 Task: Open Card Customer Support Ticket Management in Board Market Entry and Expansion Planning to Workspace Asset Management and add a team member Softage.2@softage.net, a label Red, a checklist User Experience Research, an attachment from your onedrive, a color Red and finally, add a card description 'Develop and launch new referral program for social media sharing' and a comment 'Let us approach this task with a sense of risk-taking, recognizing that calculated risks can lead to new opportunities and growth.'. Add a start date 'Jan 06, 1900' with a due date 'Jan 13, 1900'
Action: Mouse moved to (84, 464)
Screenshot: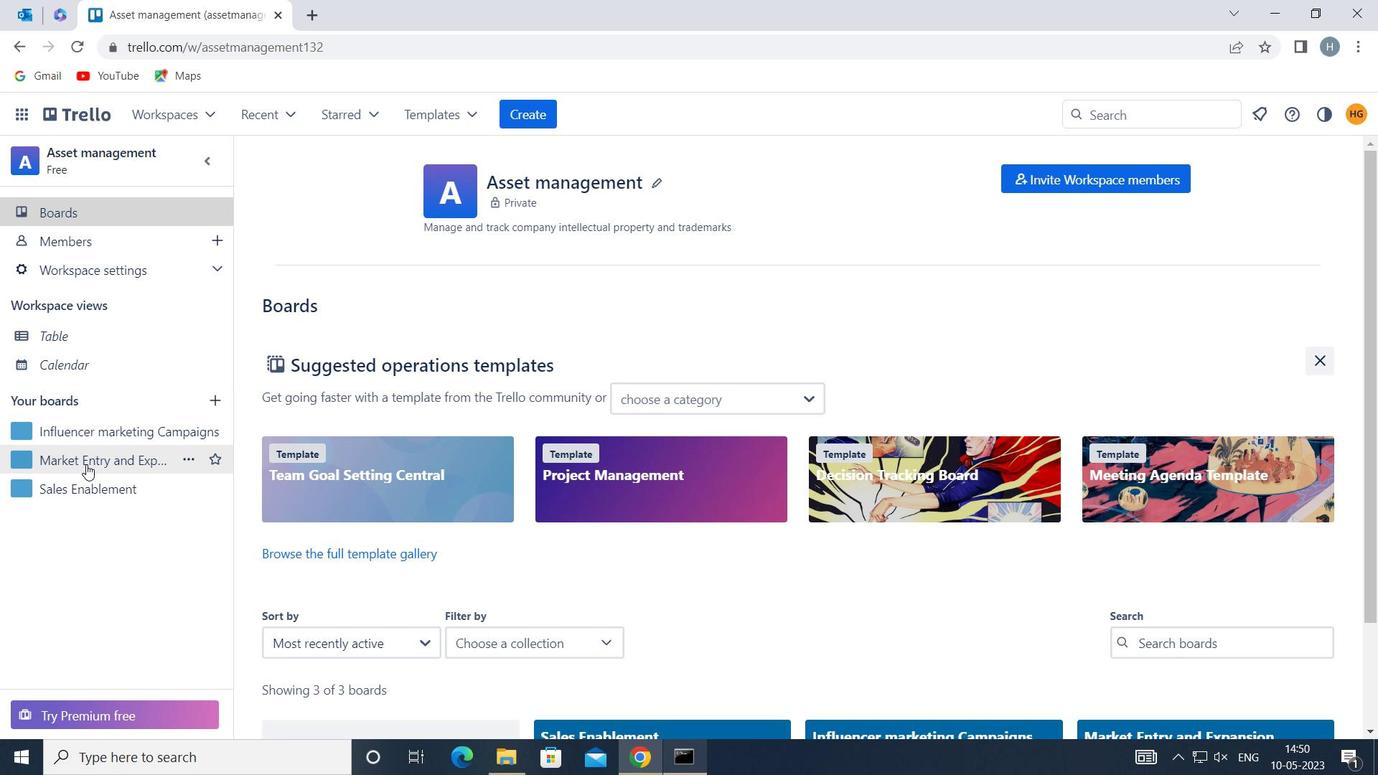 
Action: Mouse pressed left at (84, 464)
Screenshot: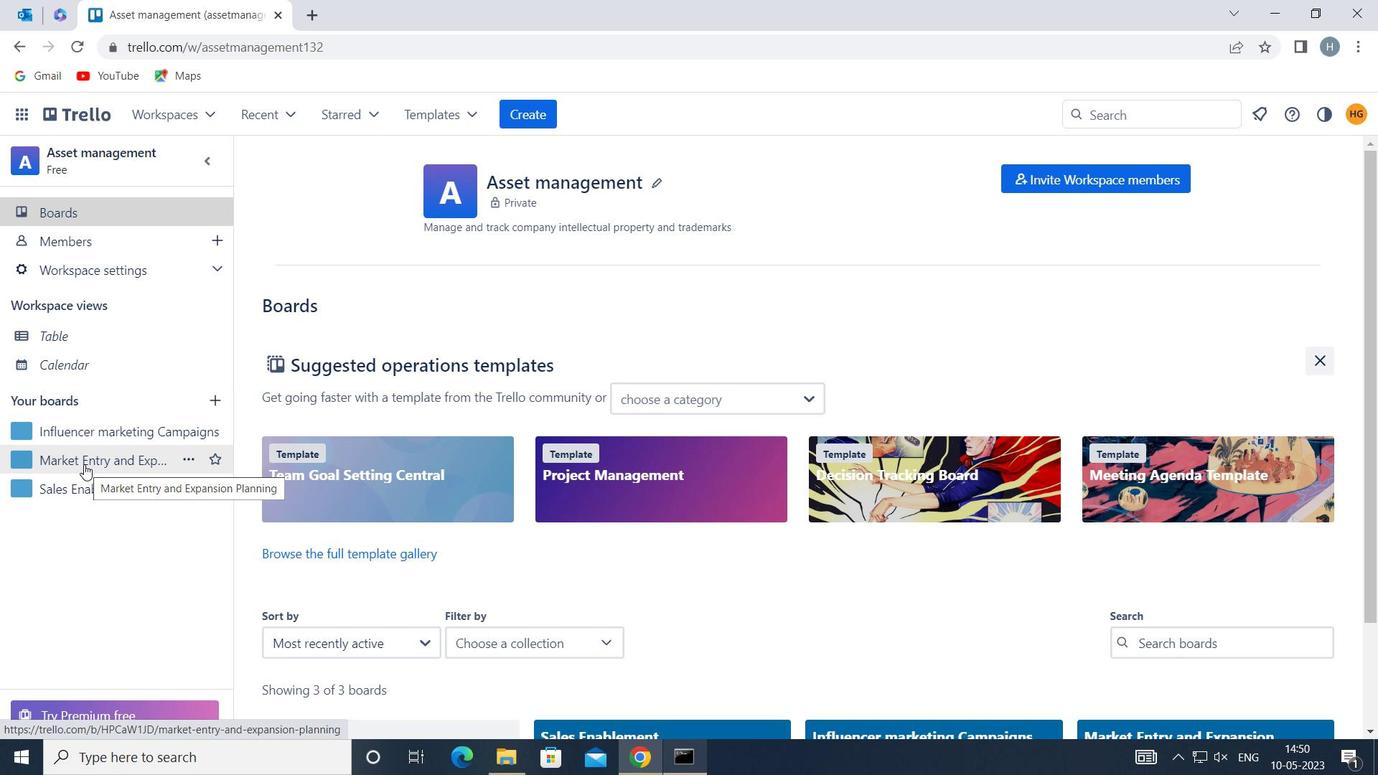 
Action: Mouse moved to (616, 258)
Screenshot: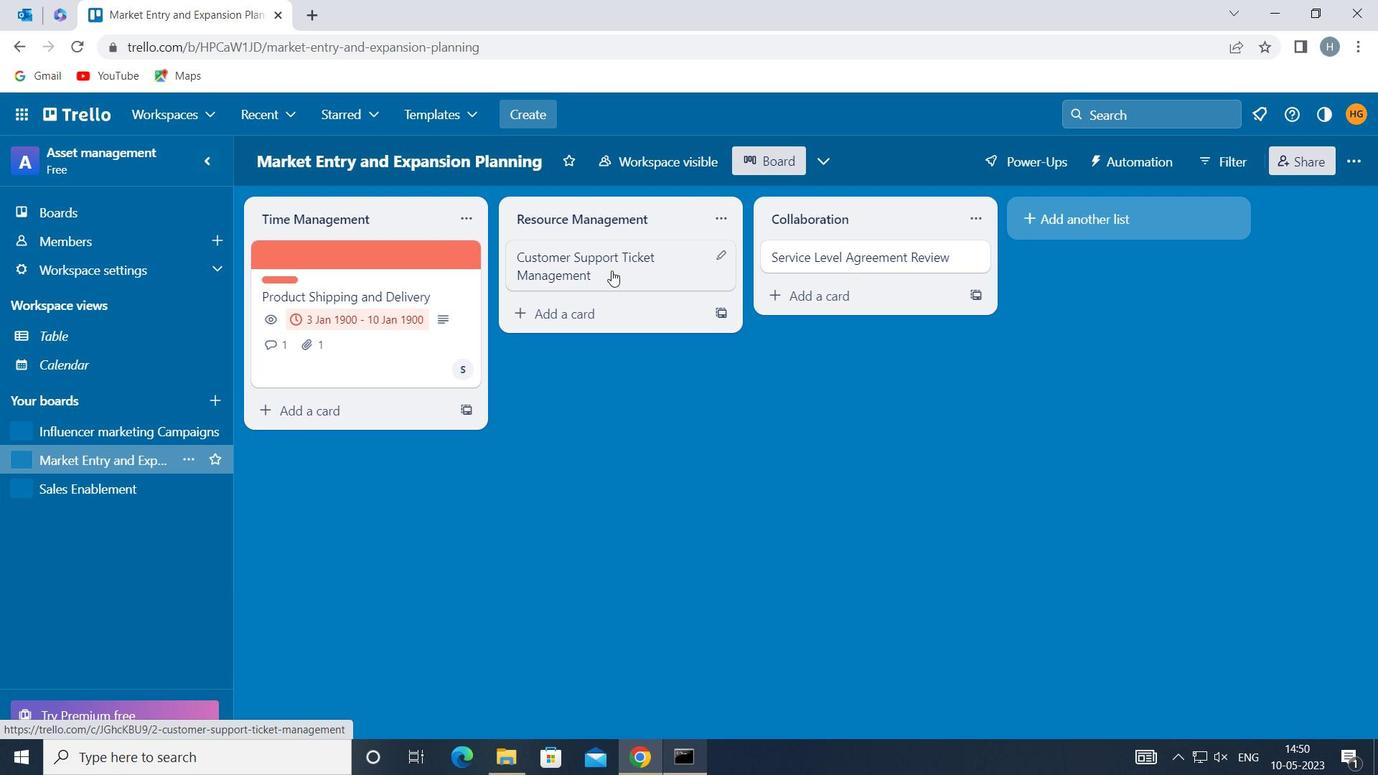 
Action: Mouse pressed left at (616, 258)
Screenshot: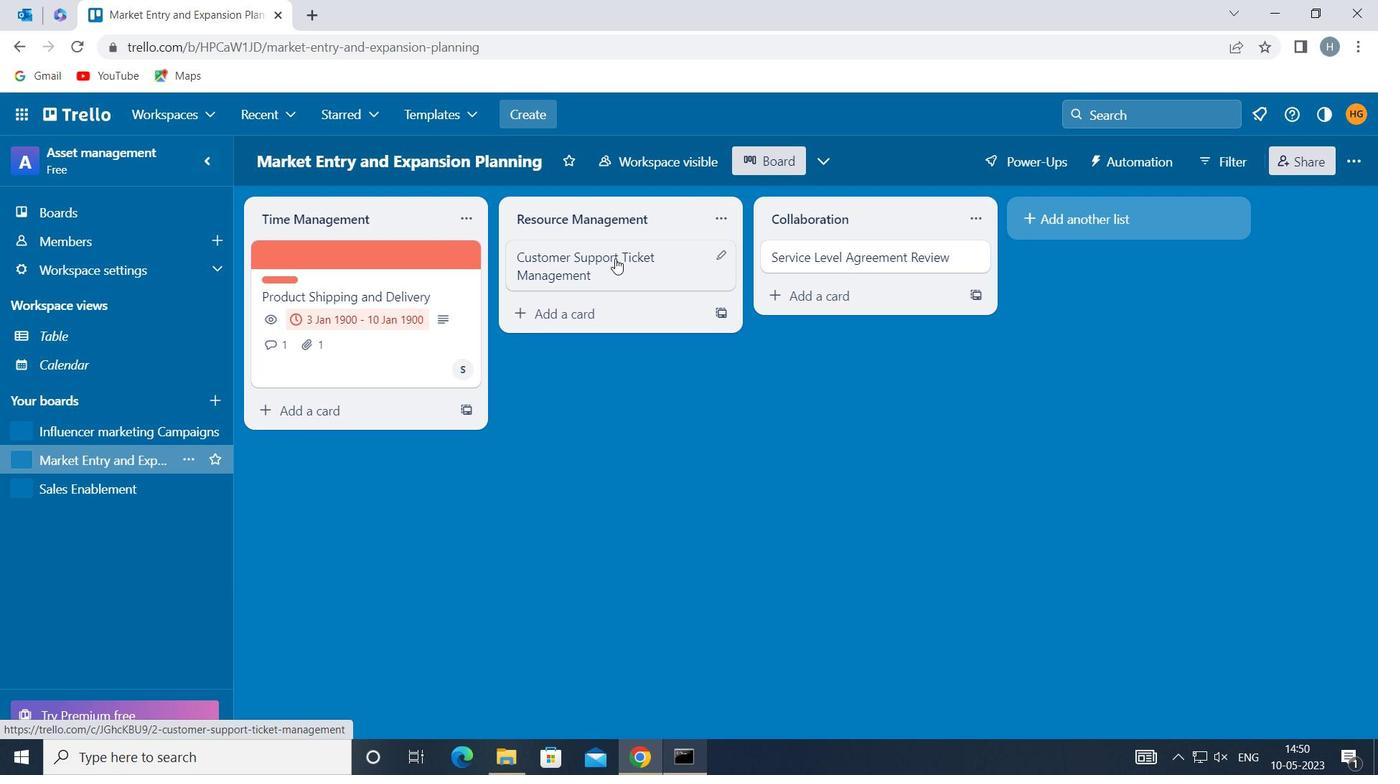 
Action: Mouse moved to (952, 309)
Screenshot: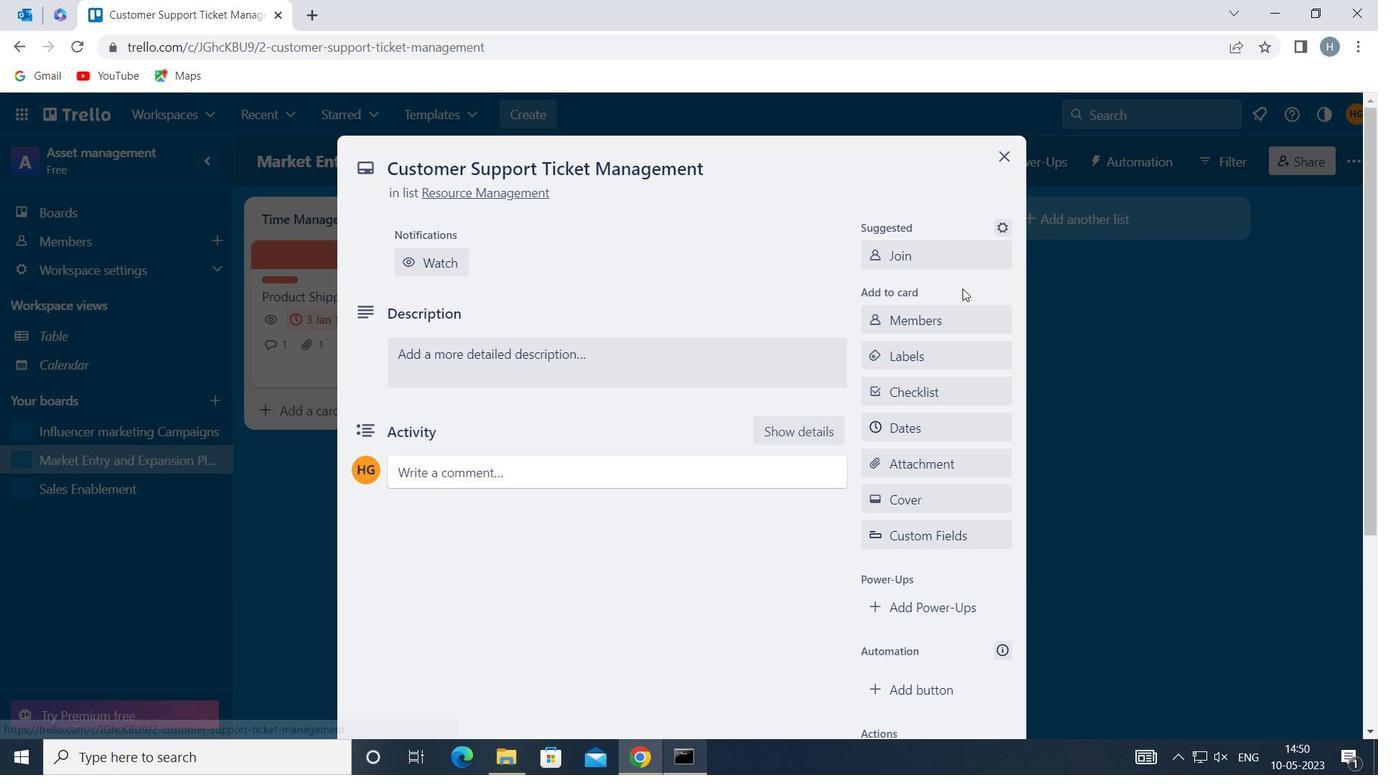 
Action: Mouse pressed left at (952, 309)
Screenshot: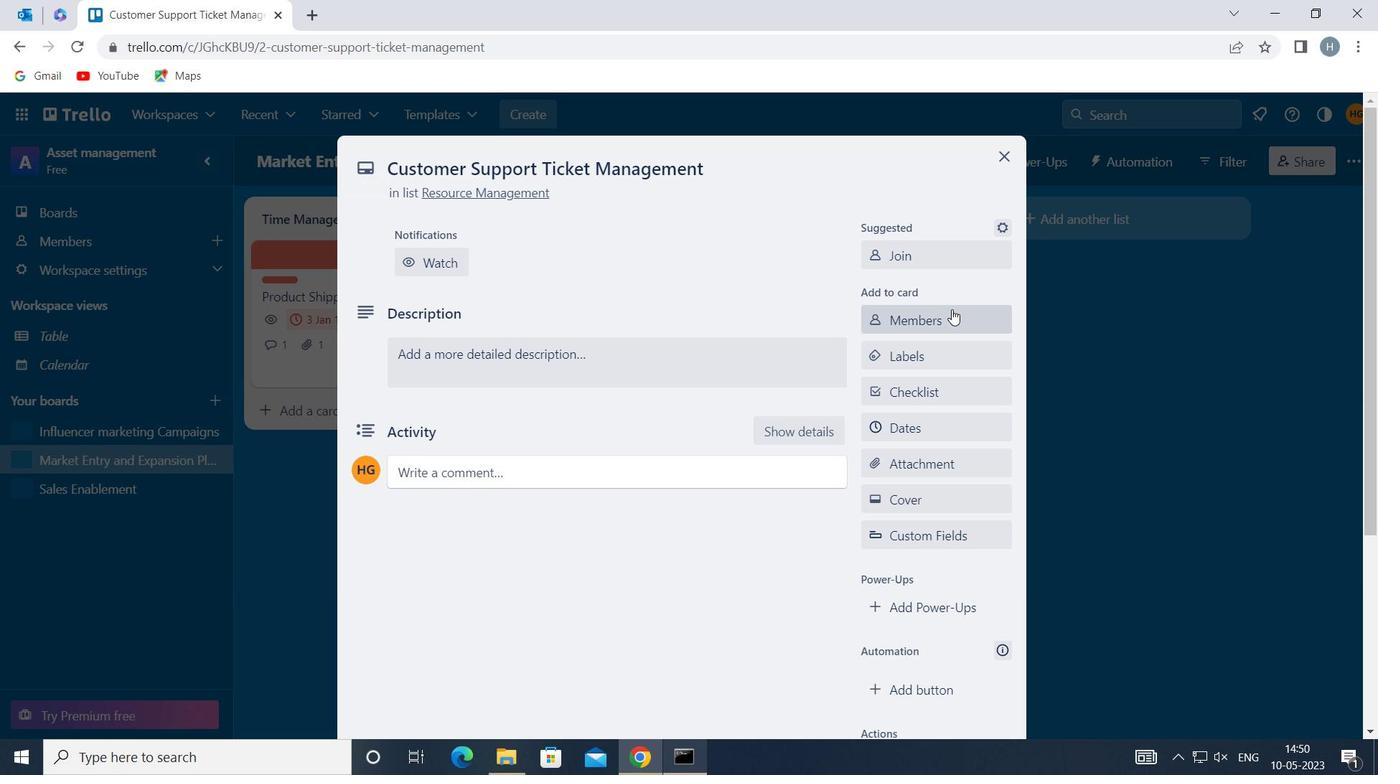 
Action: Key pressed soft
Screenshot: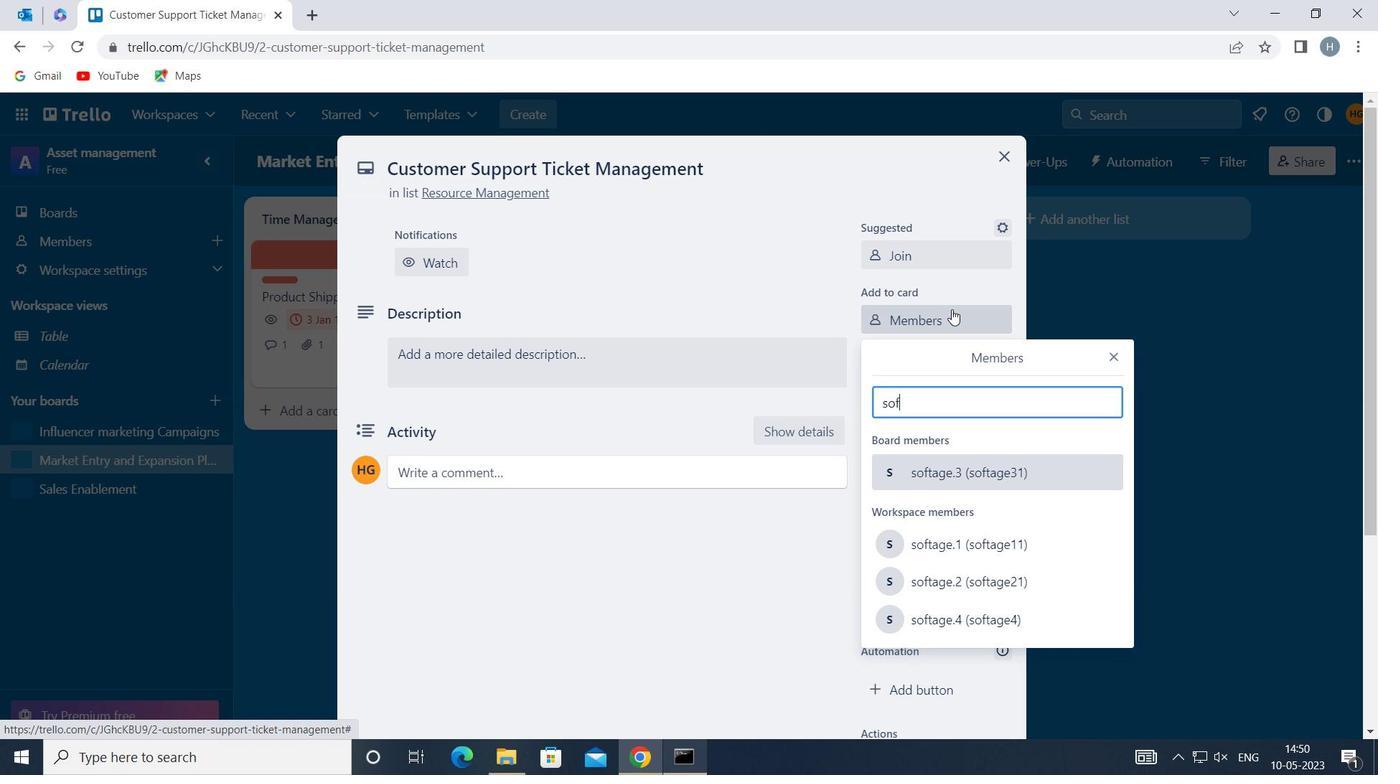 
Action: Mouse moved to (959, 576)
Screenshot: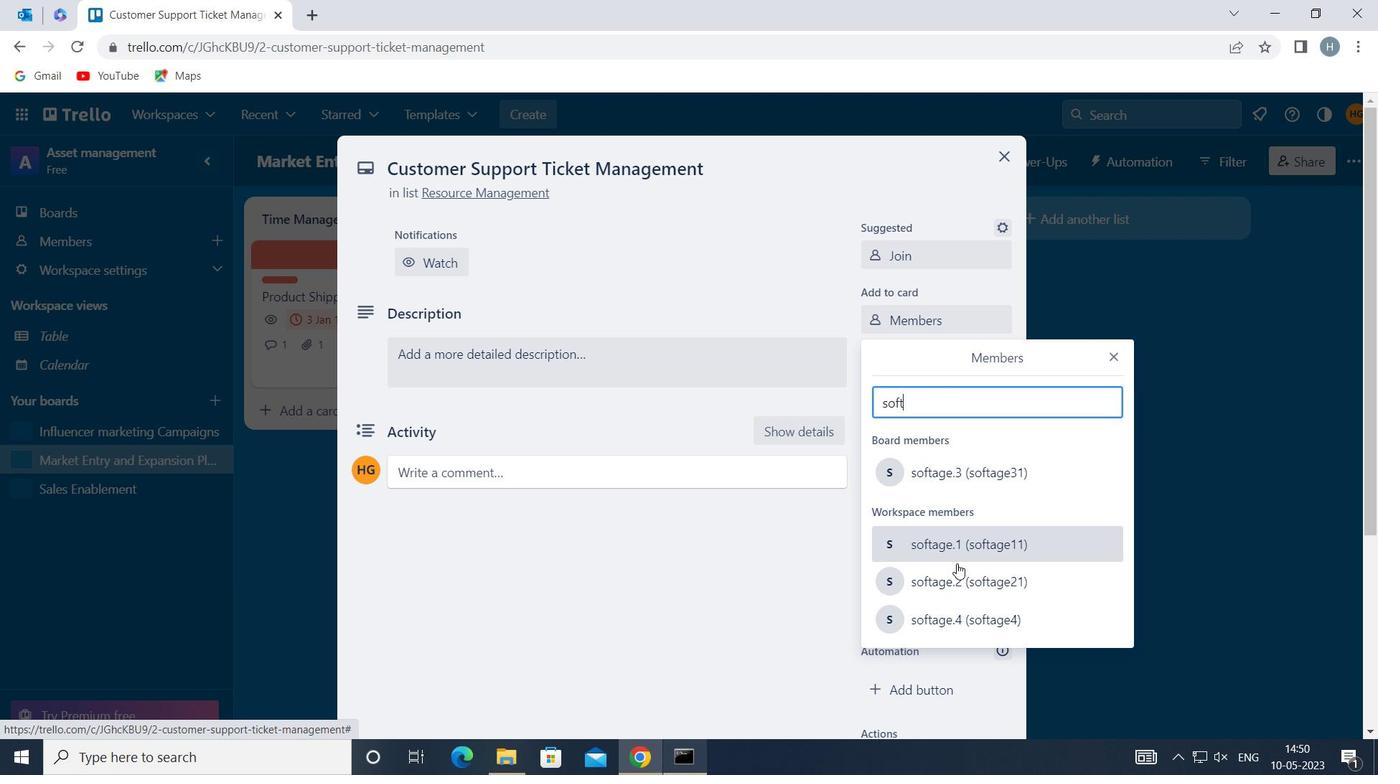 
Action: Mouse pressed left at (959, 576)
Screenshot: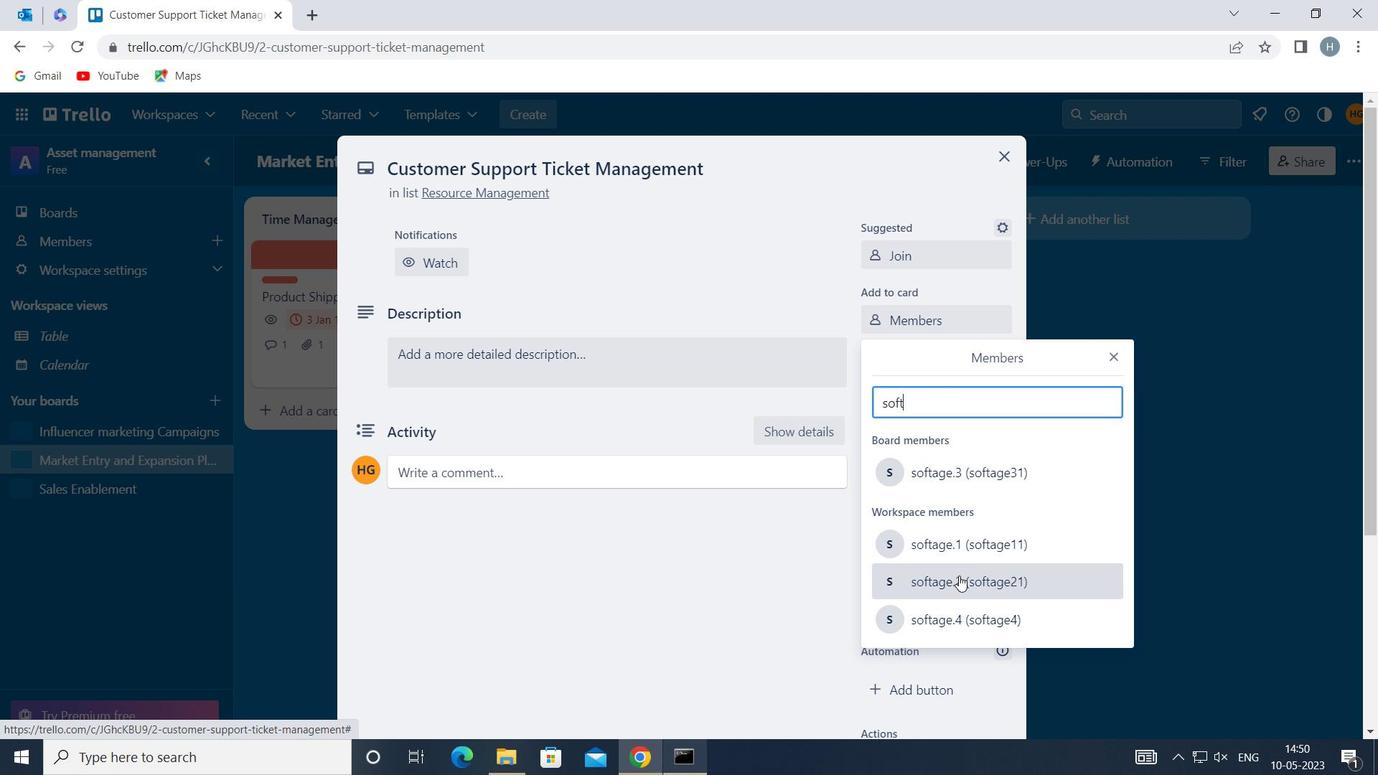 
Action: Mouse moved to (1117, 353)
Screenshot: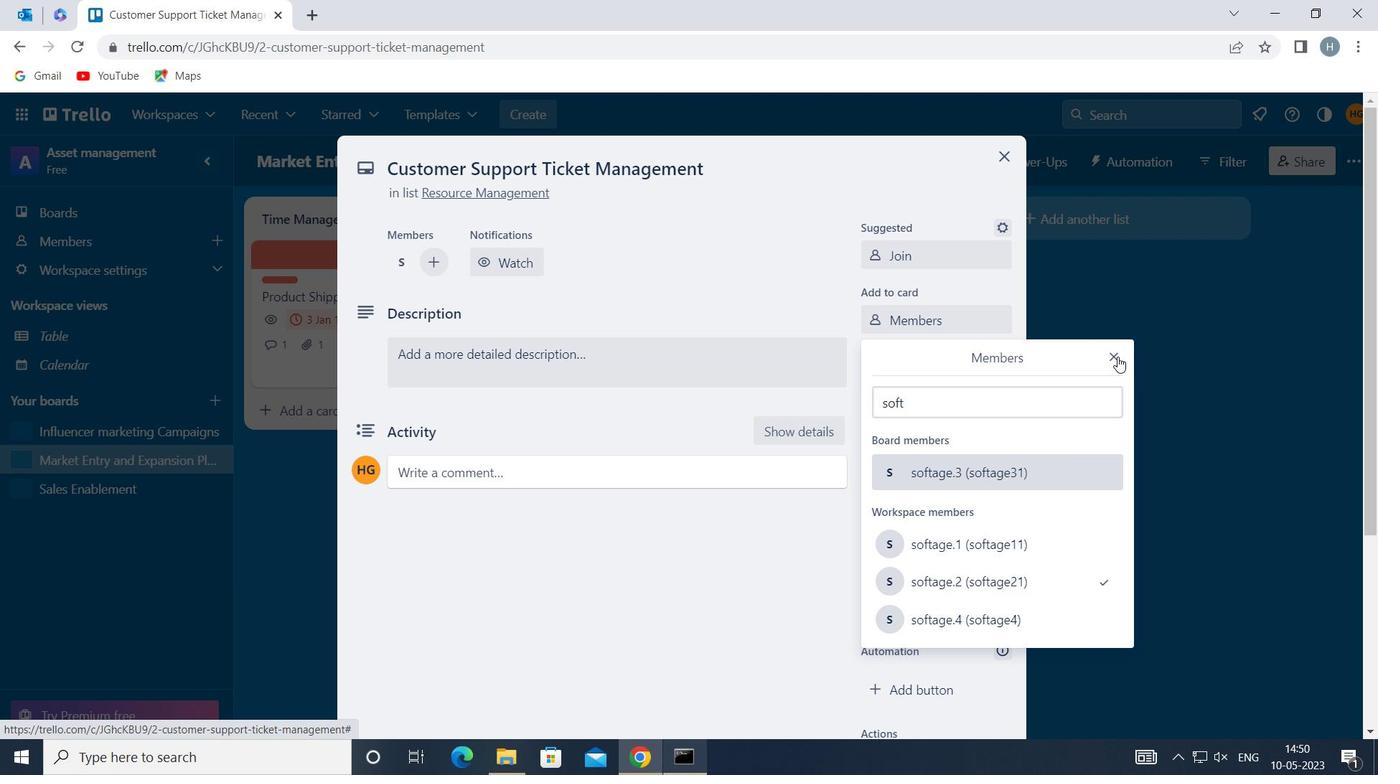 
Action: Mouse pressed left at (1117, 353)
Screenshot: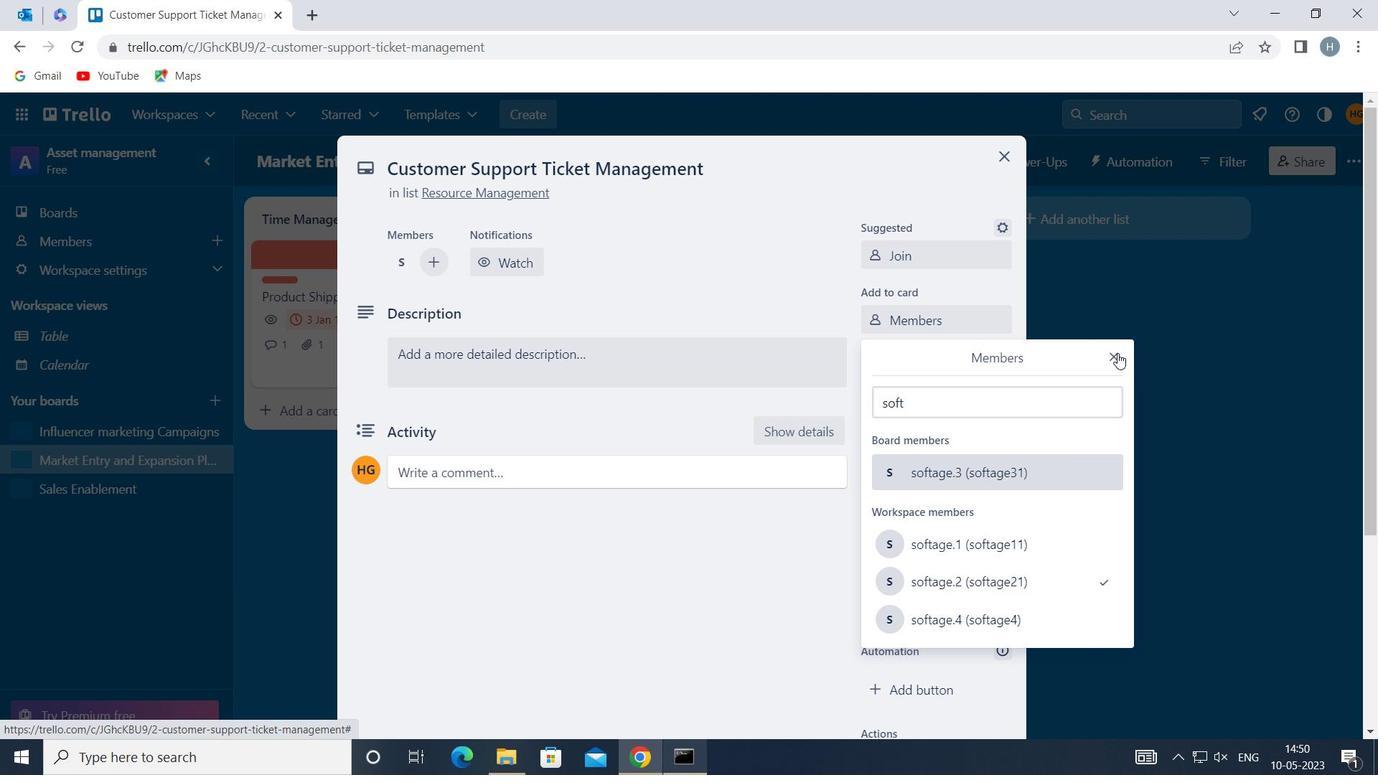 
Action: Mouse moved to (960, 348)
Screenshot: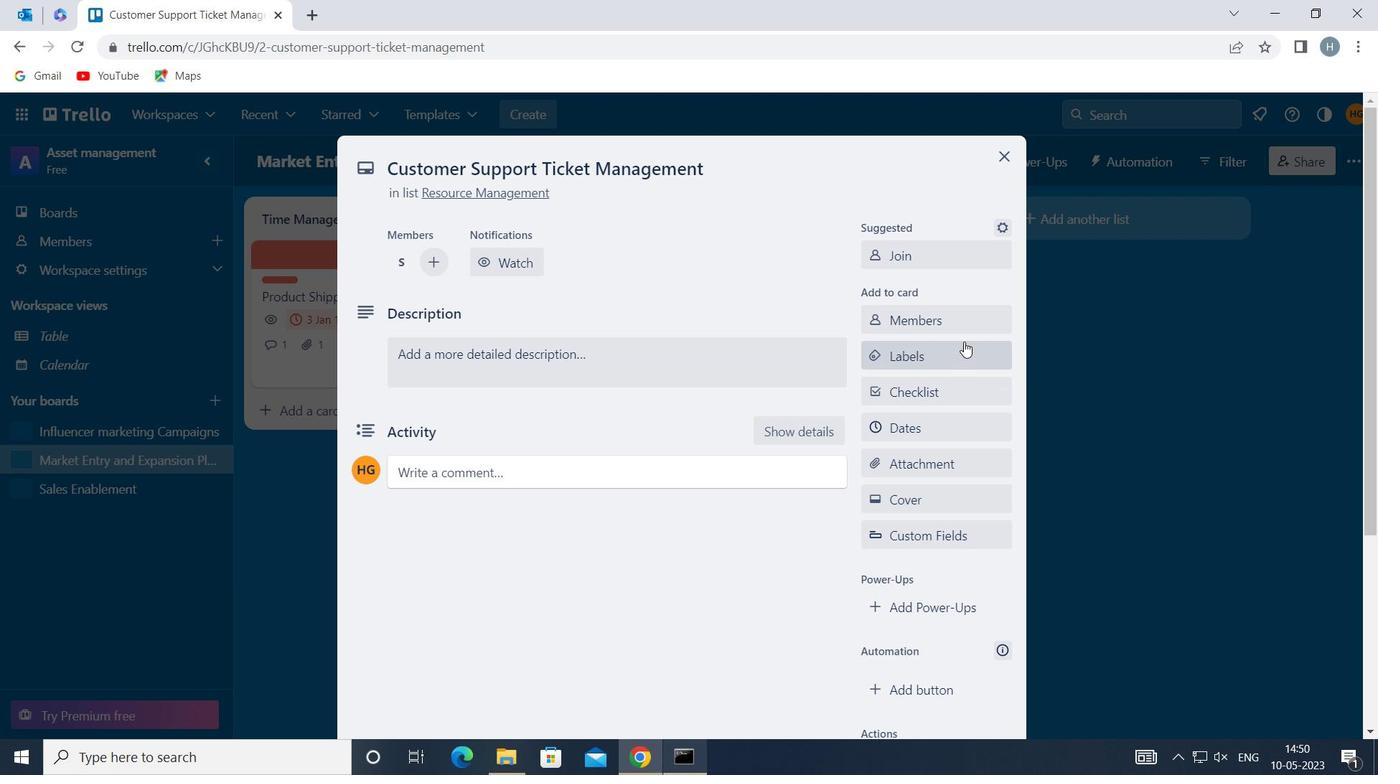 
Action: Mouse pressed left at (960, 348)
Screenshot: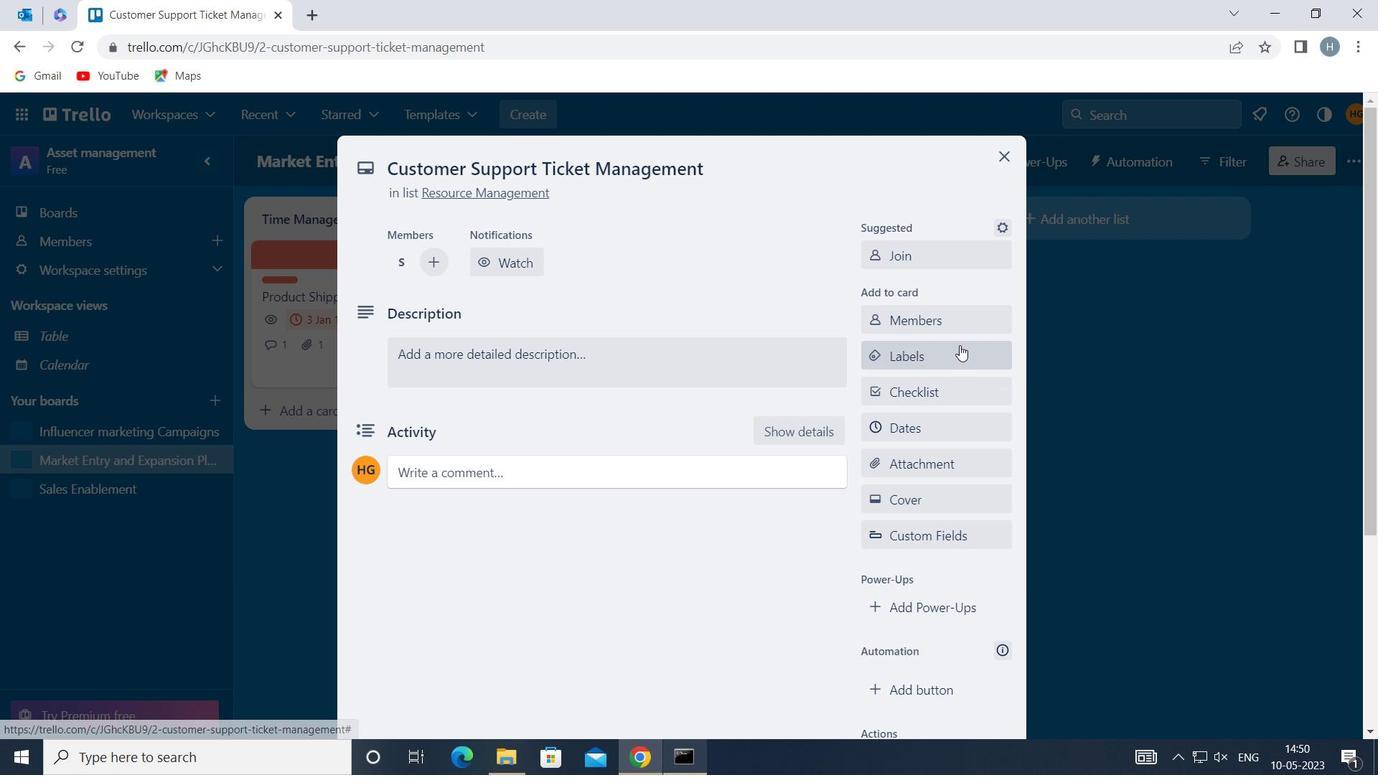 
Action: Mouse moved to (974, 356)
Screenshot: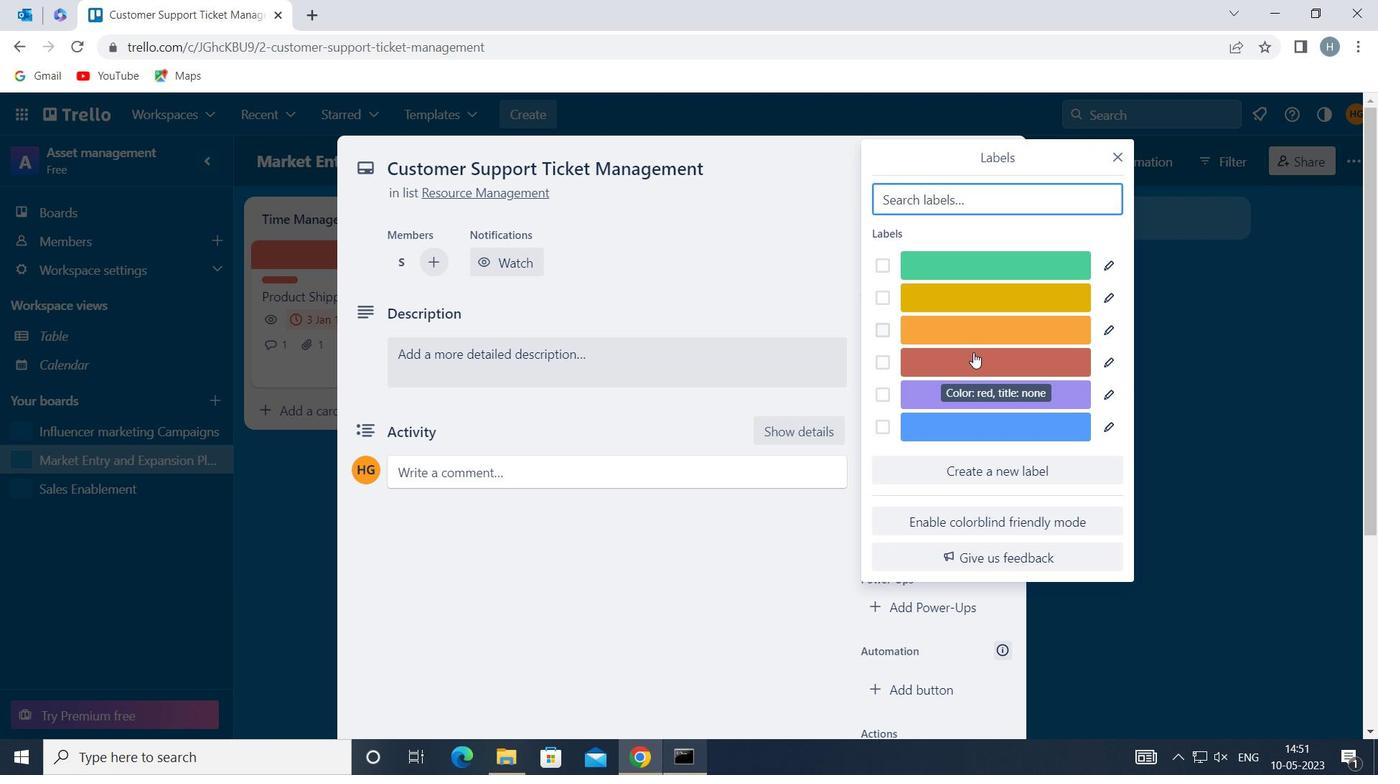 
Action: Mouse pressed left at (974, 356)
Screenshot: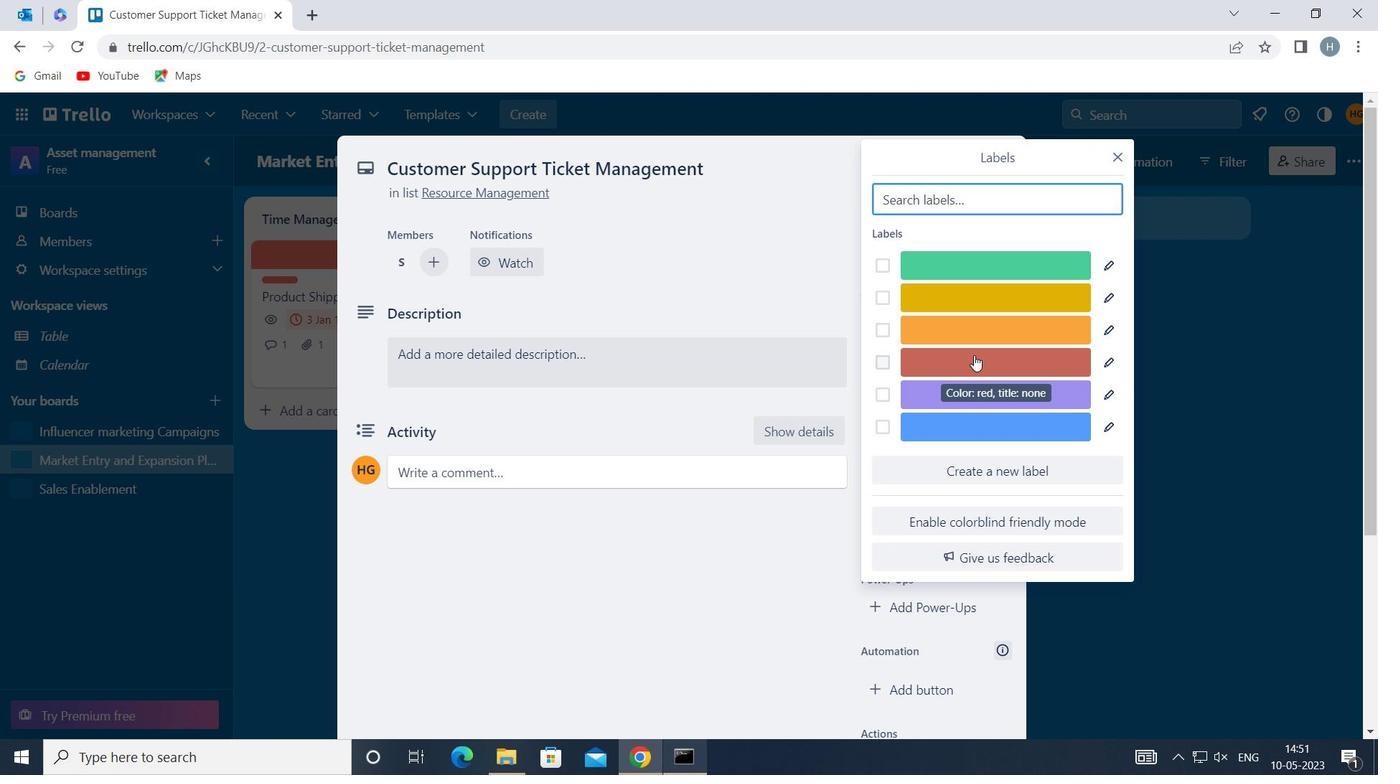 
Action: Mouse moved to (1117, 154)
Screenshot: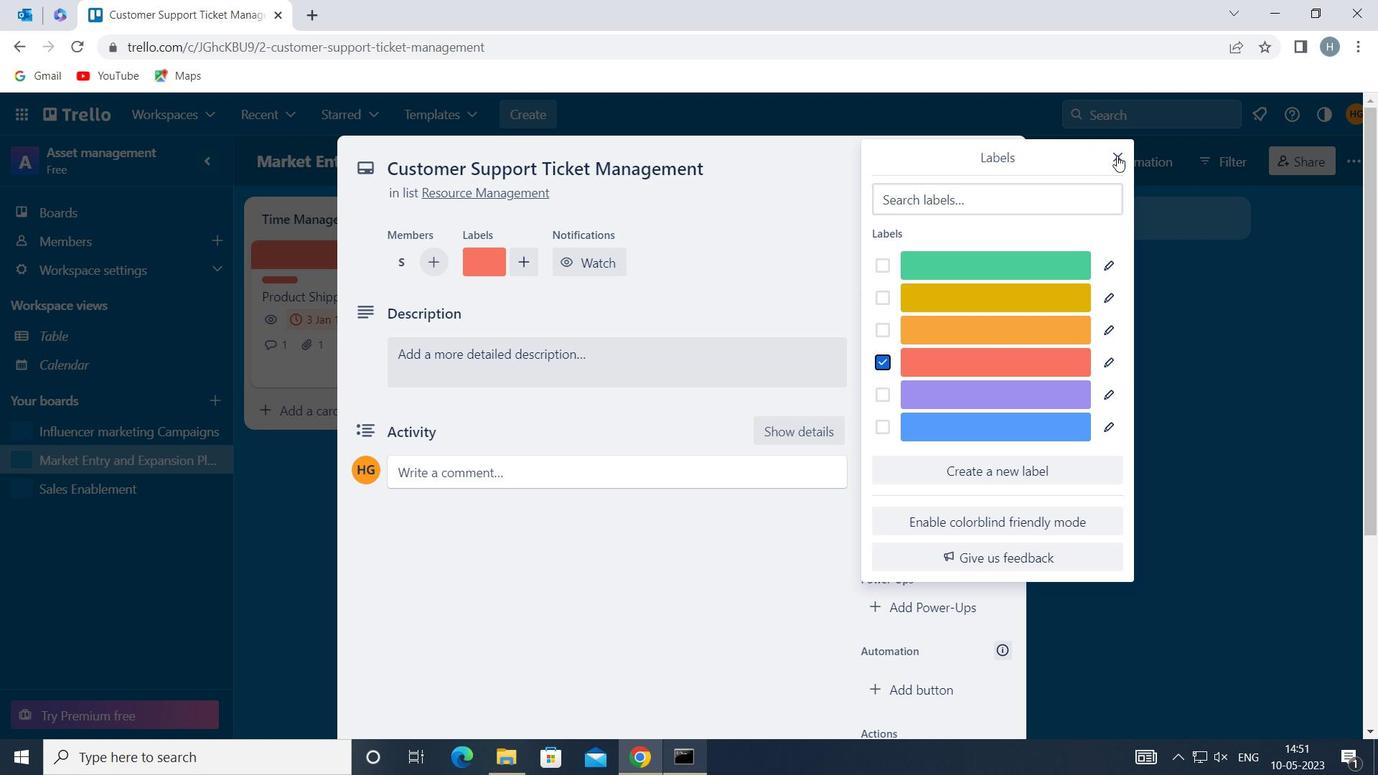 
Action: Mouse pressed left at (1117, 154)
Screenshot: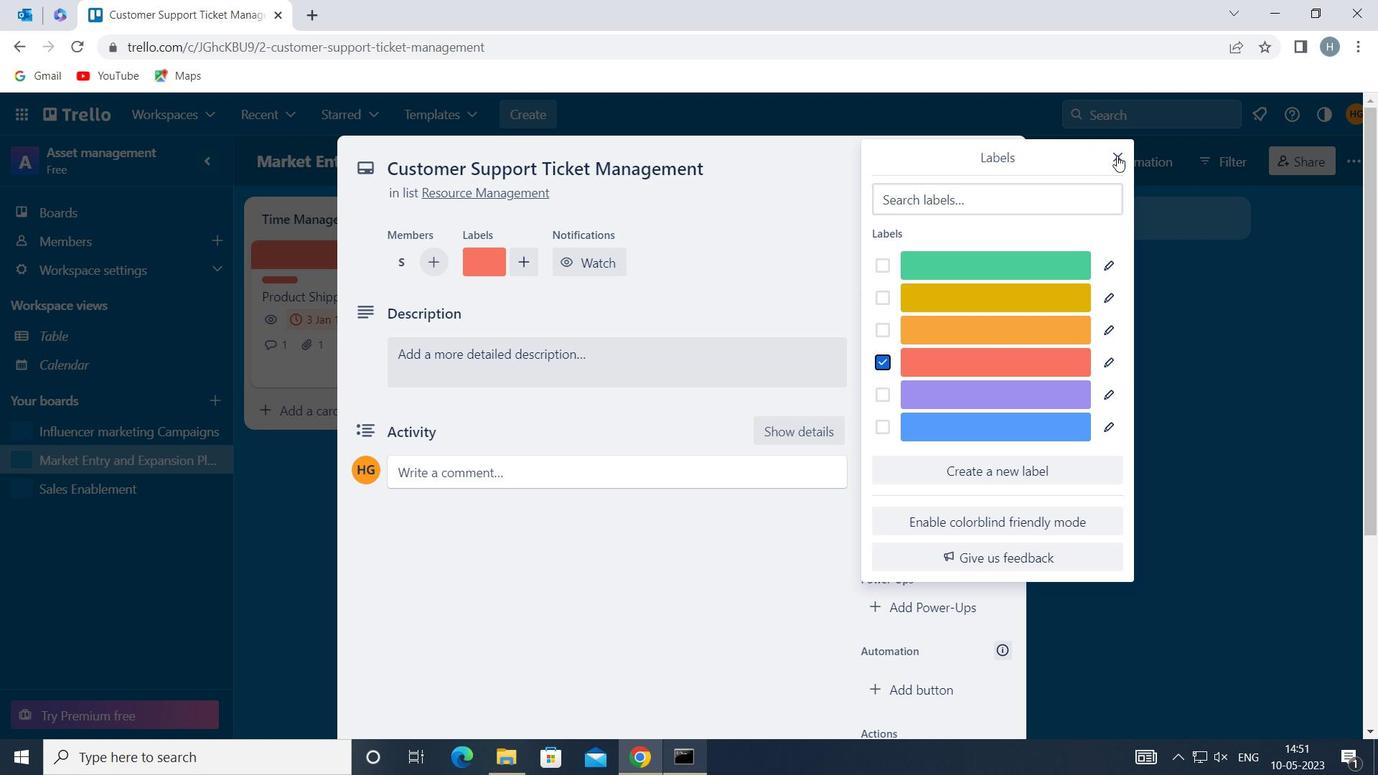 
Action: Mouse moved to (962, 390)
Screenshot: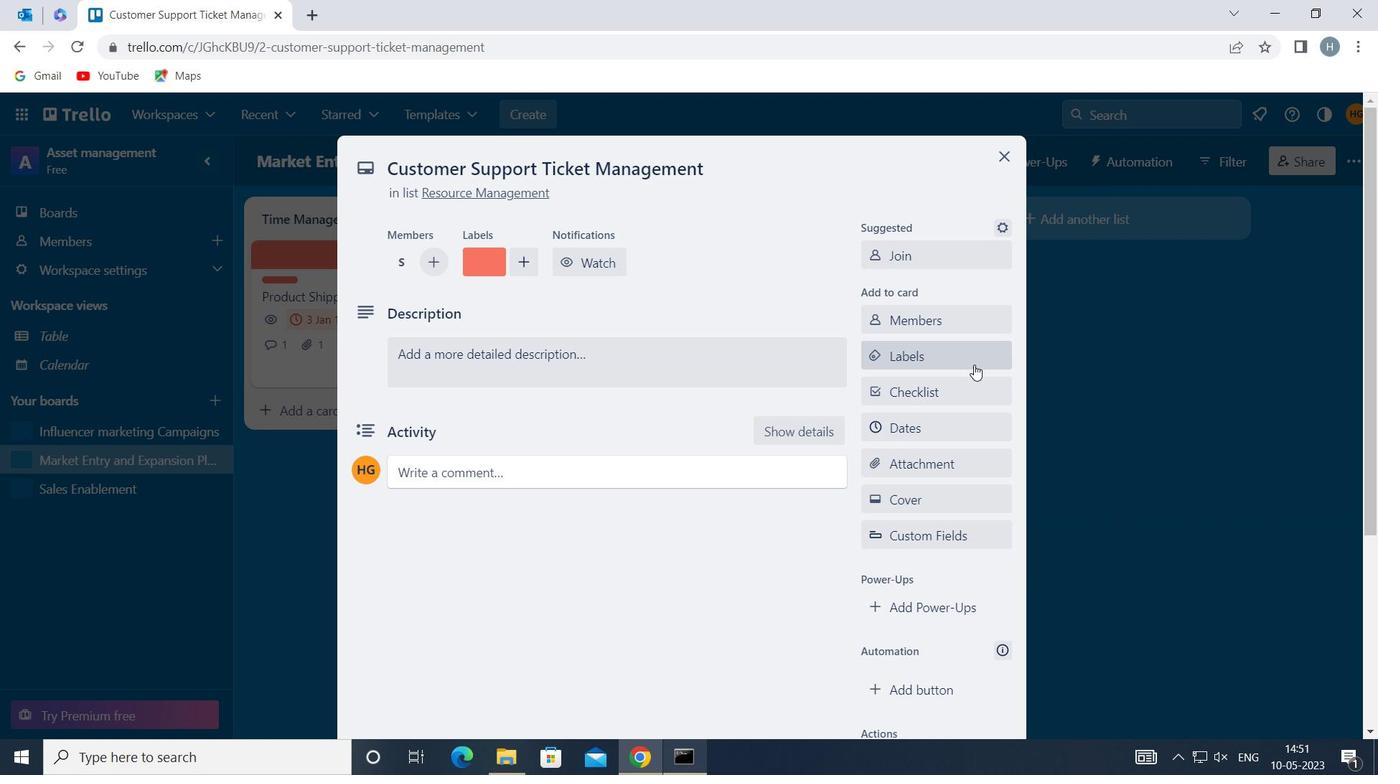 
Action: Mouse pressed left at (962, 390)
Screenshot: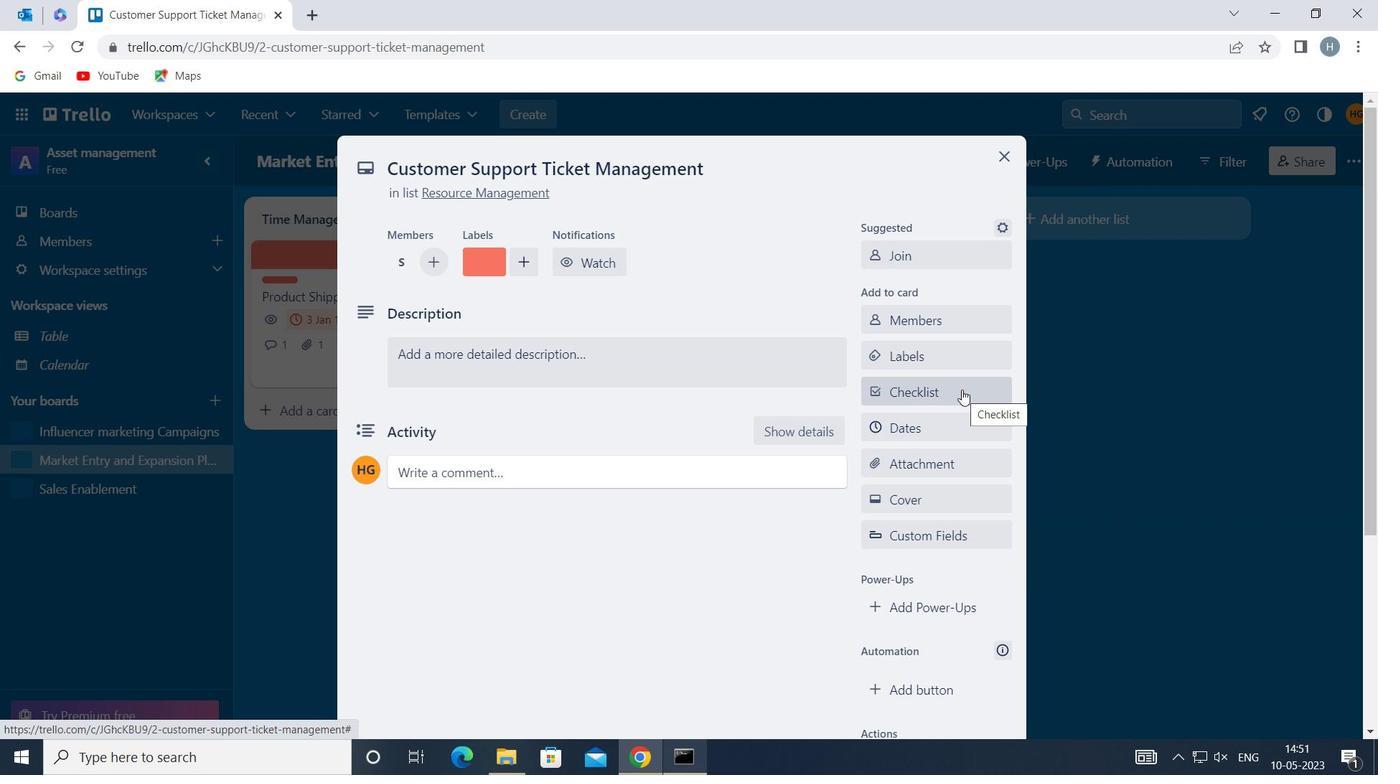 
Action: Key pressed <Key.shift>USER<Key.space><Key.shift>EXPERIENCE<Key.space><Key.shift>RESEARCH
Screenshot: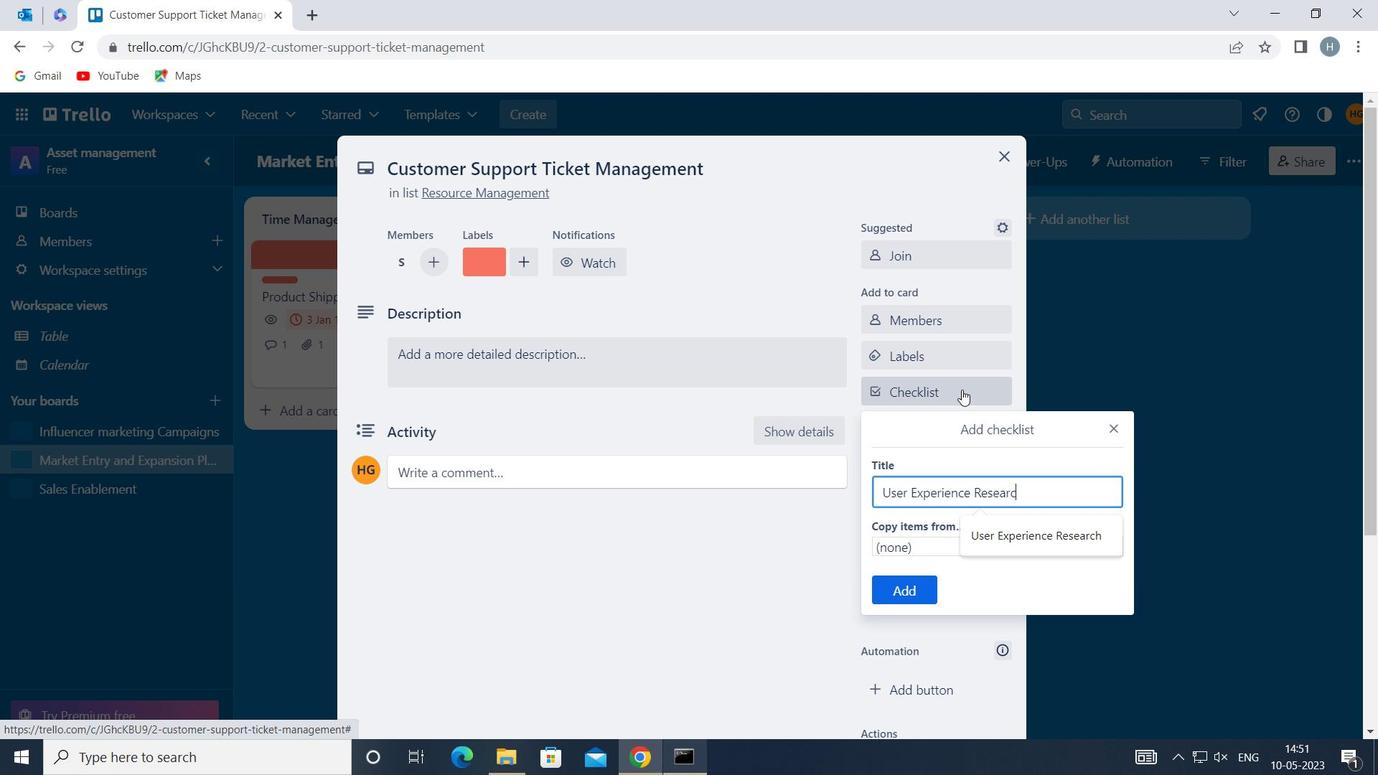 
Action: Mouse moved to (924, 583)
Screenshot: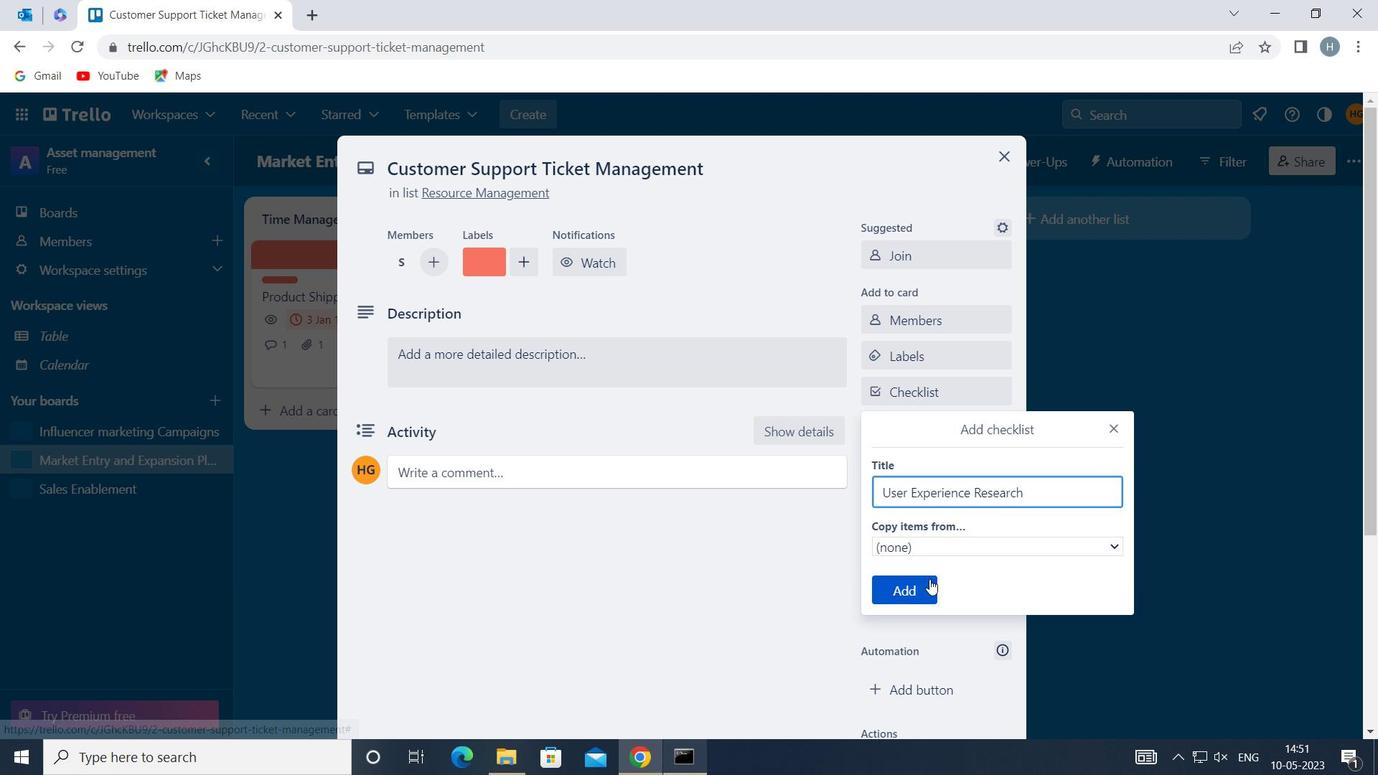 
Action: Mouse pressed left at (924, 583)
Screenshot: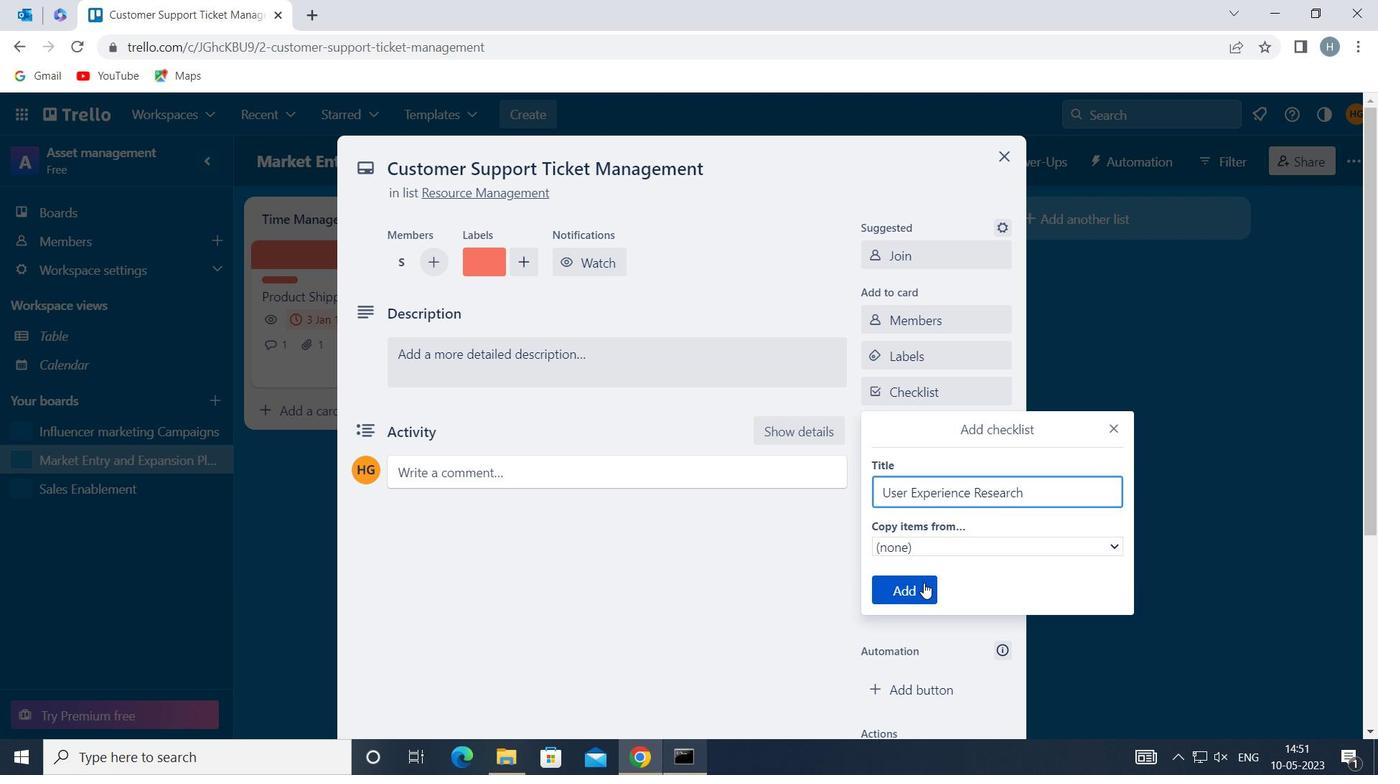 
Action: Mouse moved to (936, 459)
Screenshot: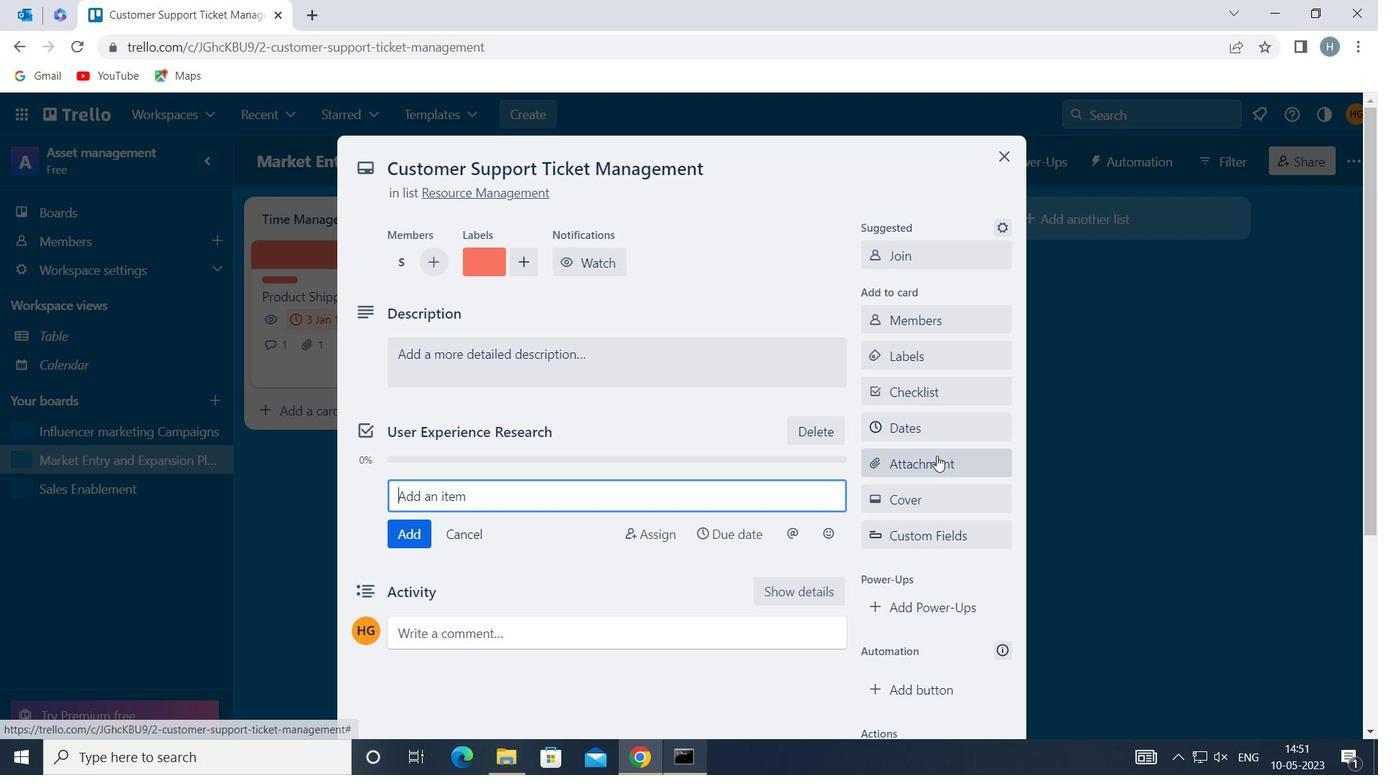 
Action: Mouse pressed left at (936, 459)
Screenshot: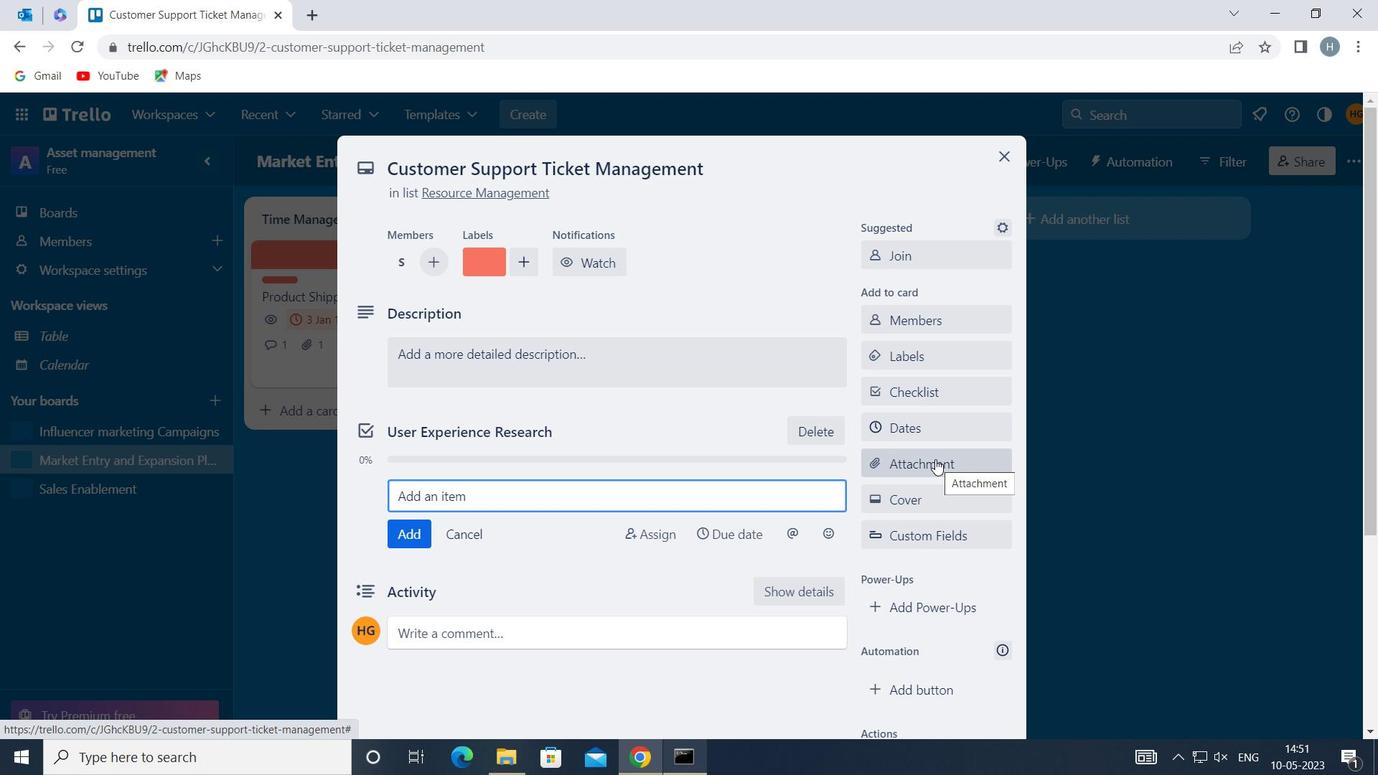 
Action: Mouse moved to (898, 337)
Screenshot: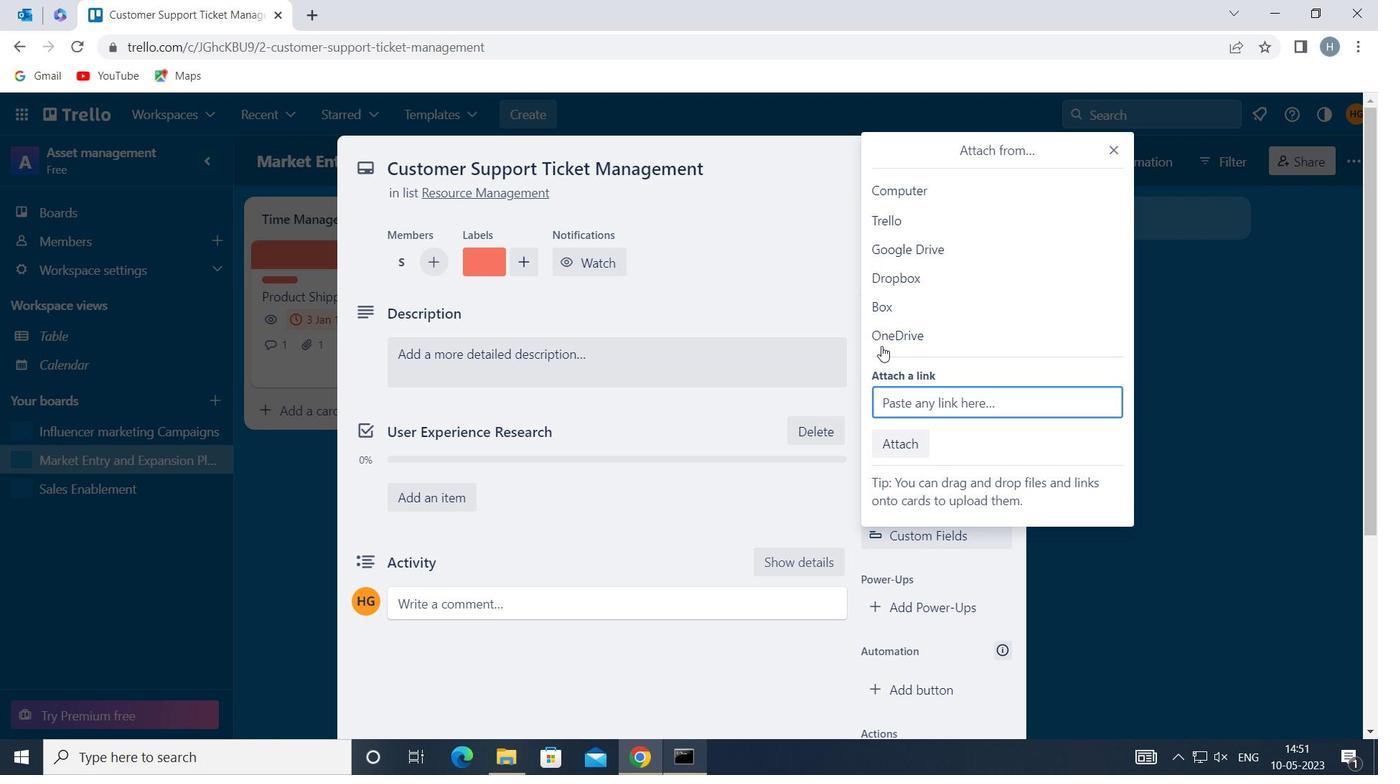 
Action: Mouse pressed left at (898, 337)
Screenshot: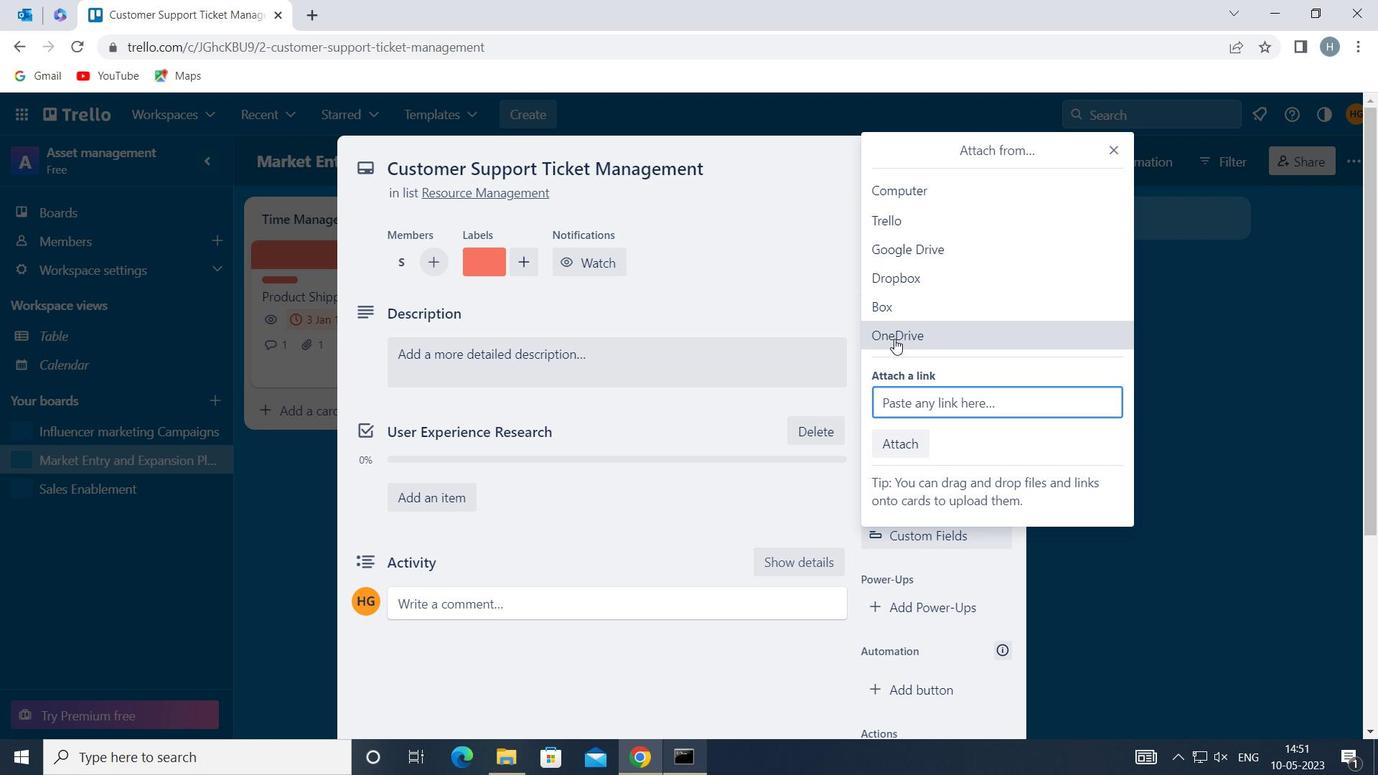 
Action: Mouse moved to (769, 263)
Screenshot: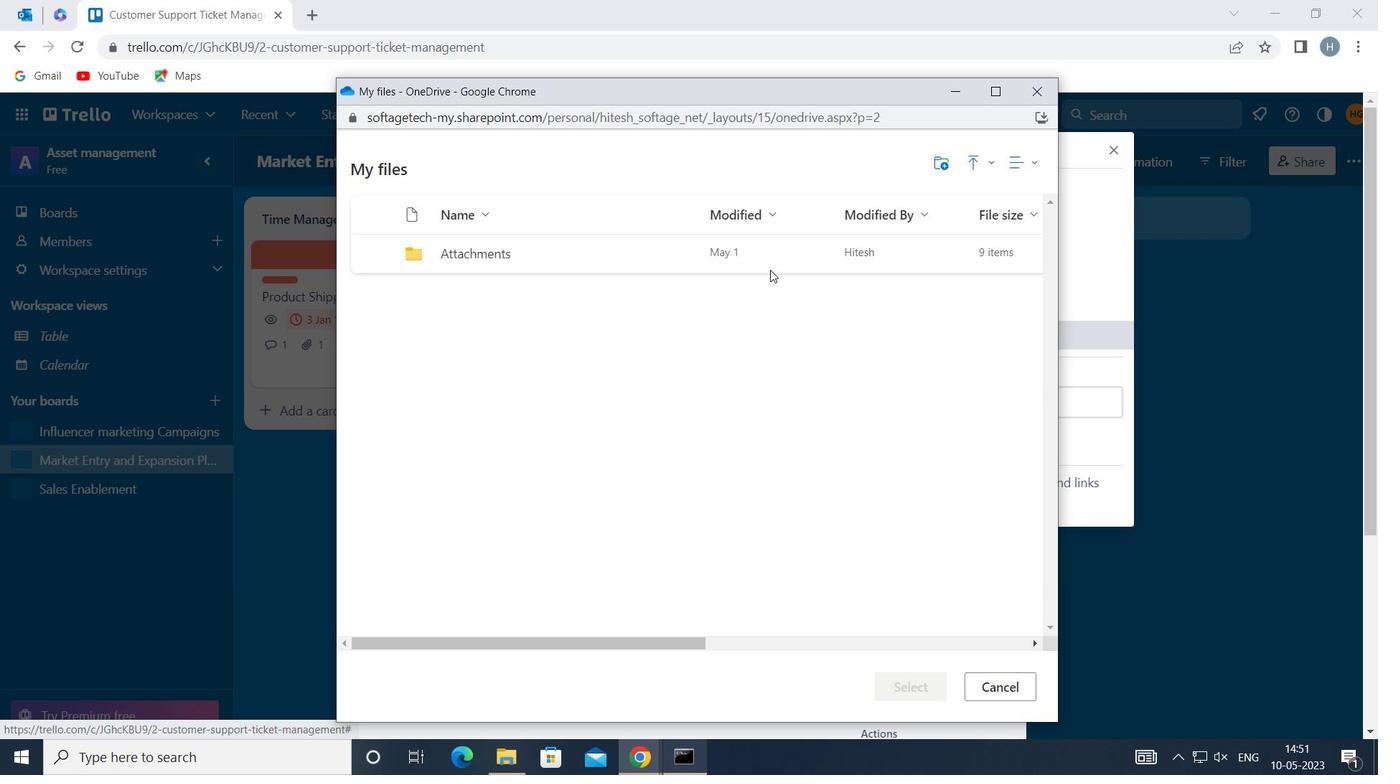 
Action: Mouse pressed left at (769, 263)
Screenshot: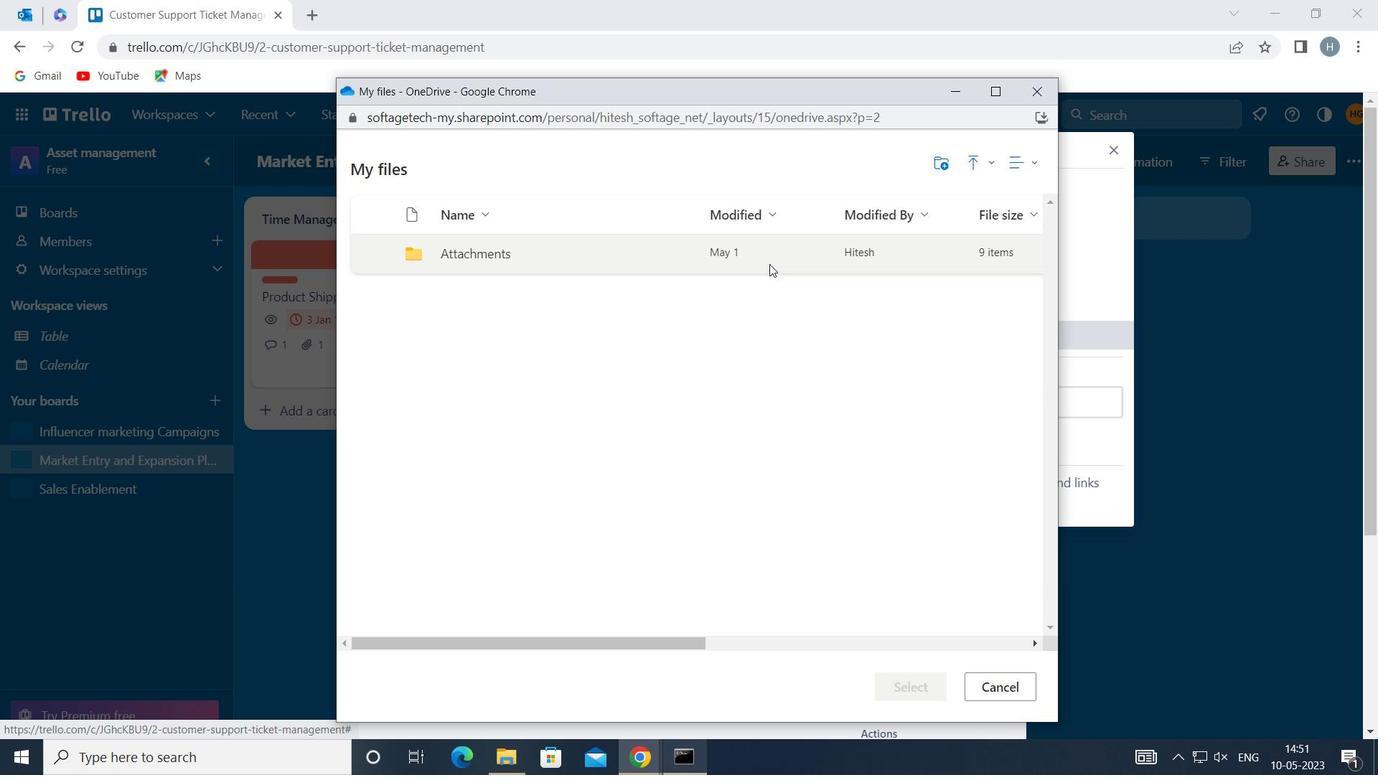 
Action: Mouse pressed left at (769, 263)
Screenshot: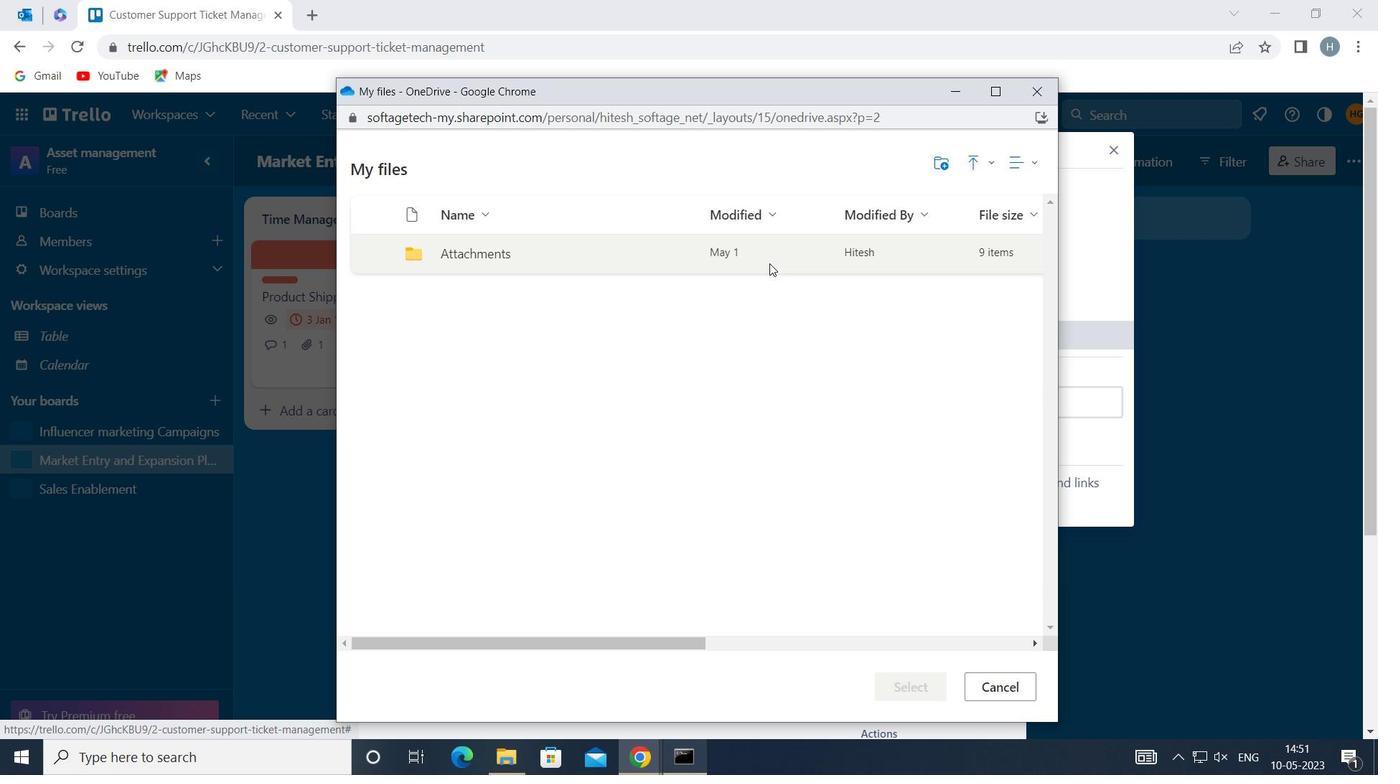 
Action: Mouse moved to (769, 302)
Screenshot: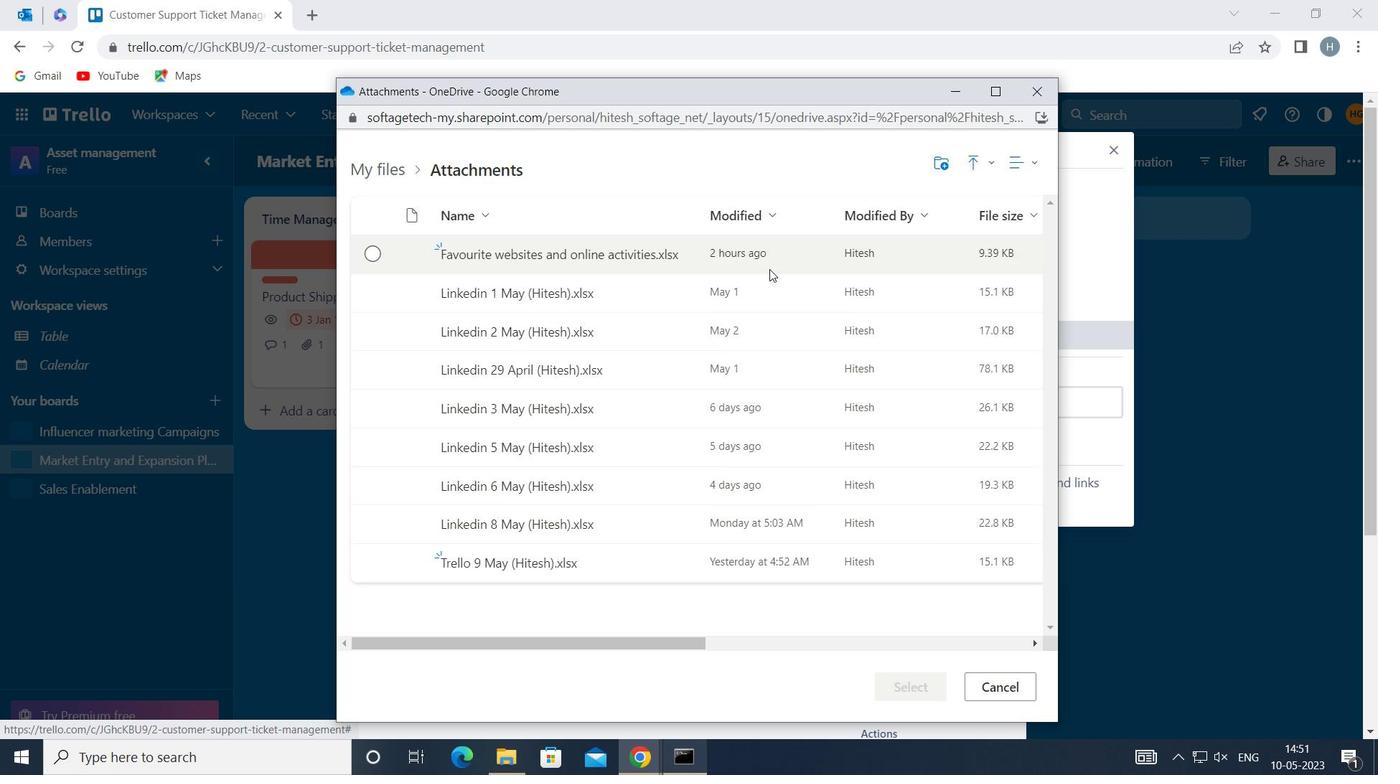 
Action: Mouse pressed left at (769, 302)
Screenshot: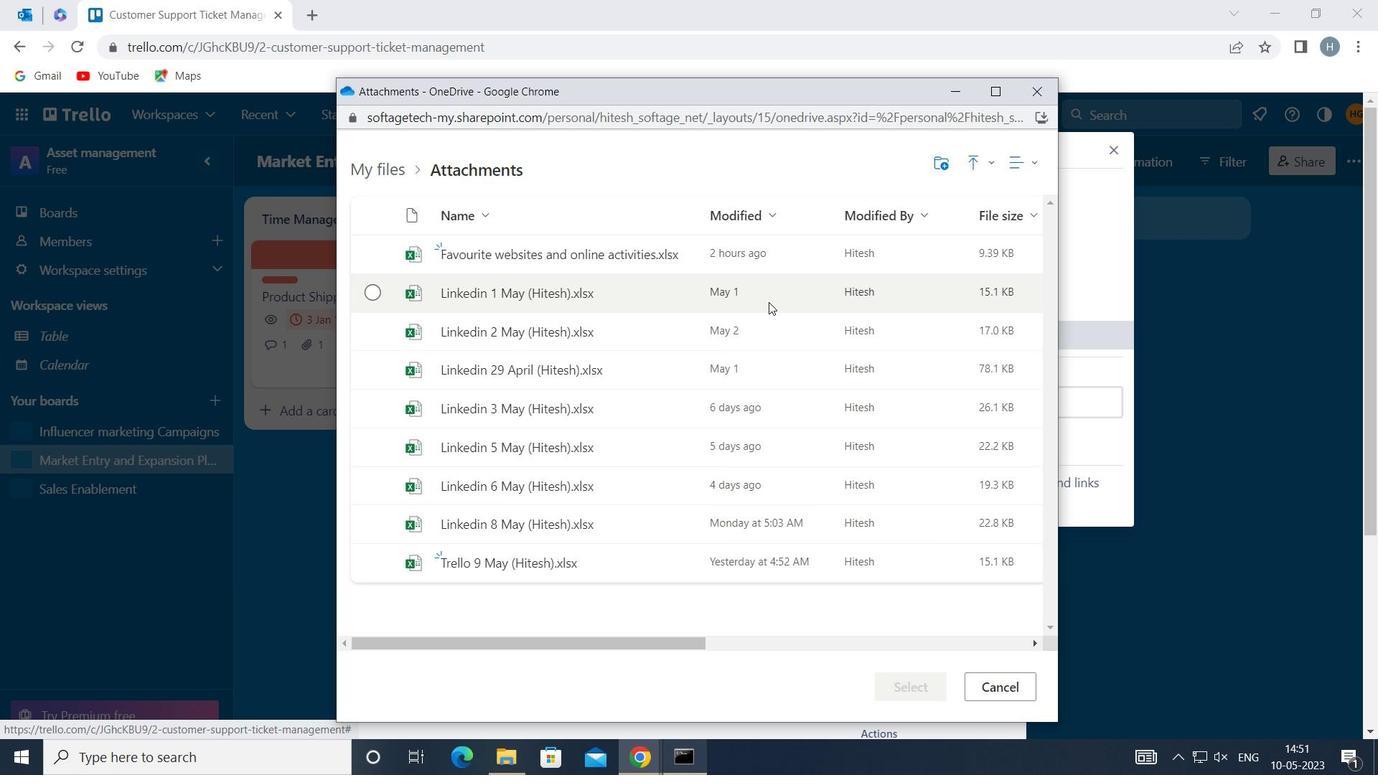 
Action: Mouse moved to (912, 681)
Screenshot: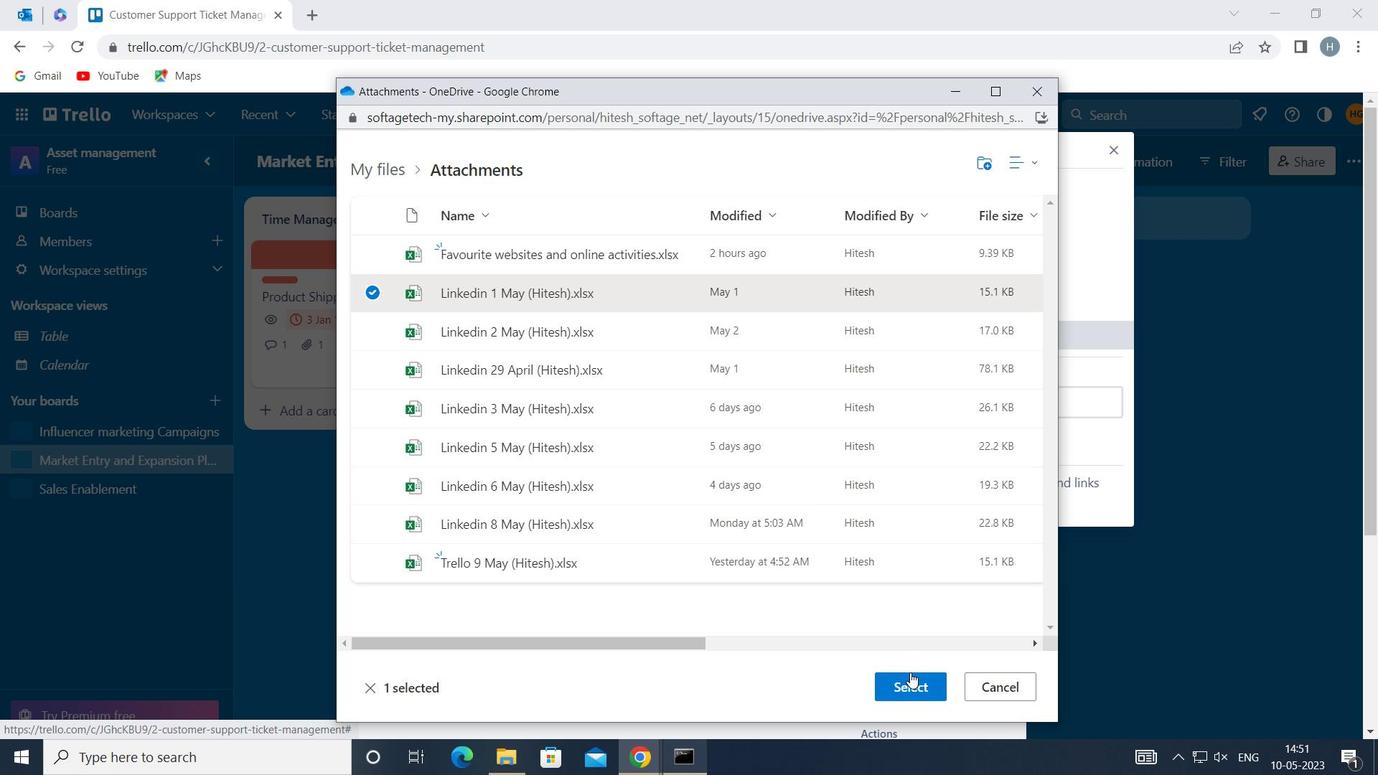 
Action: Mouse pressed left at (912, 681)
Screenshot: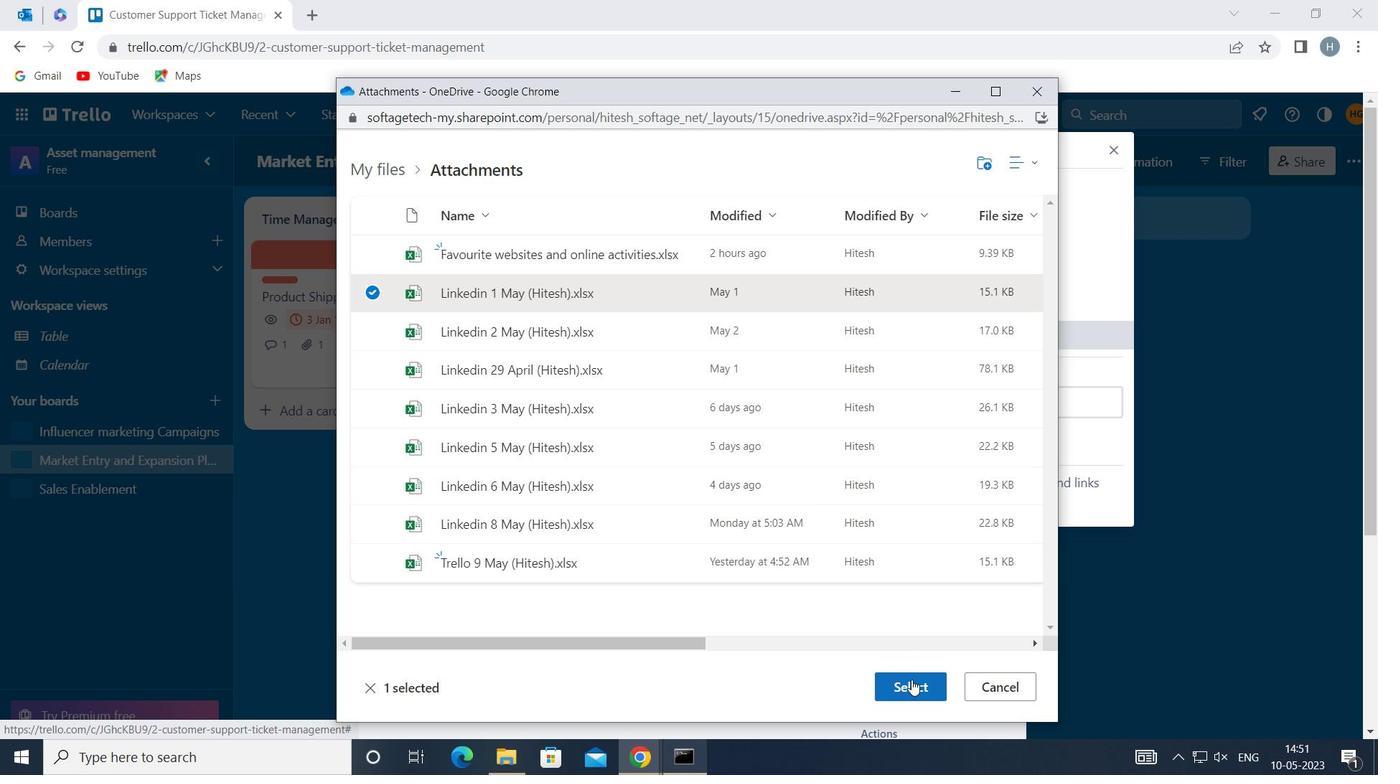 
Action: Mouse moved to (949, 497)
Screenshot: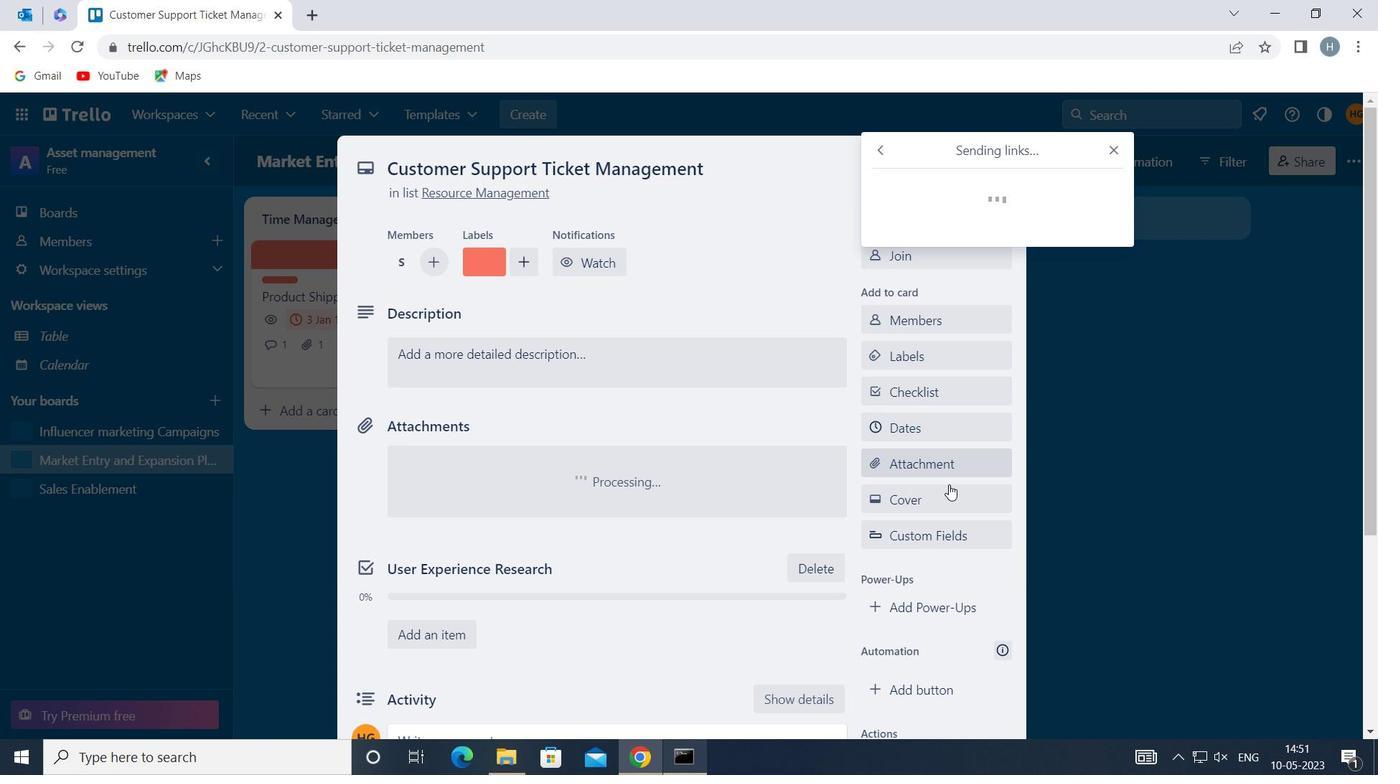 
Action: Mouse pressed left at (949, 497)
Screenshot: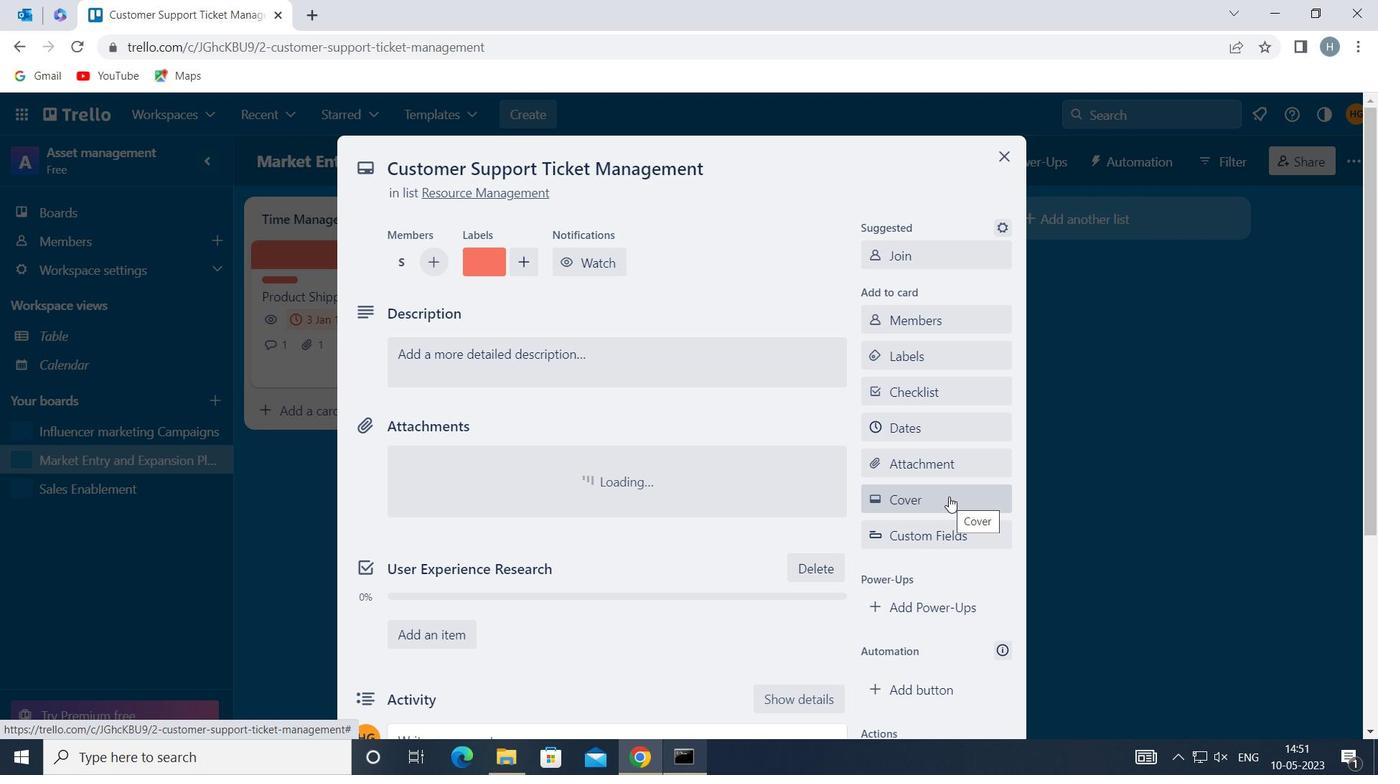 
Action: Mouse moved to (1041, 383)
Screenshot: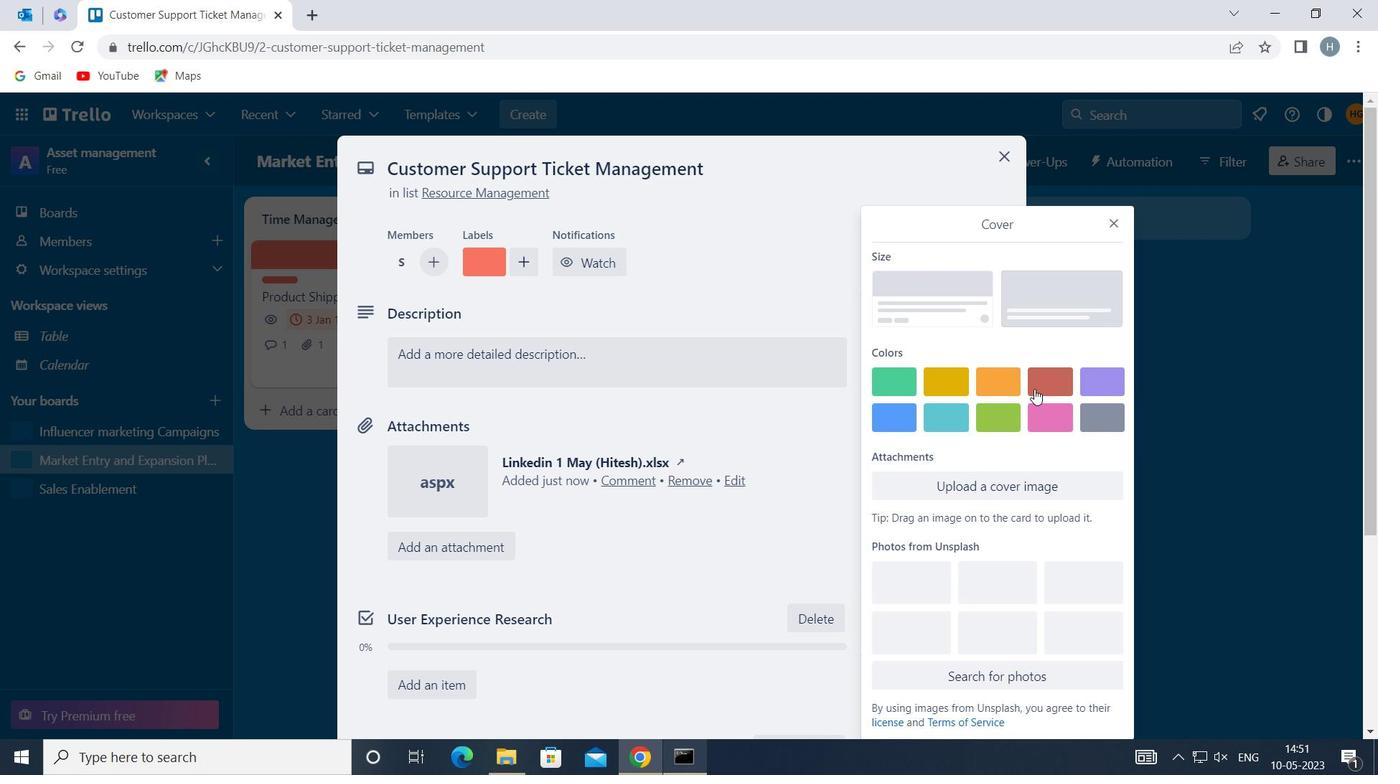 
Action: Mouse pressed left at (1041, 383)
Screenshot: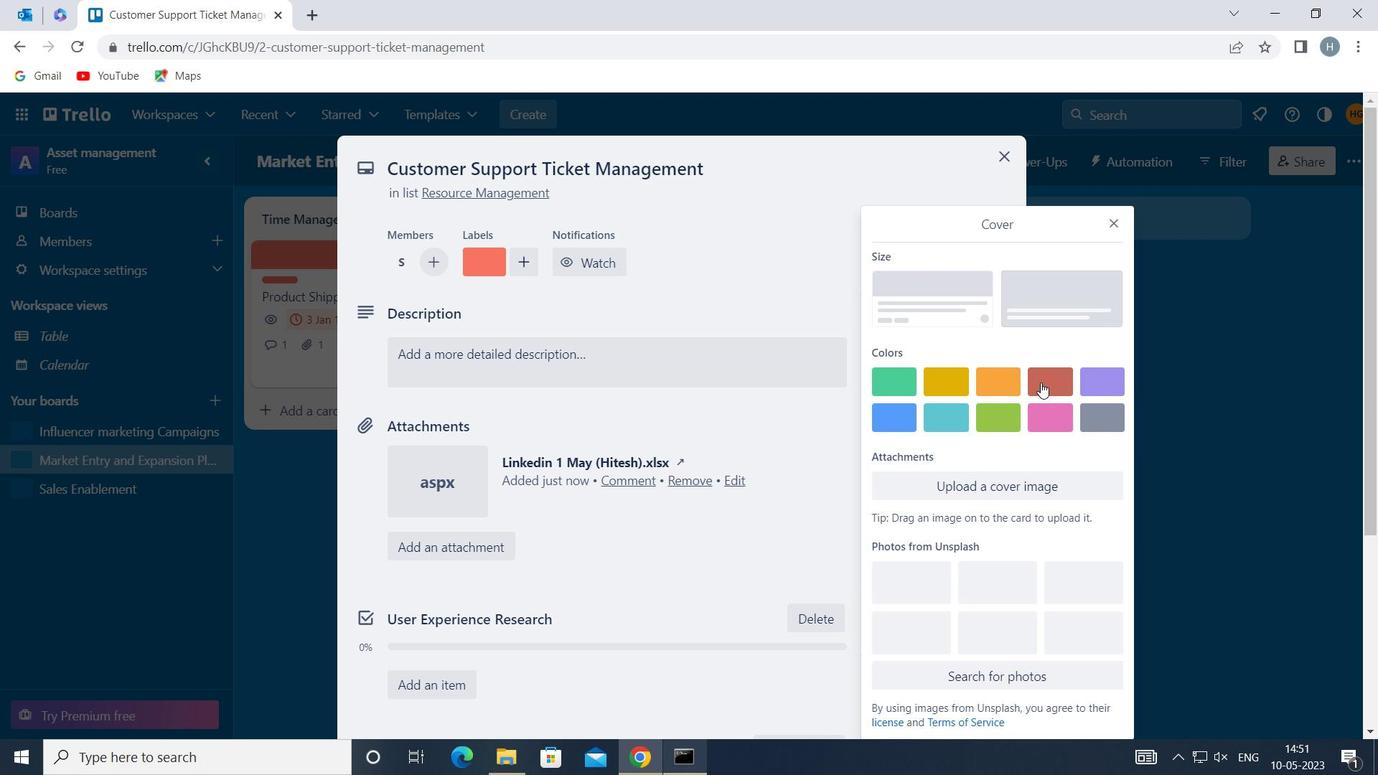 
Action: Mouse moved to (1115, 188)
Screenshot: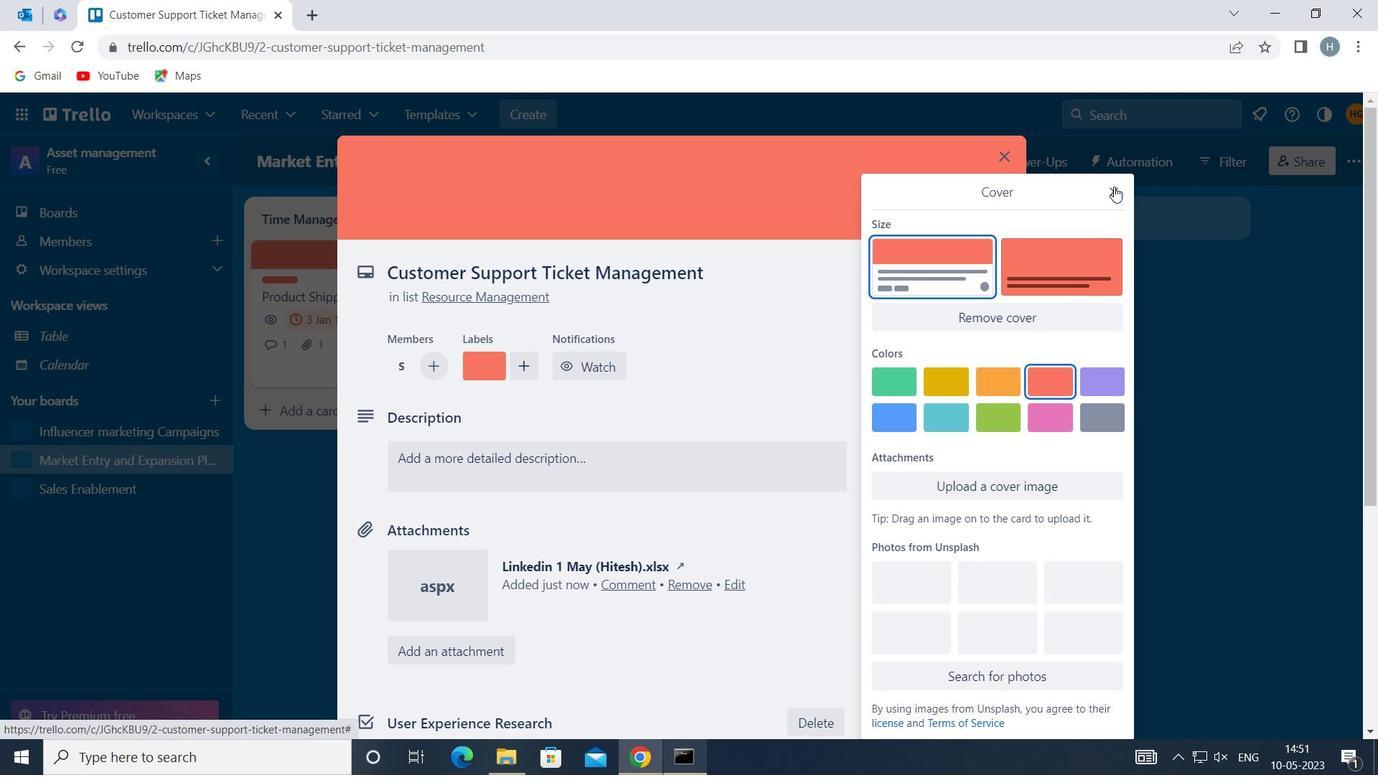 
Action: Mouse pressed left at (1115, 188)
Screenshot: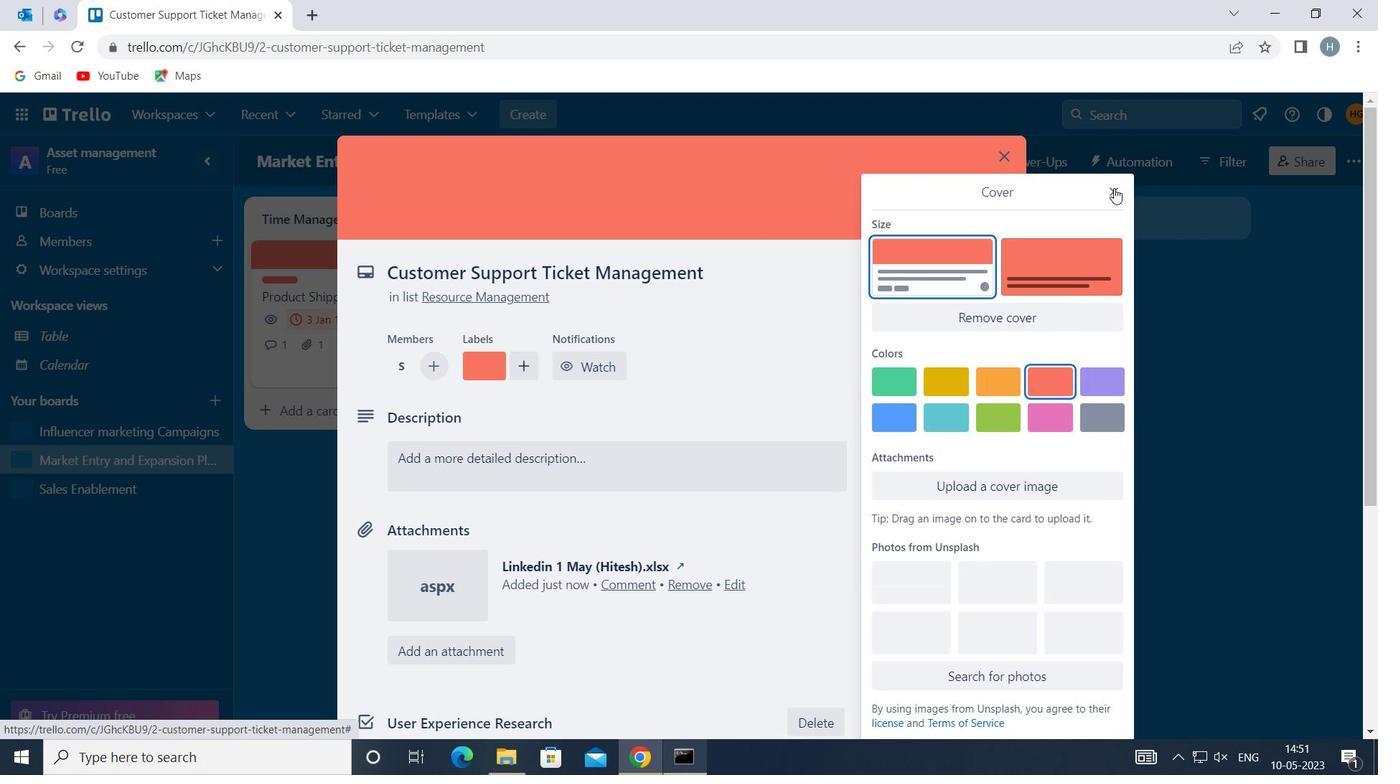 
Action: Mouse moved to (692, 467)
Screenshot: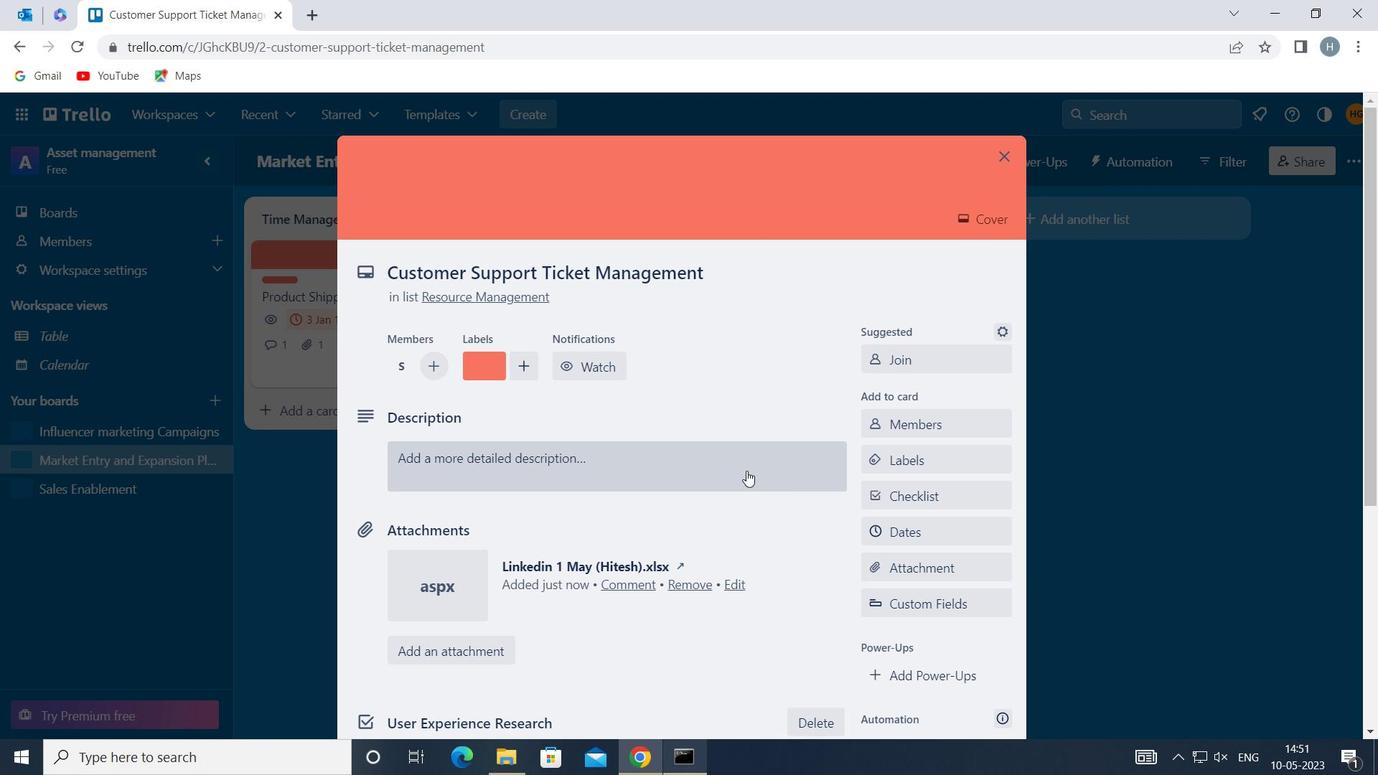 
Action: Mouse pressed left at (692, 467)
Screenshot: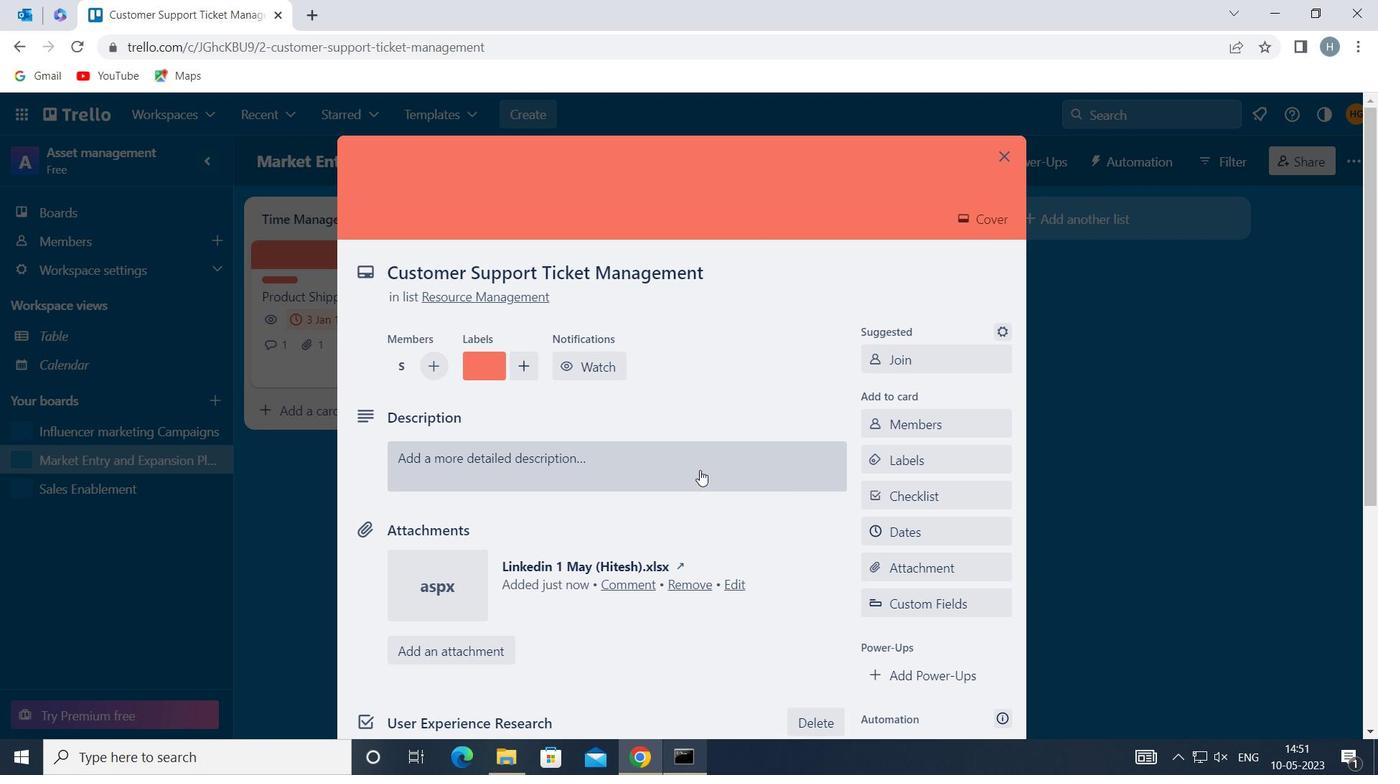 
Action: Mouse moved to (587, 533)
Screenshot: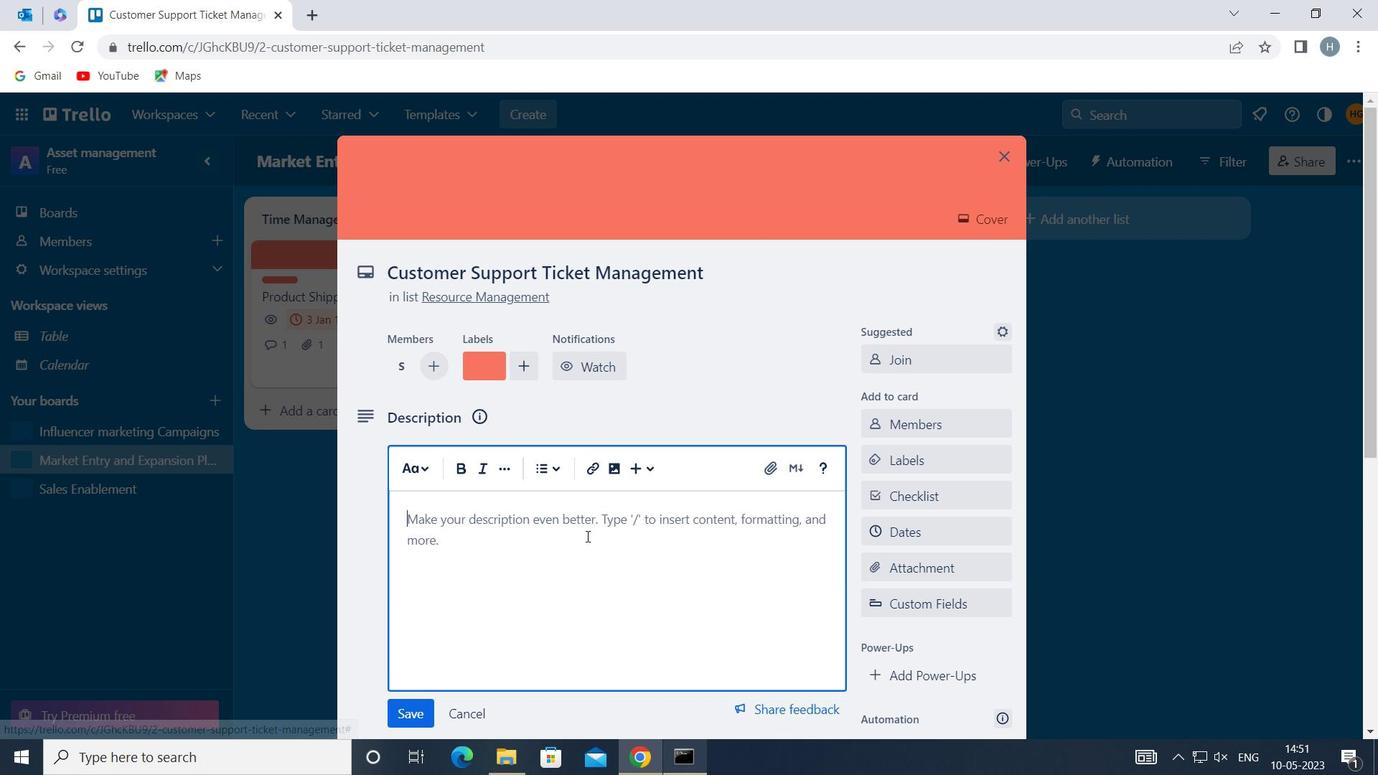 
Action: Mouse pressed left at (587, 533)
Screenshot: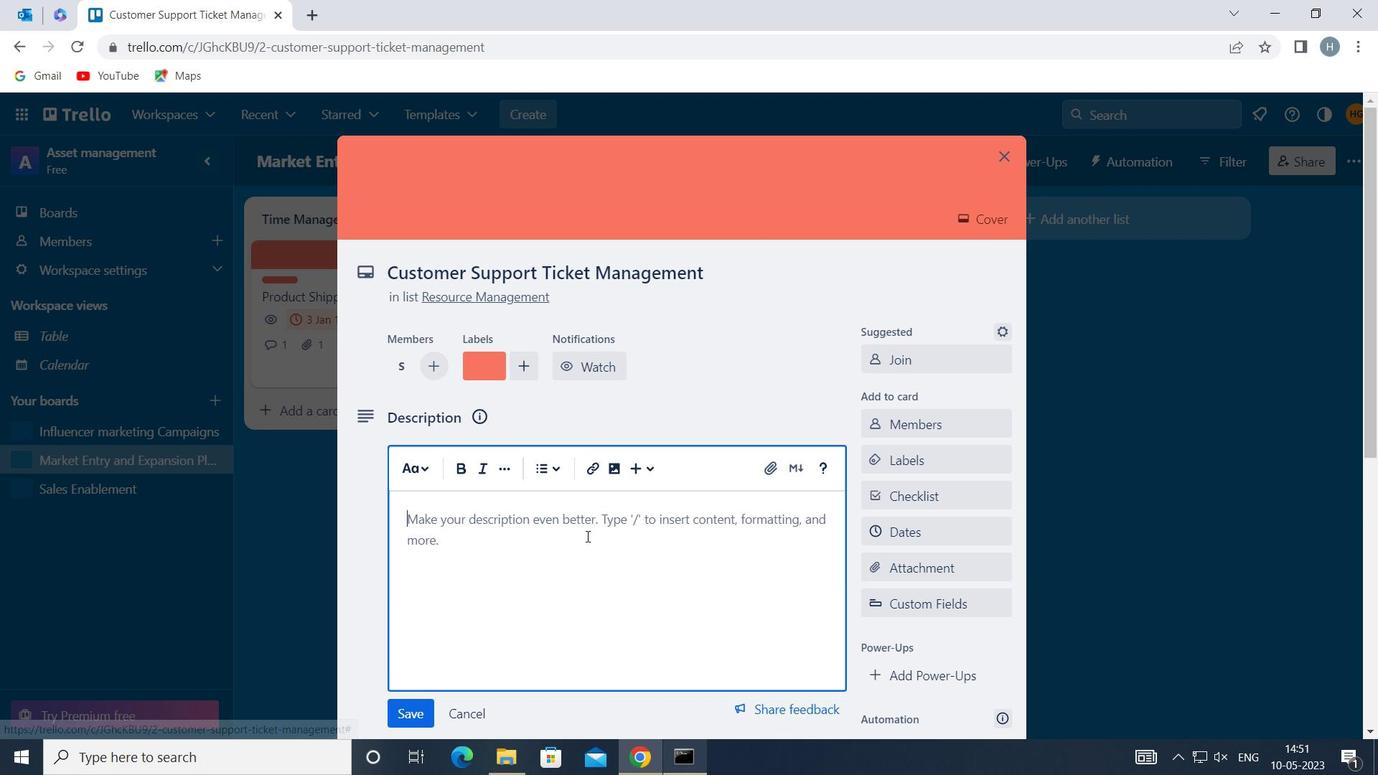 
Action: Mouse moved to (583, 527)
Screenshot: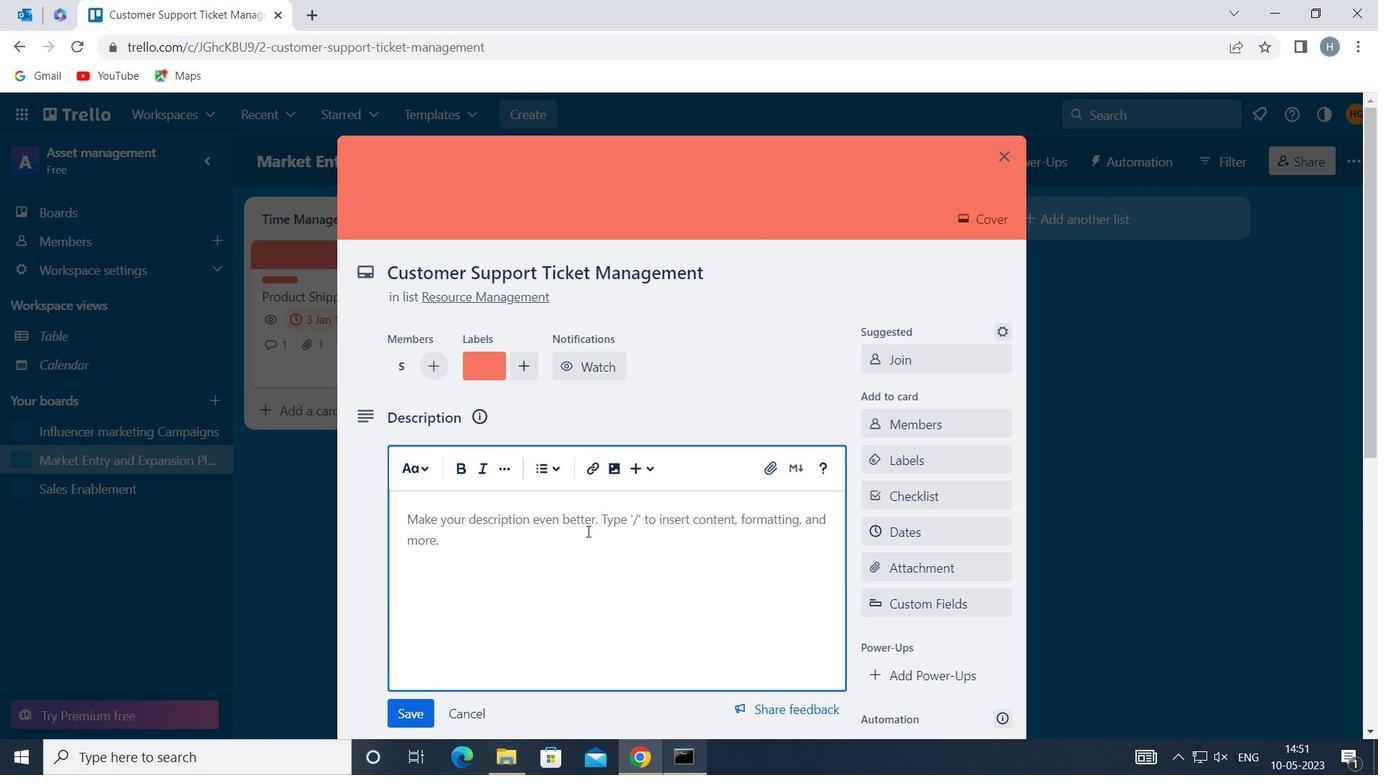 
Action: Key pressed <Key.shift>DEVELOP<Key.space>AND<Key.space>LAUNCH<Key.space>NEW<Key.space>REFERRAL<Key.space>PROGRAM<Key.space>FOR<Key.space>SOCIAL<Key.space>MEDIA<Key.space>SHARIN
Screenshot: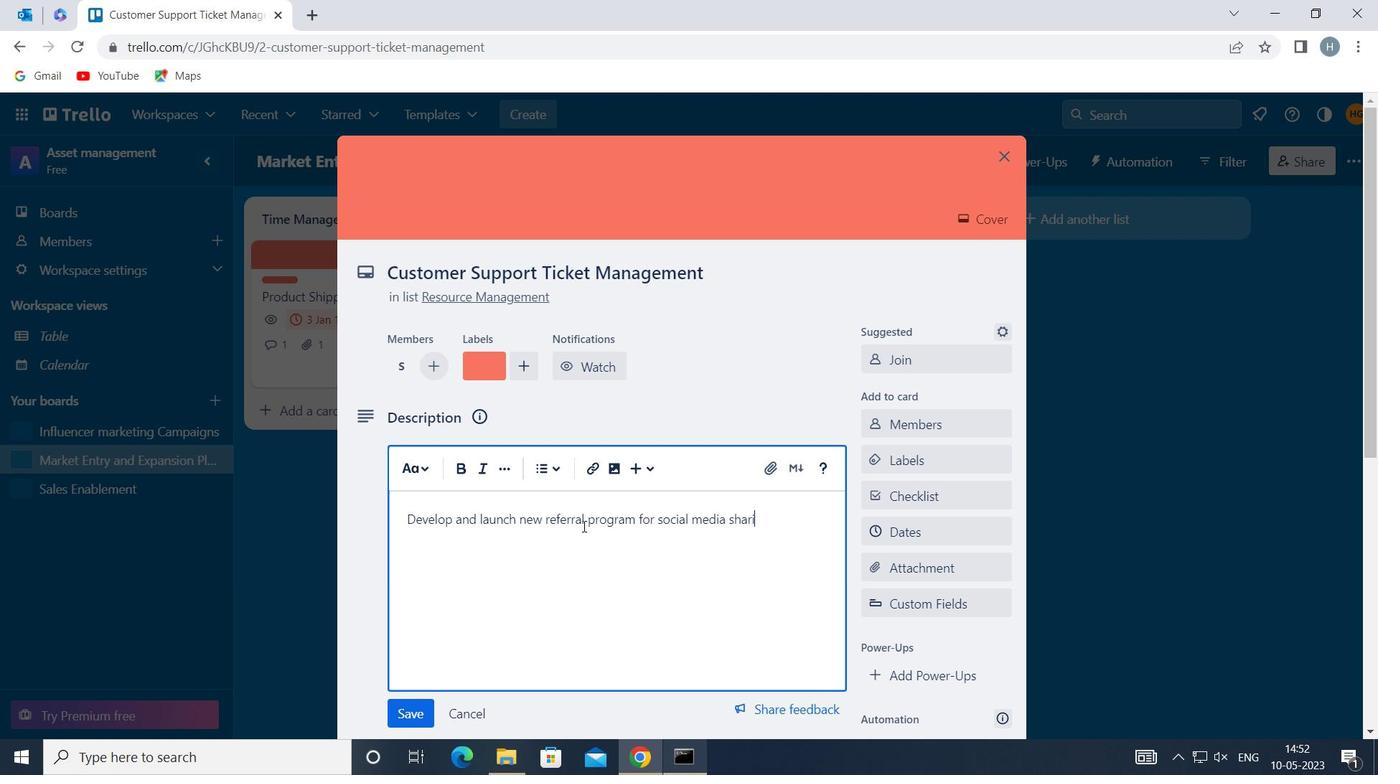 
Action: Mouse moved to (578, 526)
Screenshot: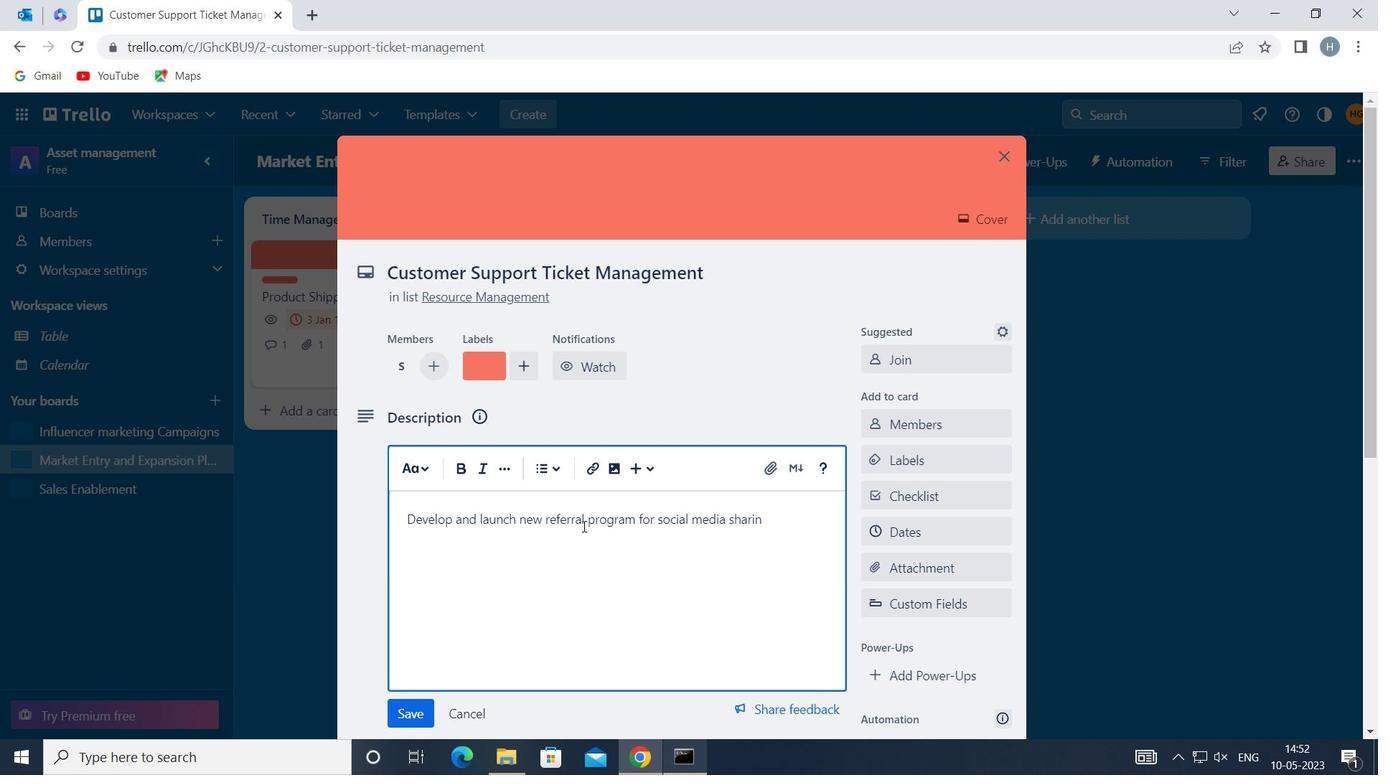 
Action: Key pressed G
Screenshot: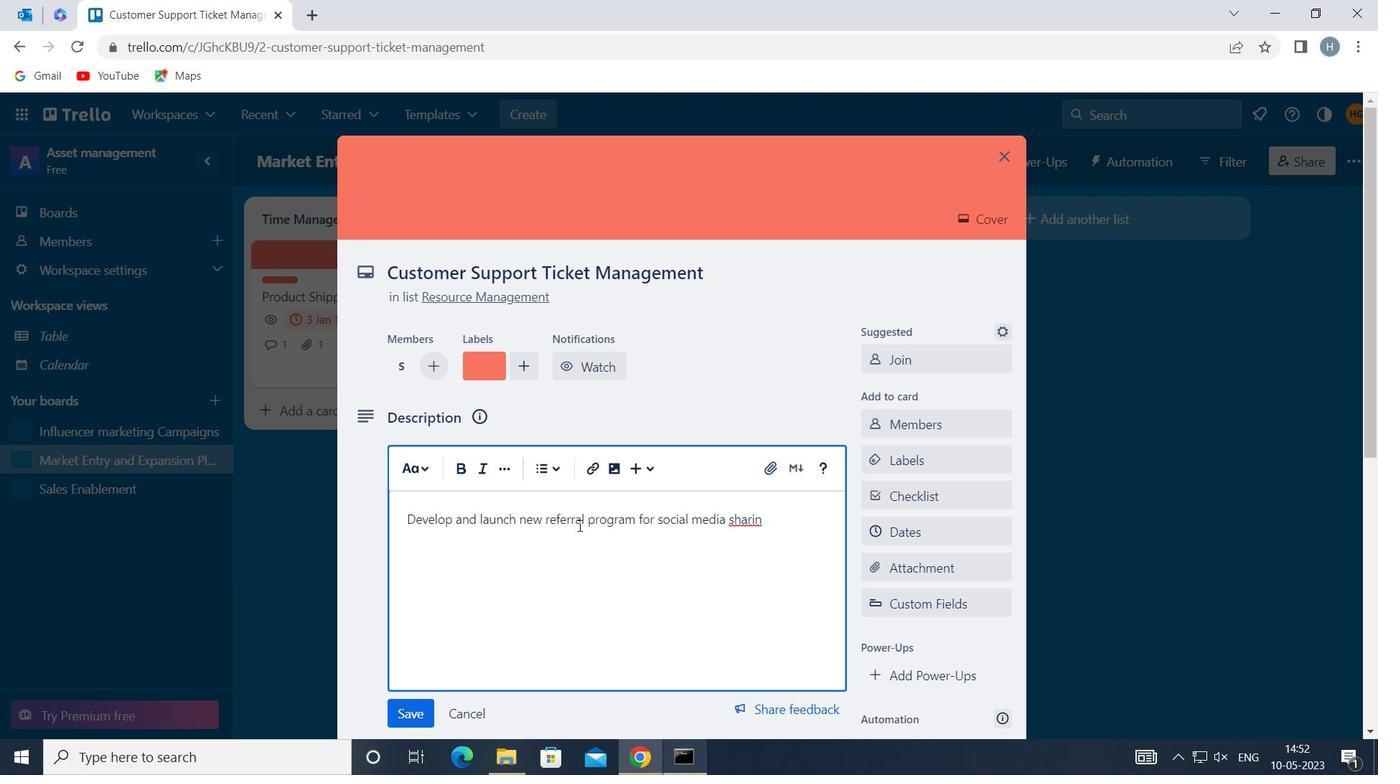 
Action: Mouse moved to (409, 710)
Screenshot: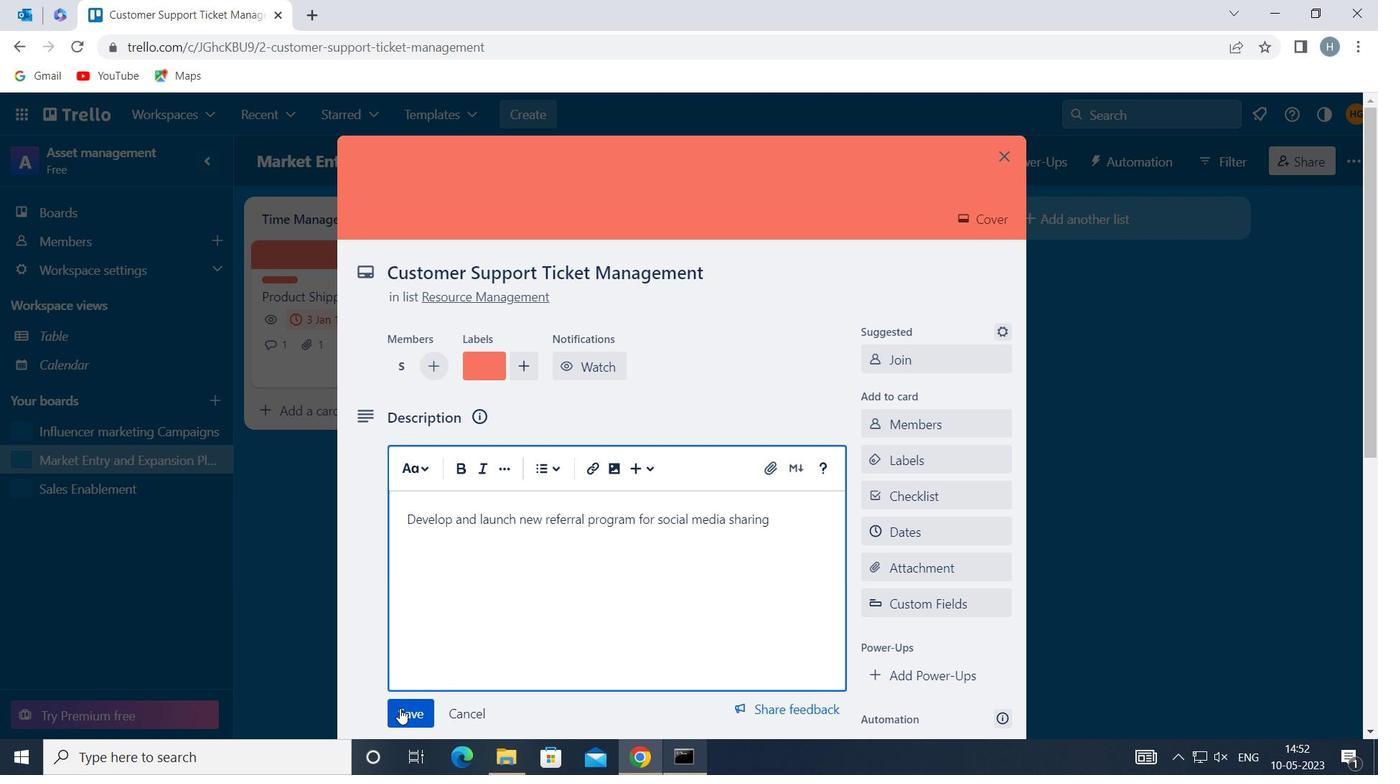 
Action: Mouse pressed left at (409, 710)
Screenshot: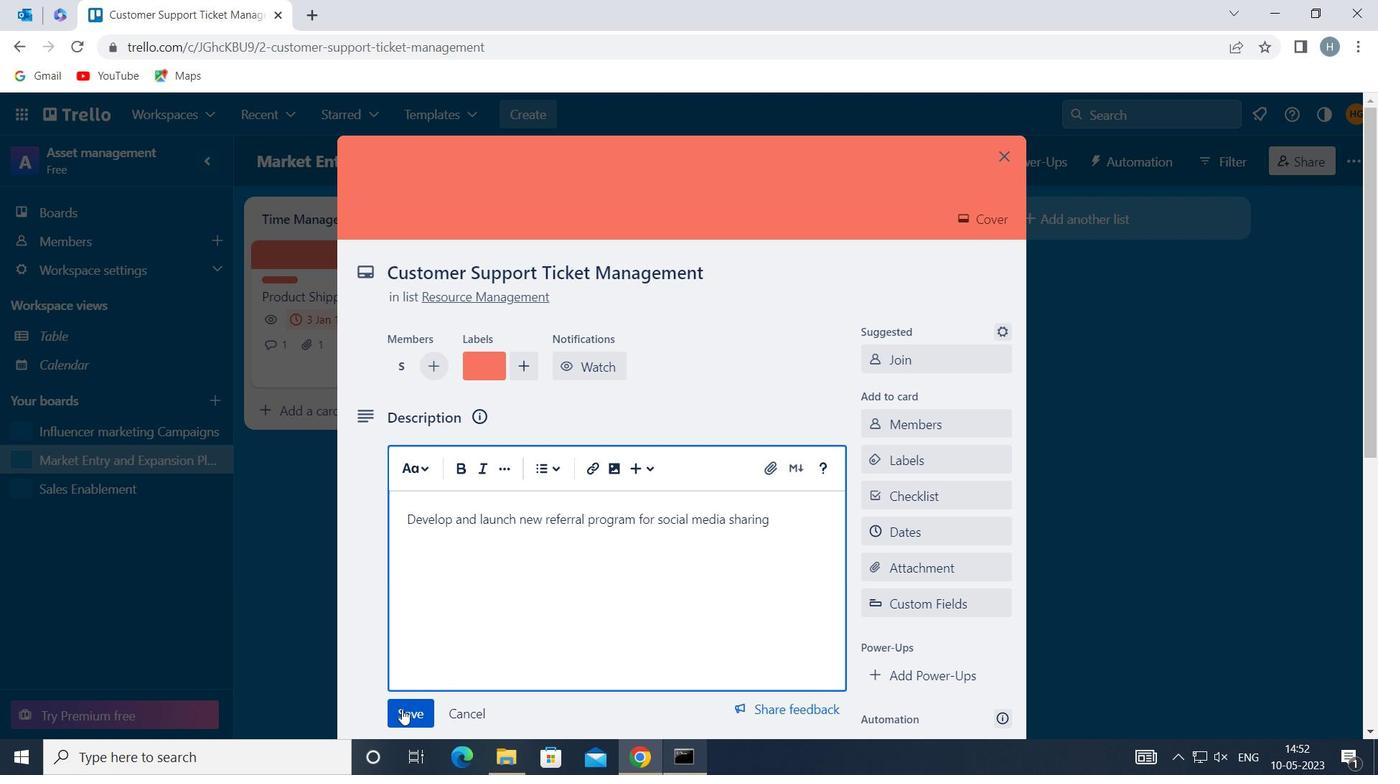 
Action: Mouse moved to (623, 496)
Screenshot: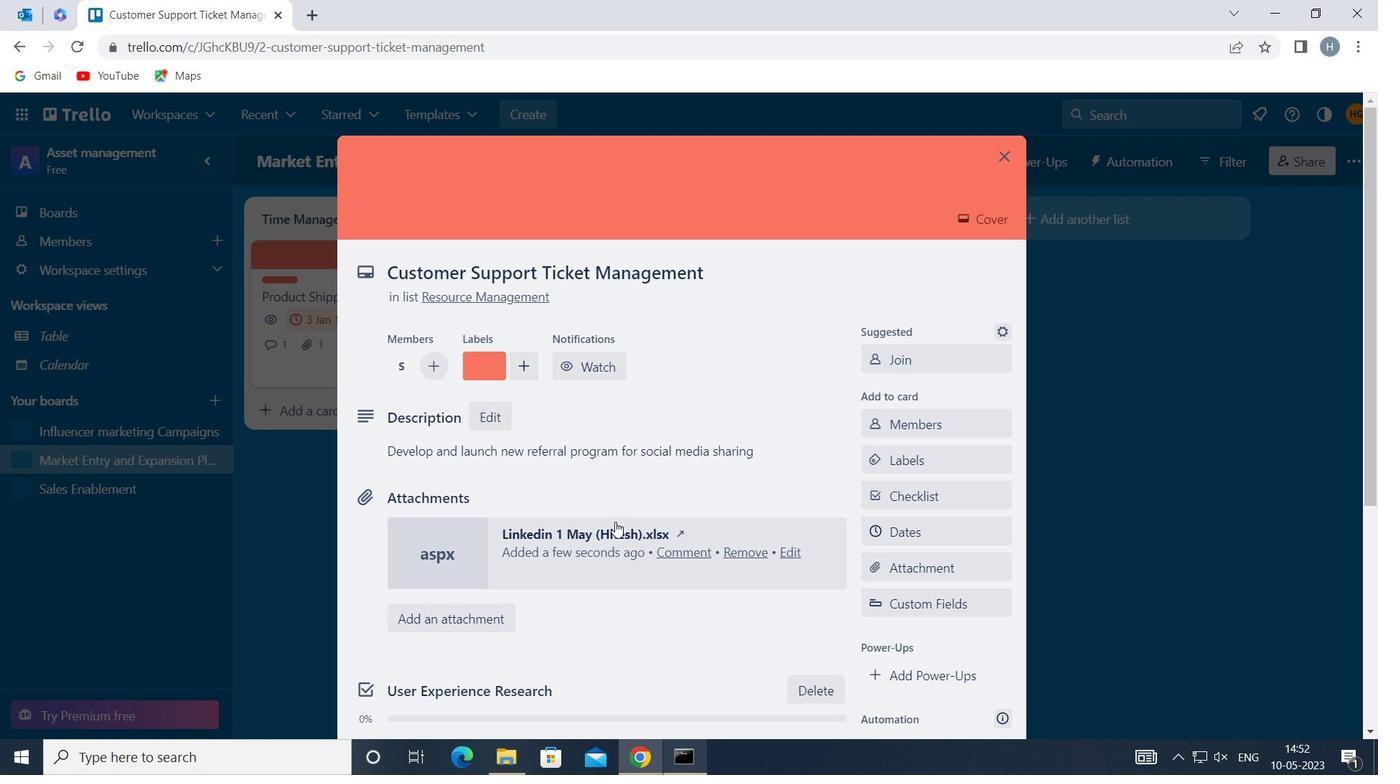 
Action: Mouse scrolled (623, 496) with delta (0, 0)
Screenshot: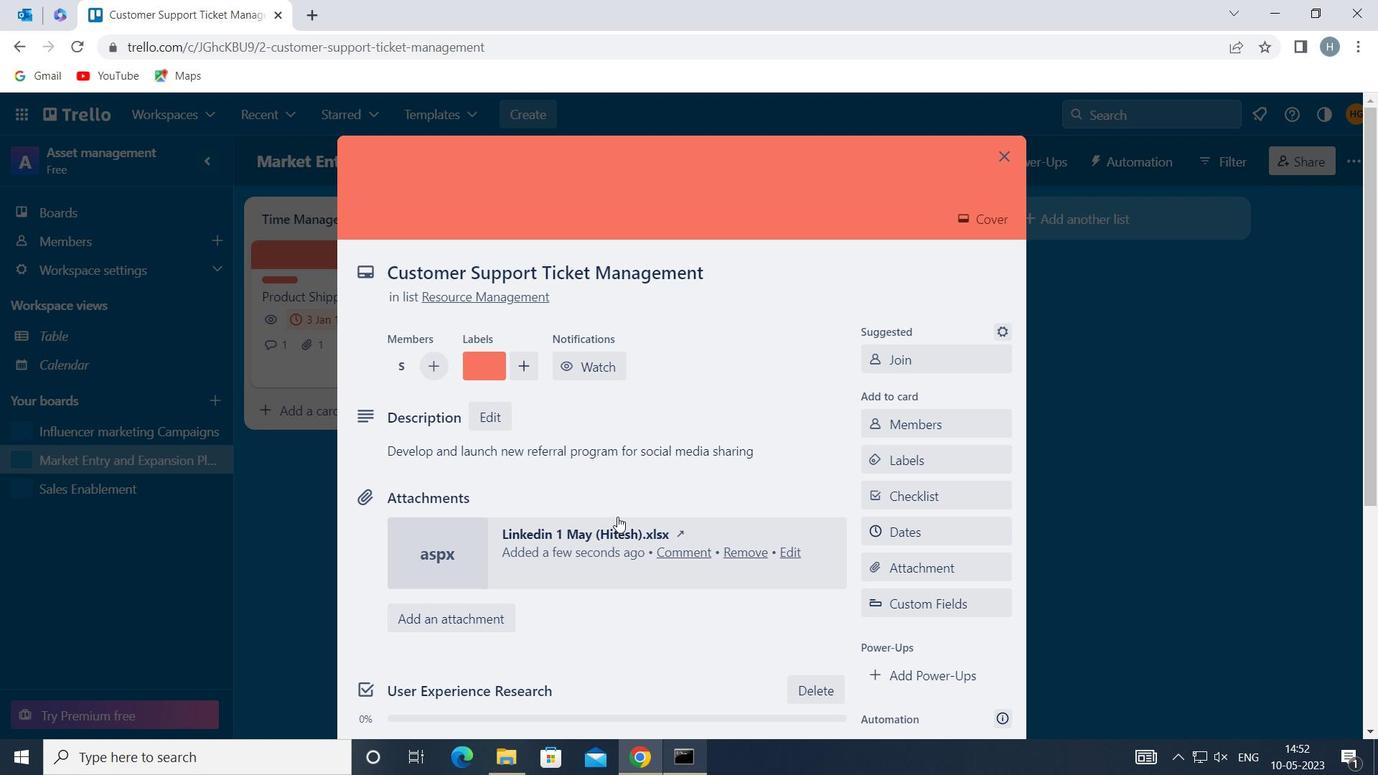 
Action: Mouse scrolled (623, 496) with delta (0, 0)
Screenshot: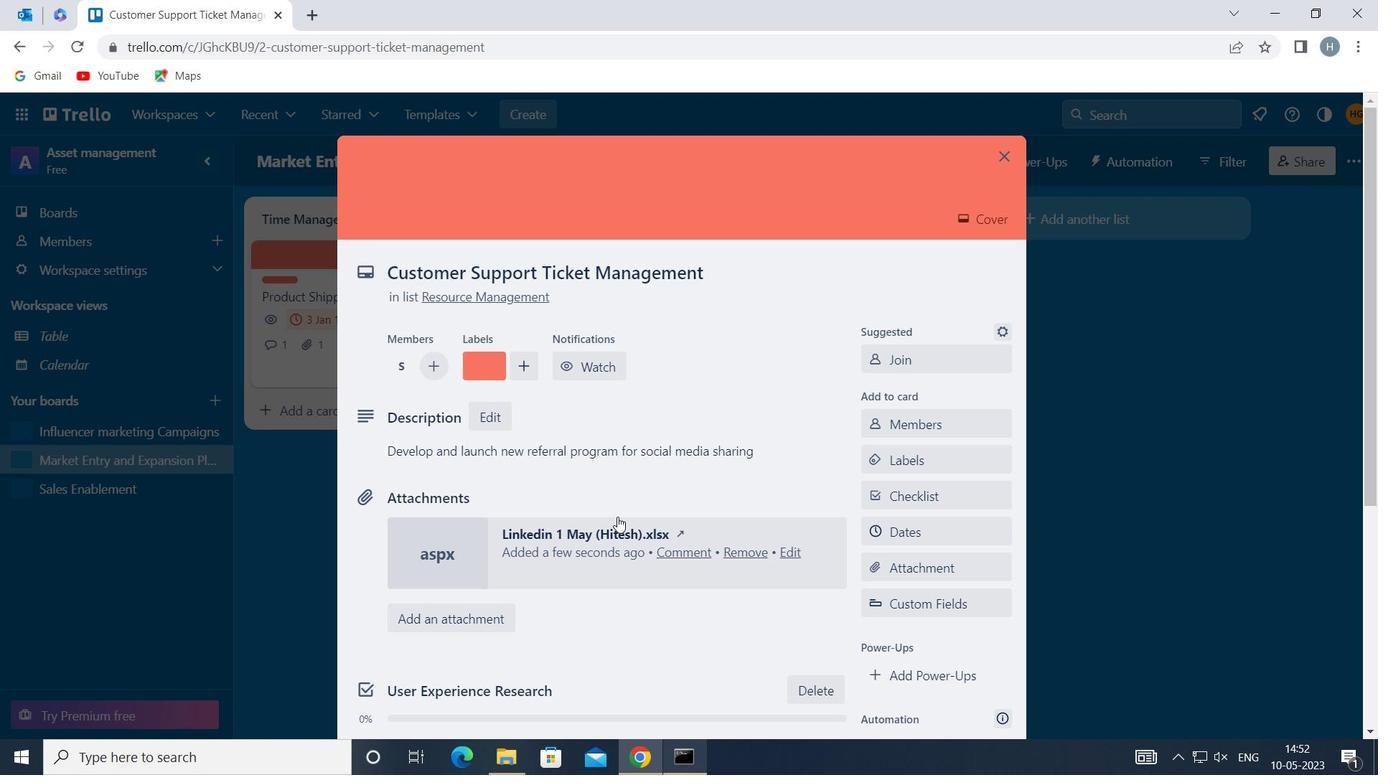 
Action: Mouse scrolled (623, 496) with delta (0, 0)
Screenshot: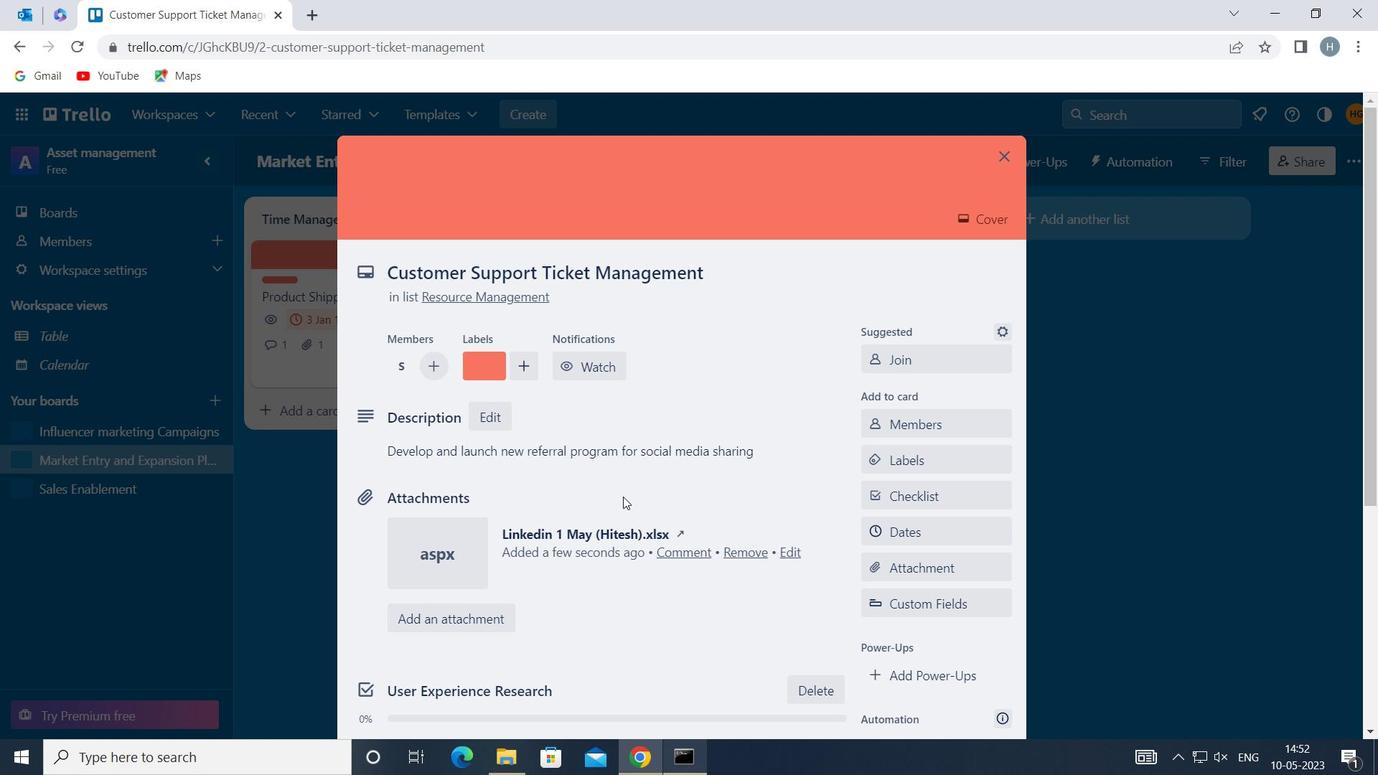 
Action: Mouse moved to (623, 496)
Screenshot: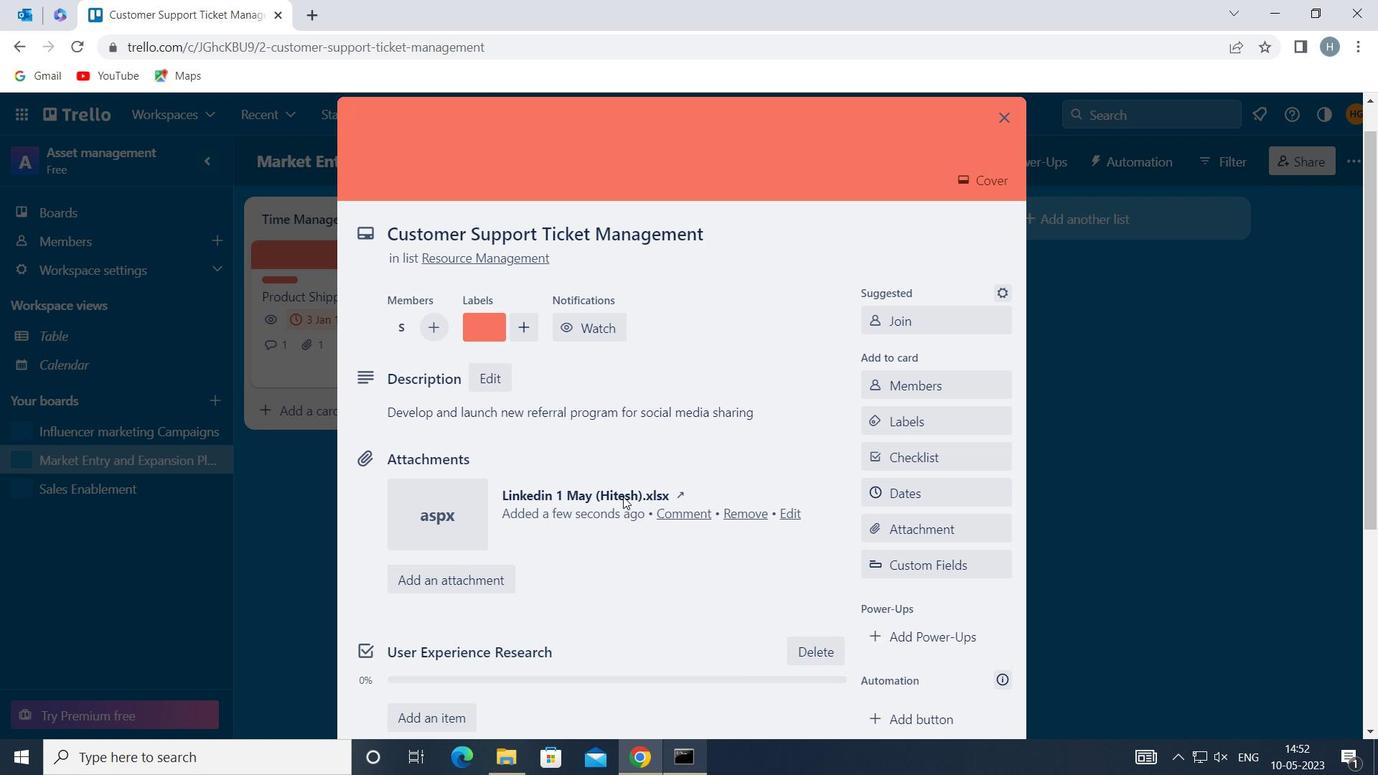 
Action: Mouse scrolled (623, 496) with delta (0, 0)
Screenshot: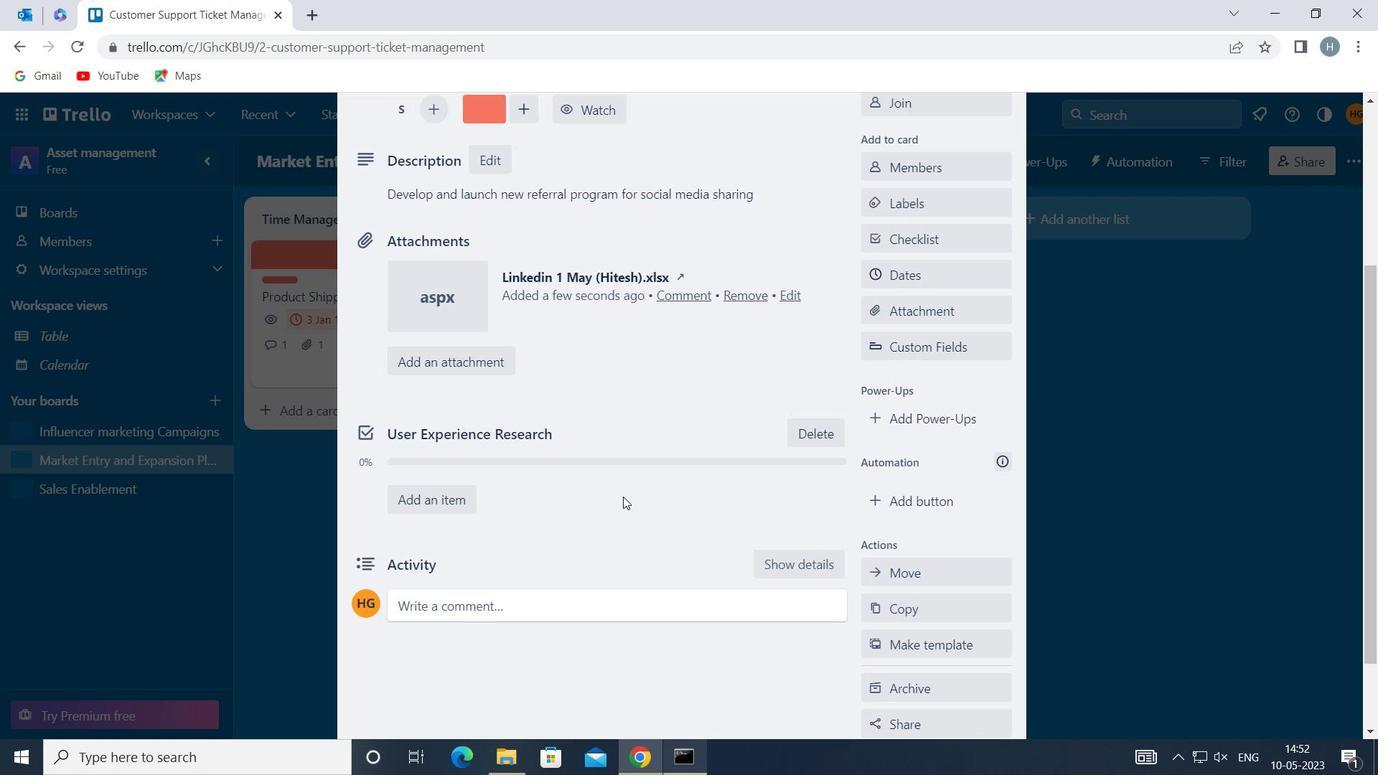 
Action: Mouse scrolled (623, 496) with delta (0, 0)
Screenshot: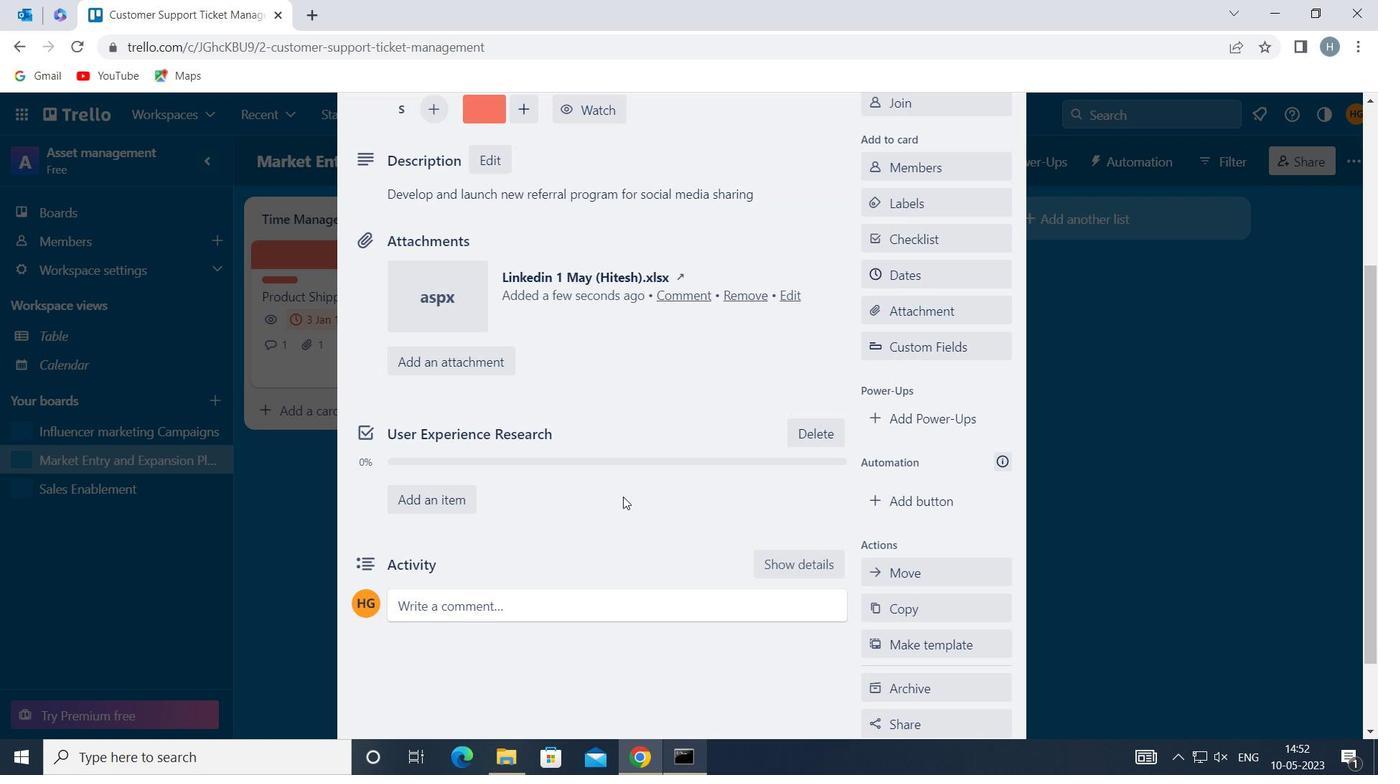 
Action: Mouse moved to (623, 503)
Screenshot: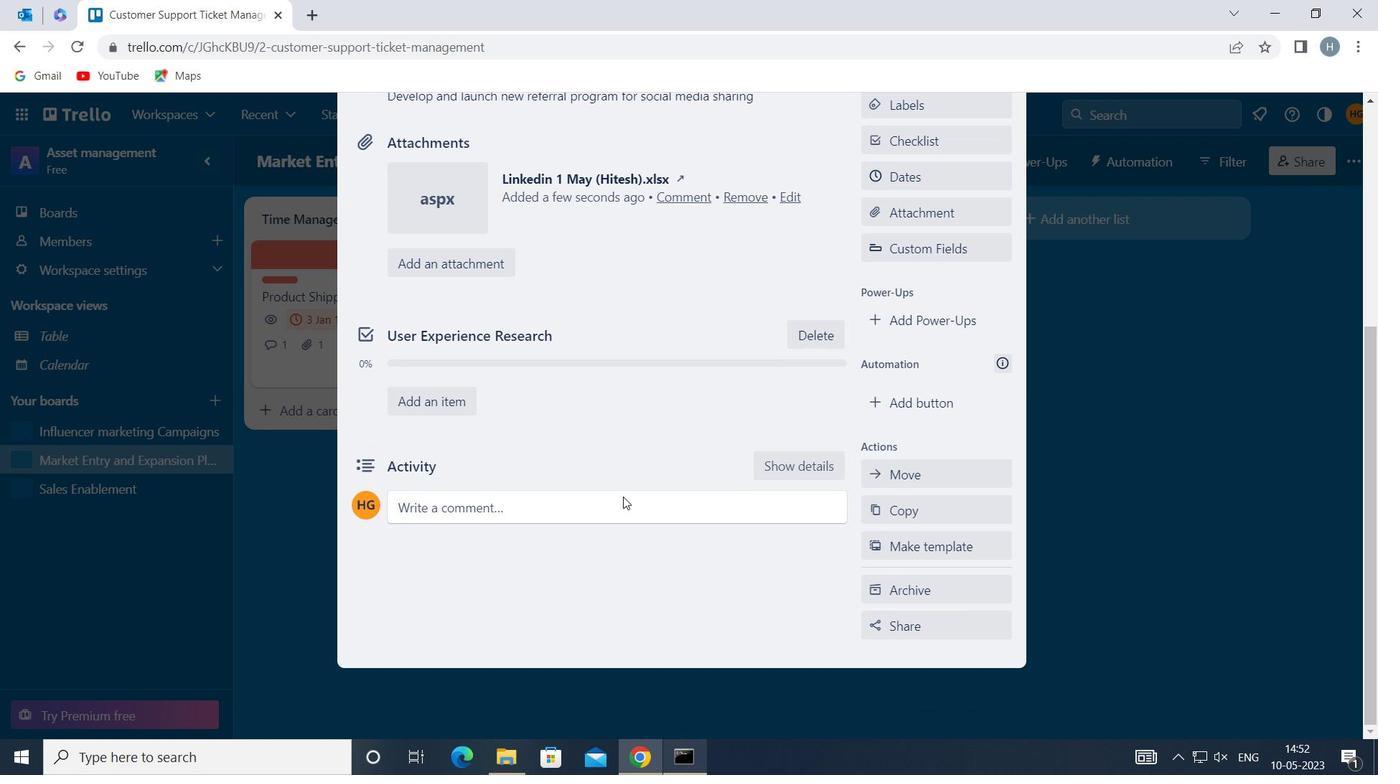 
Action: Mouse pressed left at (623, 503)
Screenshot: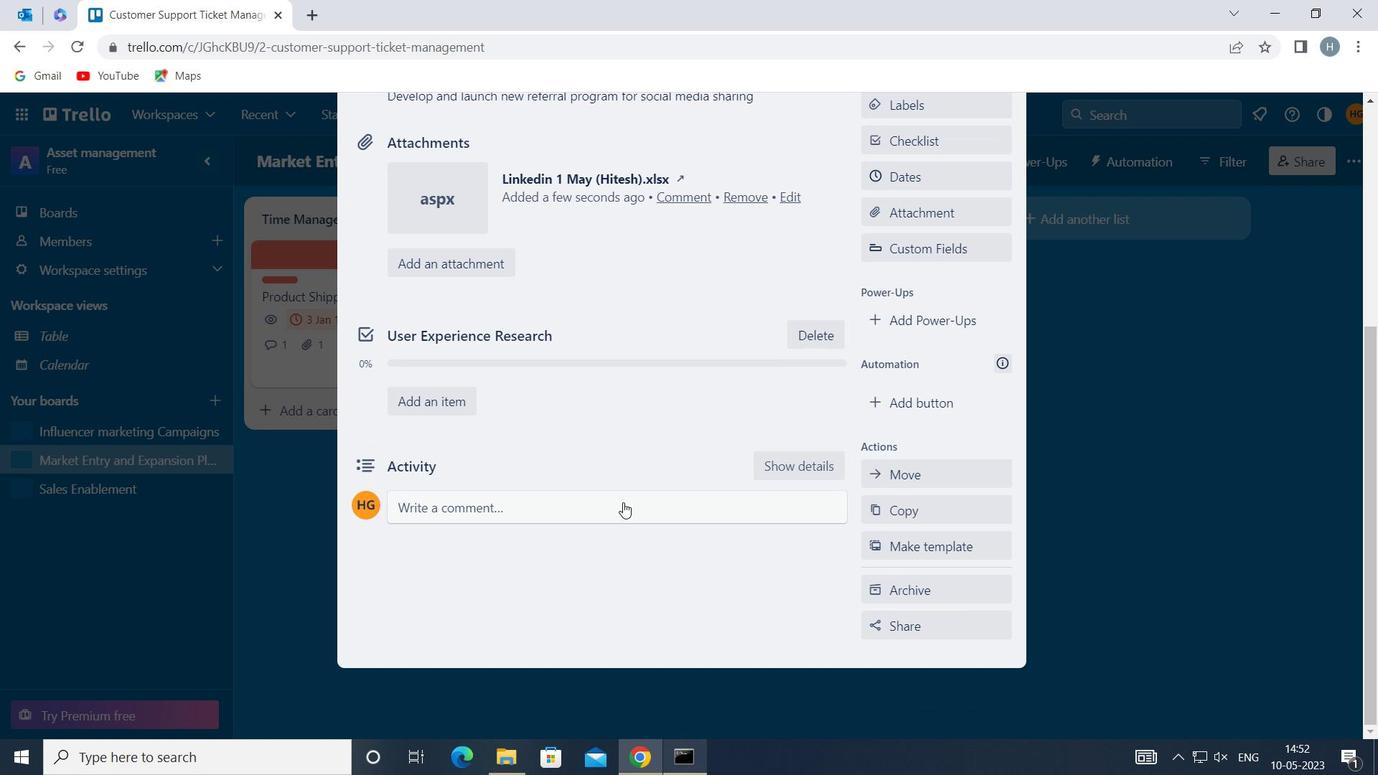 
Action: Mouse moved to (612, 562)
Screenshot: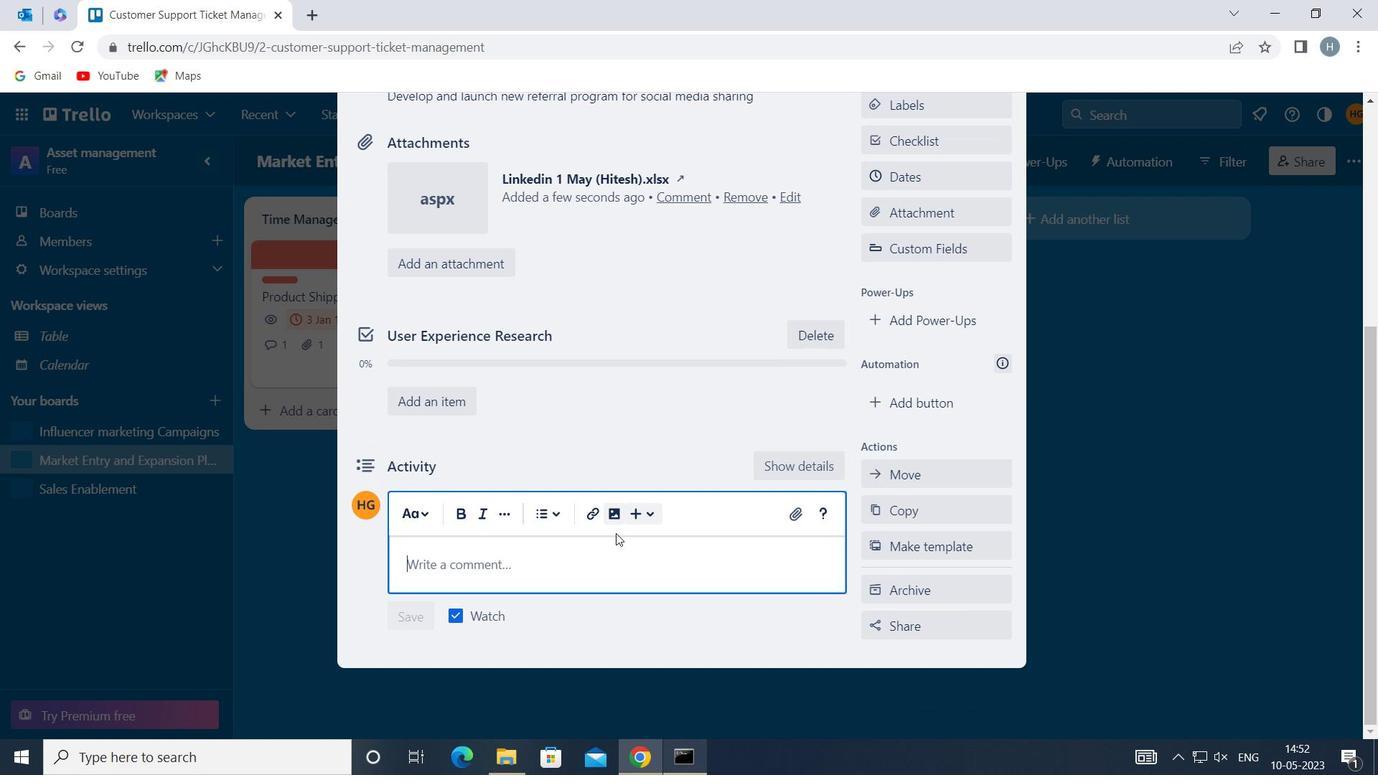 
Action: Mouse pressed left at (612, 562)
Screenshot: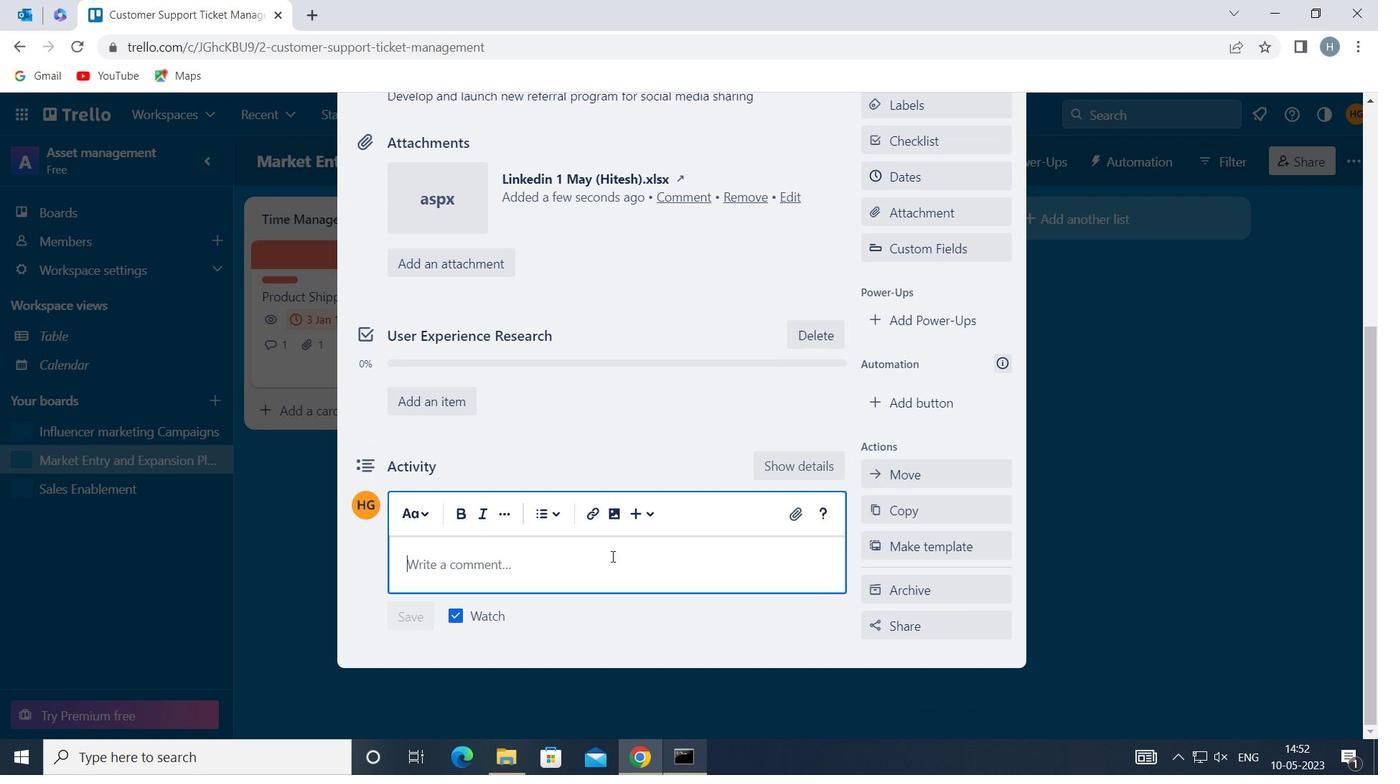 
Action: Mouse moved to (613, 563)
Screenshot: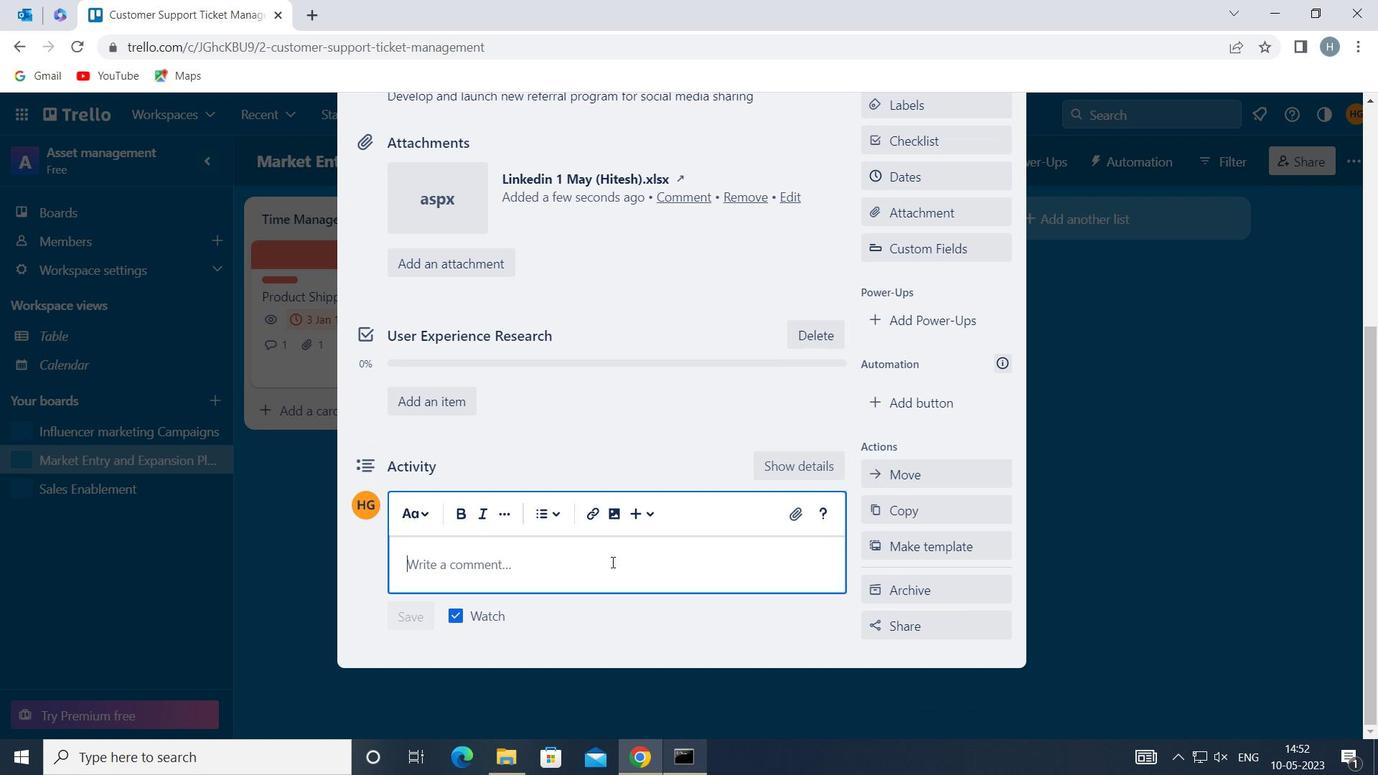 
Action: Key pressed <Key.shift>LET<Key.space>US<Key.space>APPROACH<Key.space>THIS<Key.space>TASK<Key.space>WITH<Key.space>A<Key.space>SENSE<Key.space>OF<Key.space>RISK<Key.space><Key.backspace>-<Key.space>TAKING<Key.space>RECOGNIZING<Key.space>THAAT<Key.backspace><Key.backspace>T<Key.space>CALCULATED<Key.space>RISKS<Key.space>CAN<Key.space>LEAD<Key.space>TO<Key.space>NEW<Key.space>A<Key.backspace>OPPORTUNITIES<Key.space>AND<Key.space>GROWTH
Screenshot: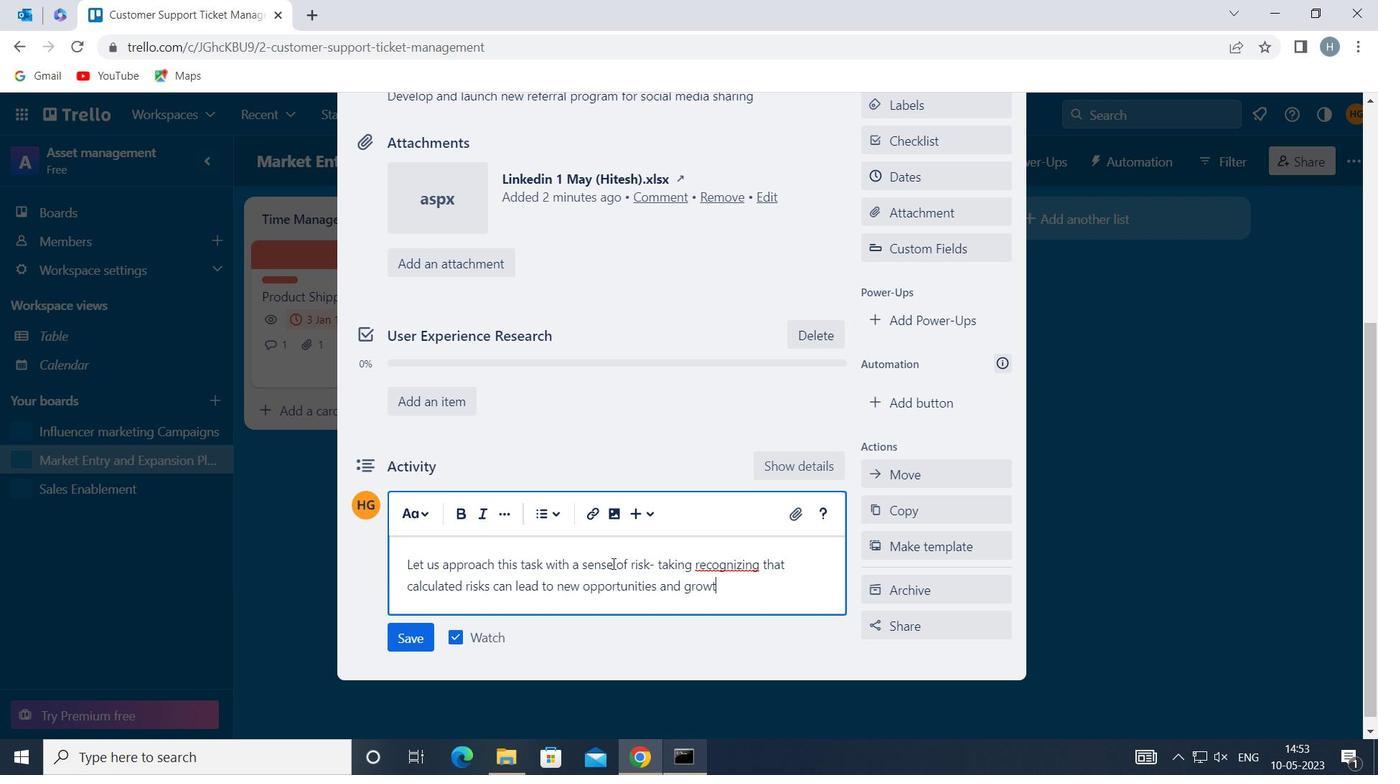 
Action: Mouse moved to (414, 633)
Screenshot: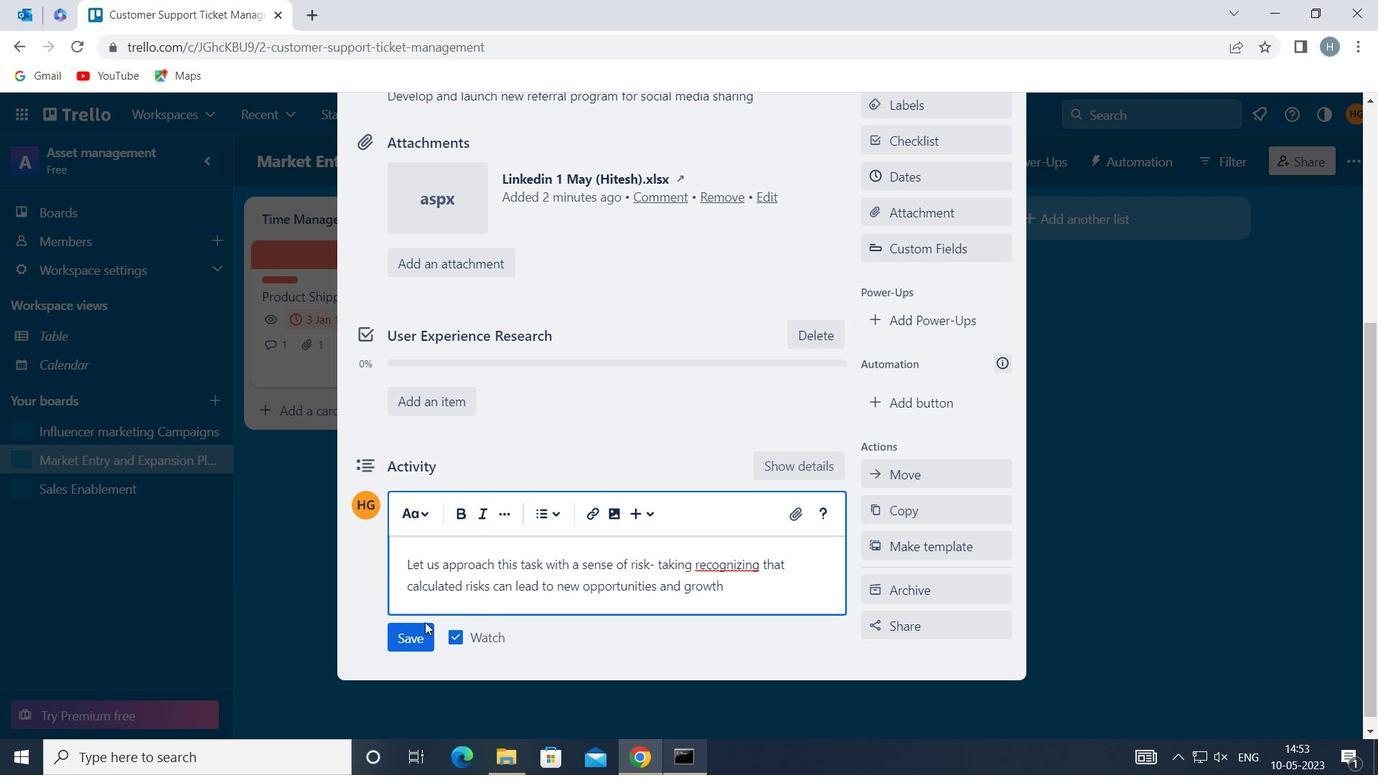 
Action: Mouse pressed left at (414, 633)
Screenshot: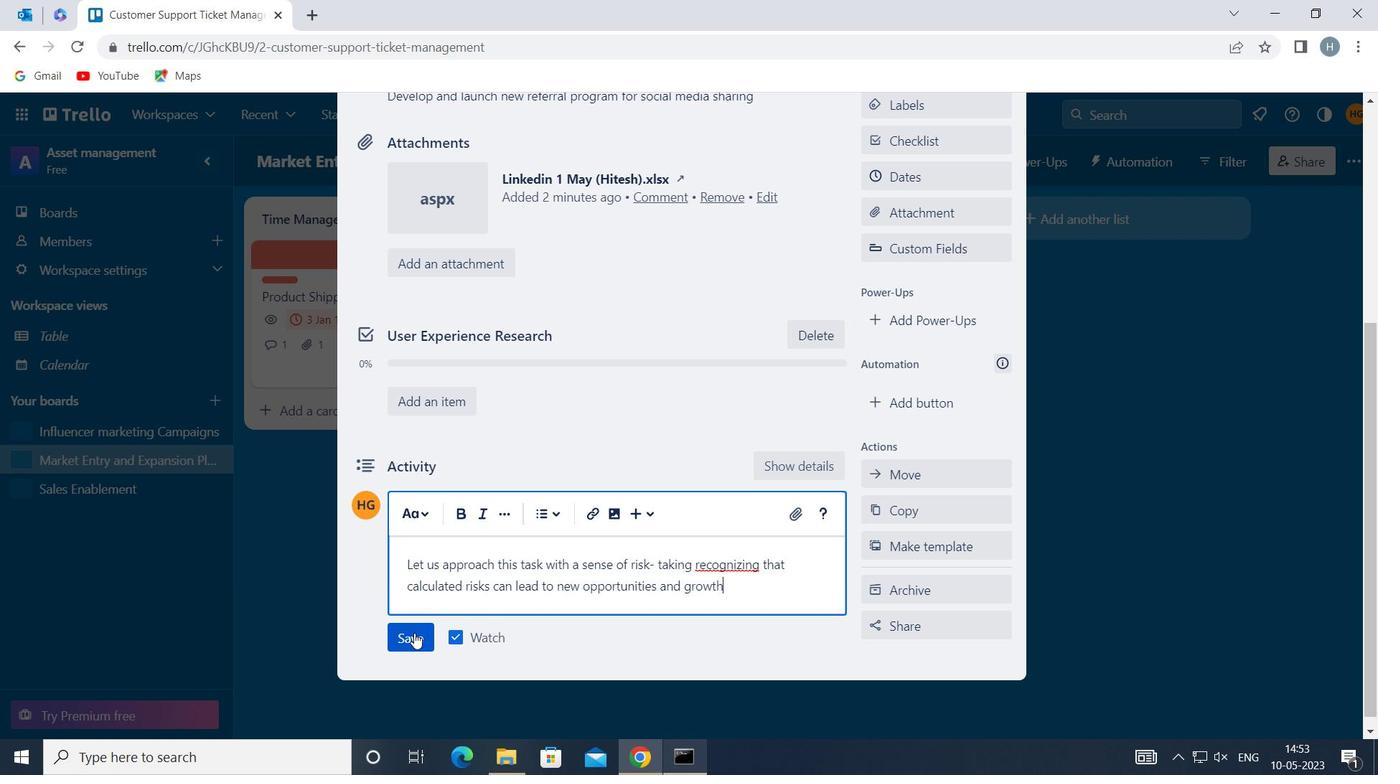 
Action: Mouse moved to (540, 565)
Screenshot: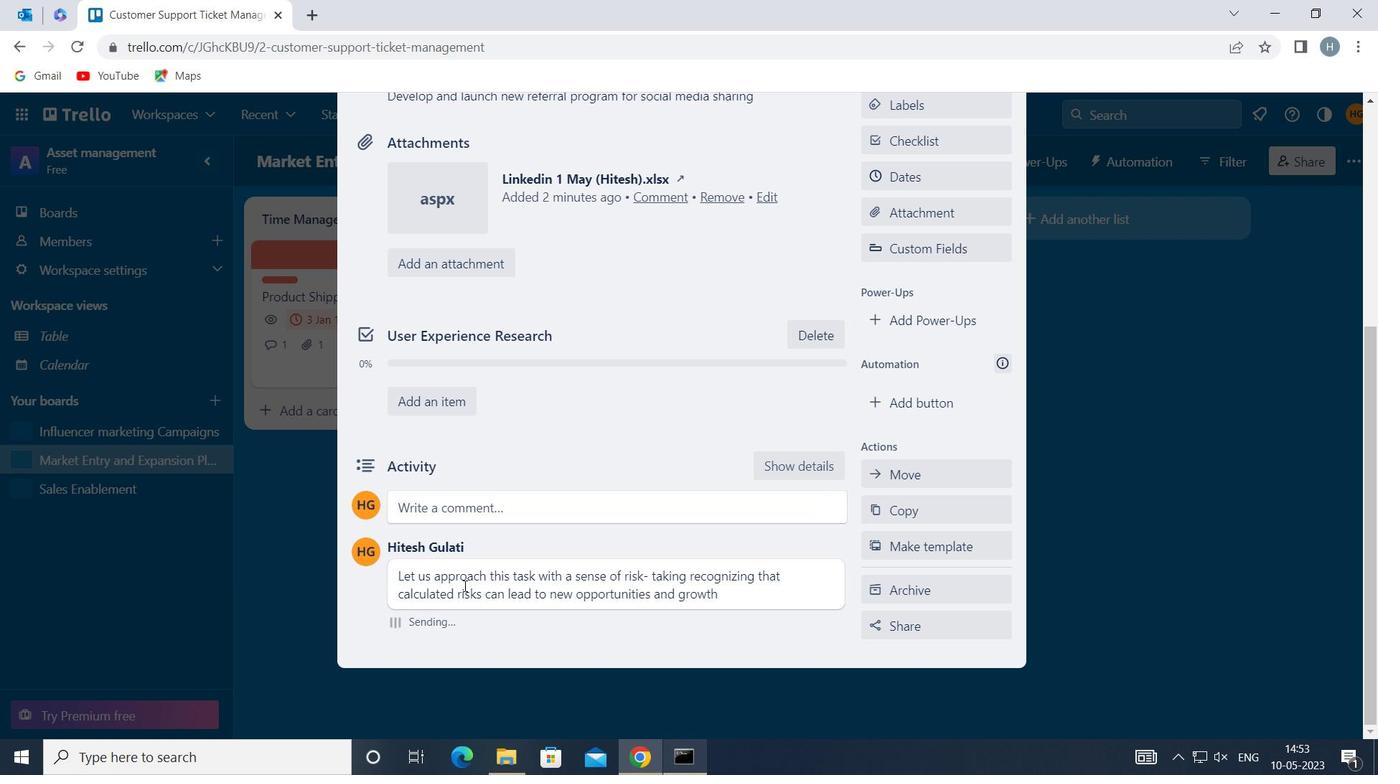 
Action: Mouse scrolled (540, 565) with delta (0, 0)
Screenshot: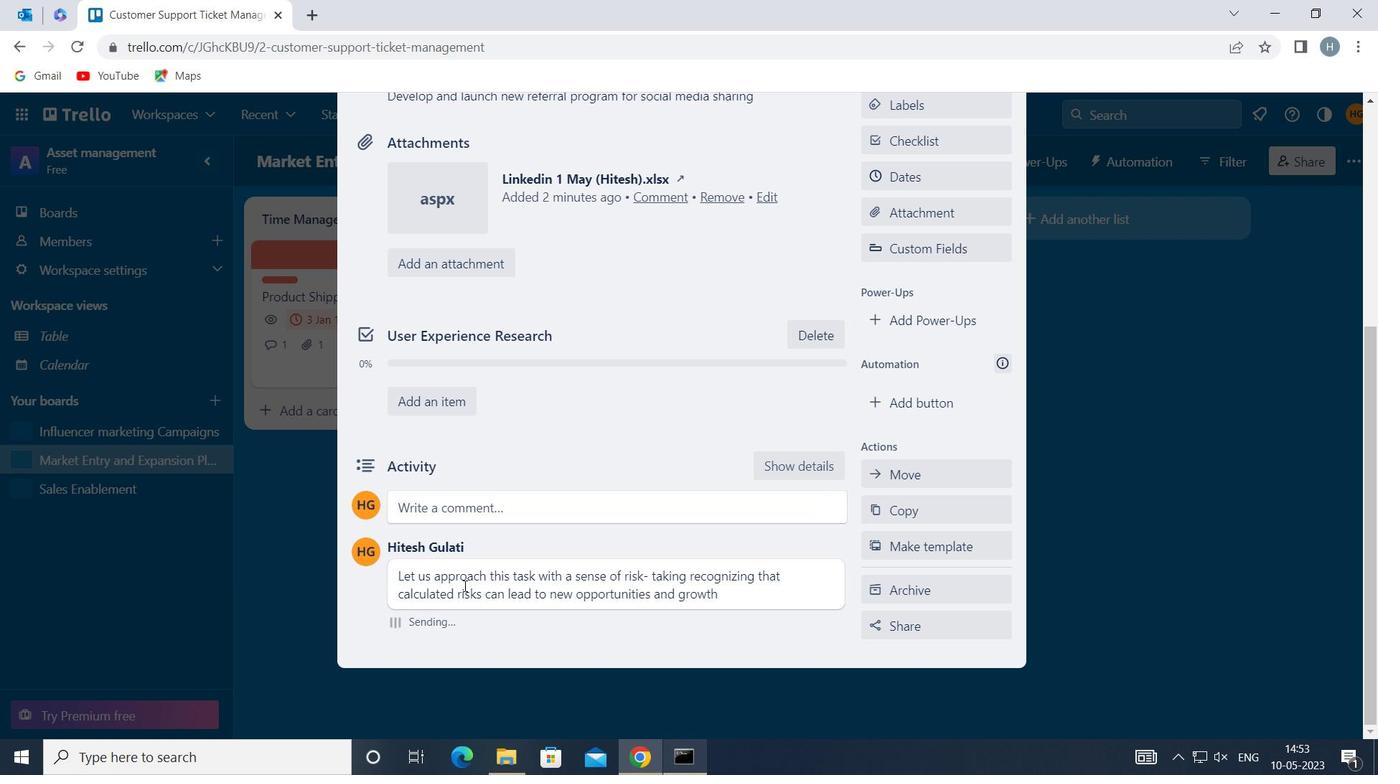 
Action: Mouse moved to (554, 555)
Screenshot: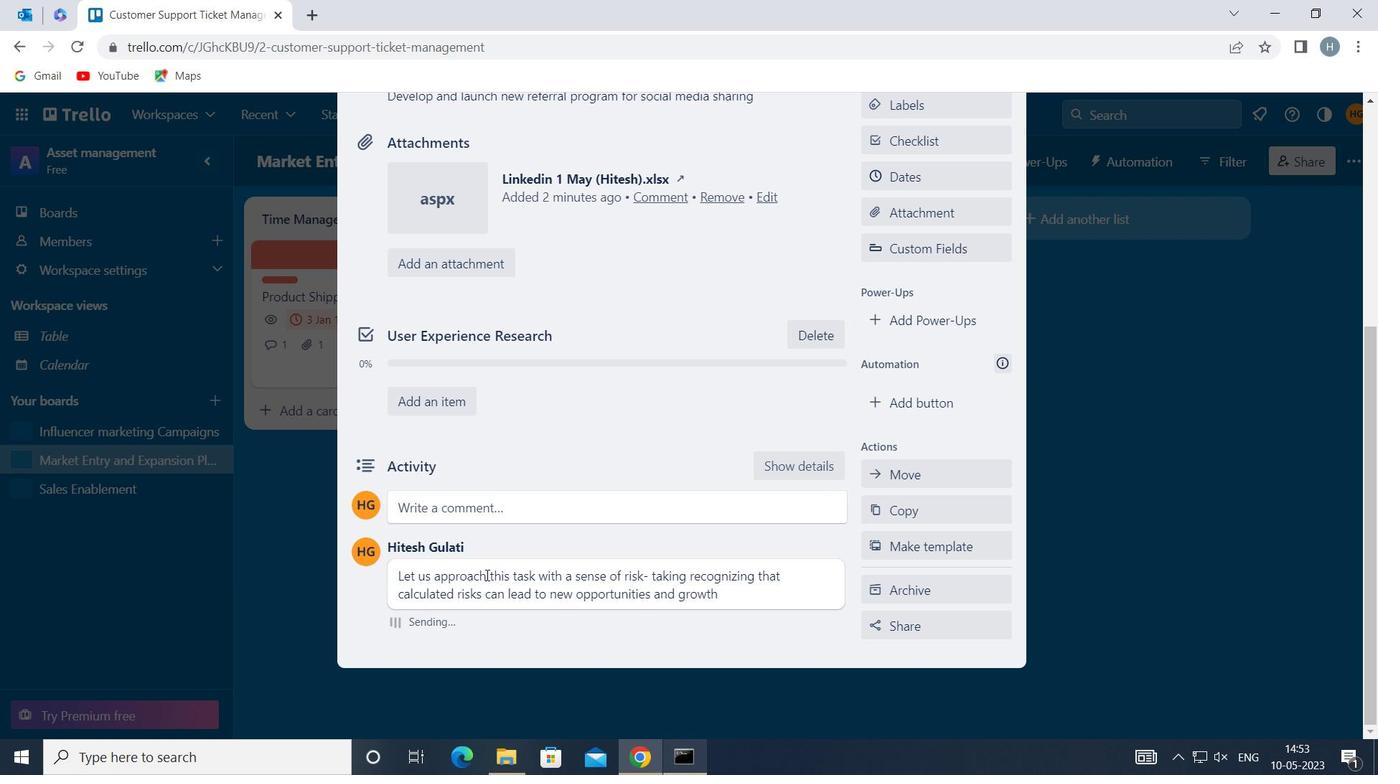 
Action: Mouse scrolled (554, 555) with delta (0, 0)
Screenshot: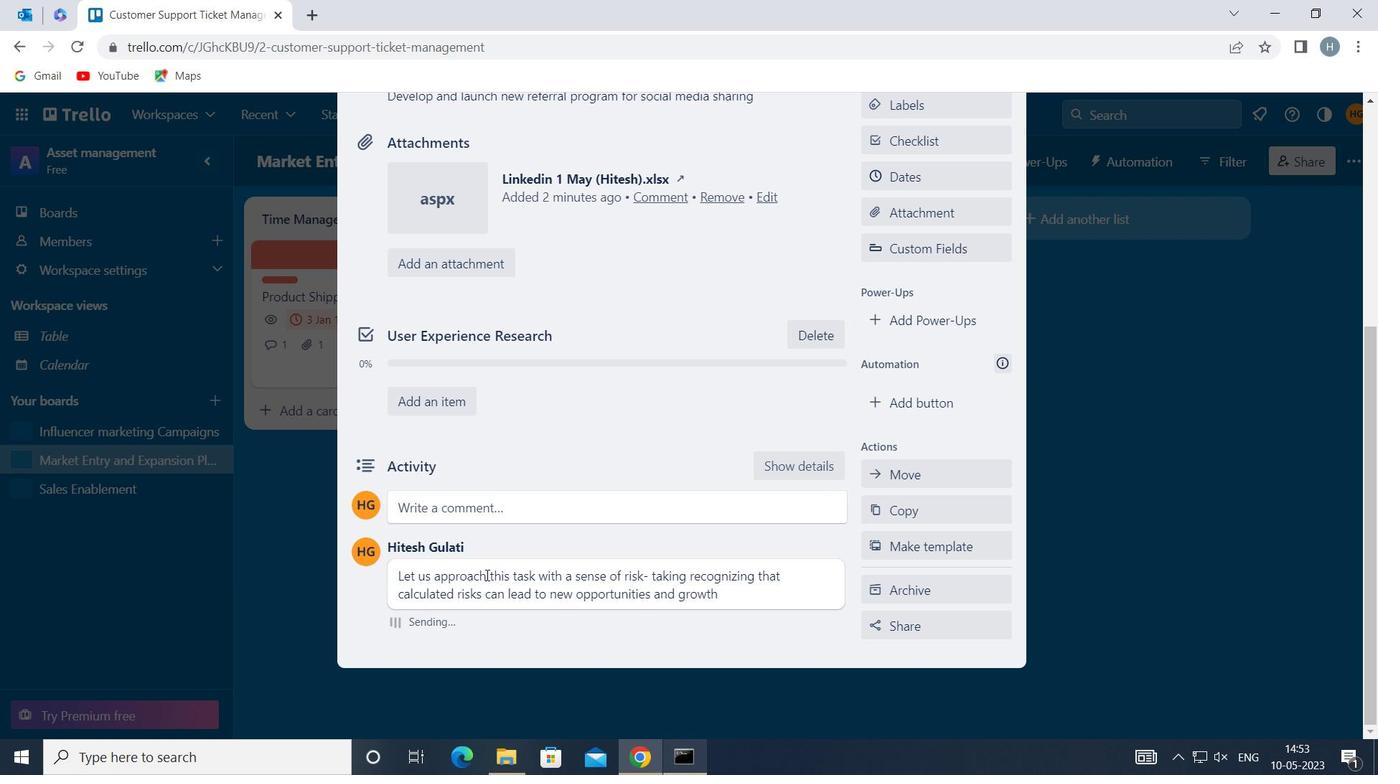 
Action: Mouse moved to (806, 501)
Screenshot: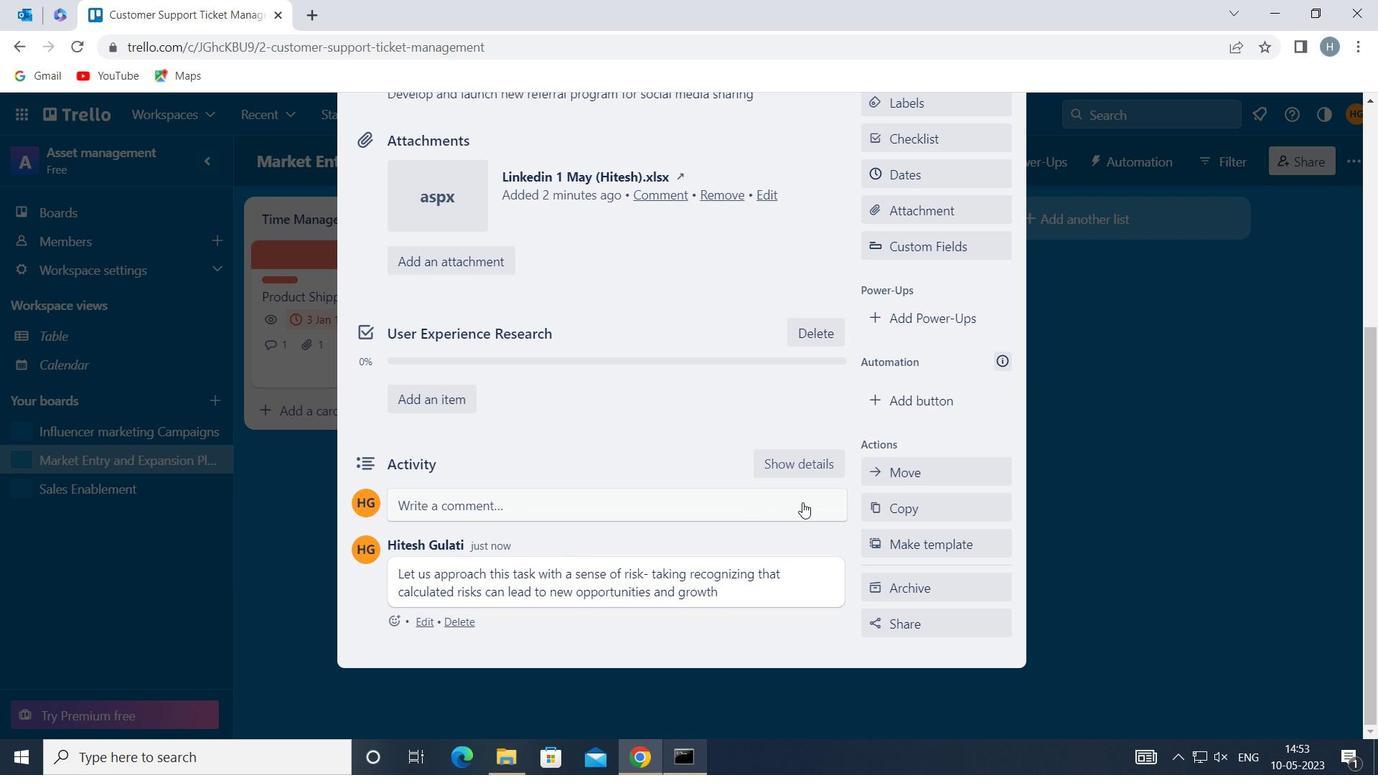 
Action: Mouse scrolled (806, 502) with delta (0, 0)
Screenshot: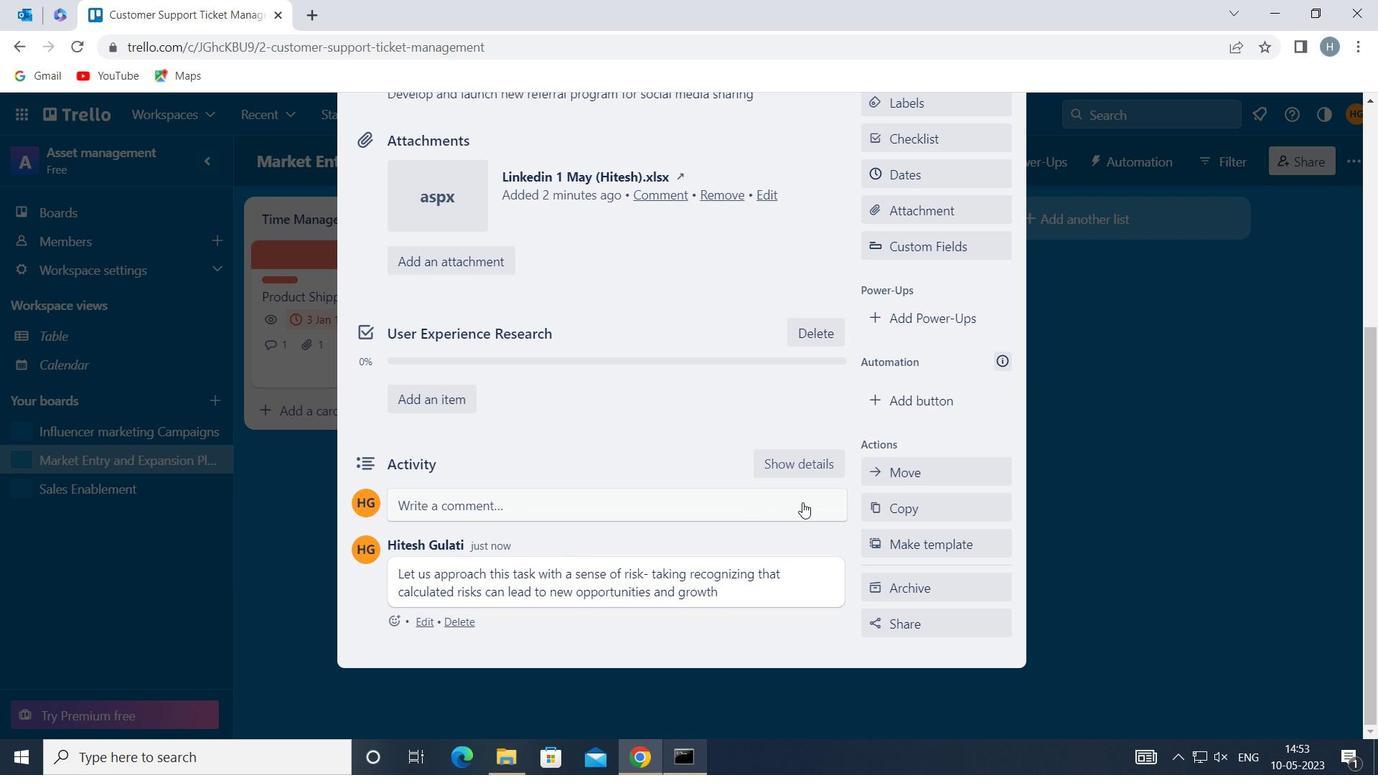 
Action: Mouse moved to (940, 264)
Screenshot: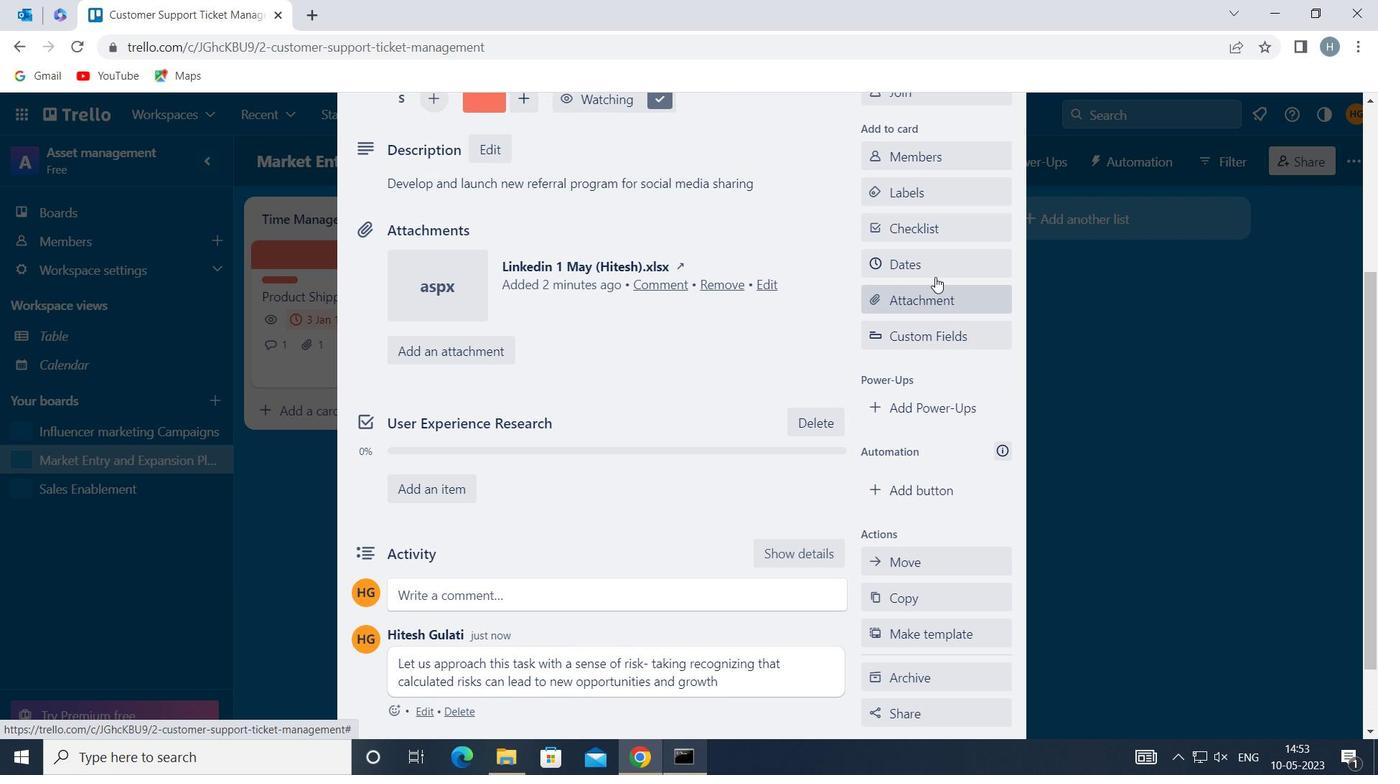 
Action: Mouse pressed left at (940, 264)
Screenshot: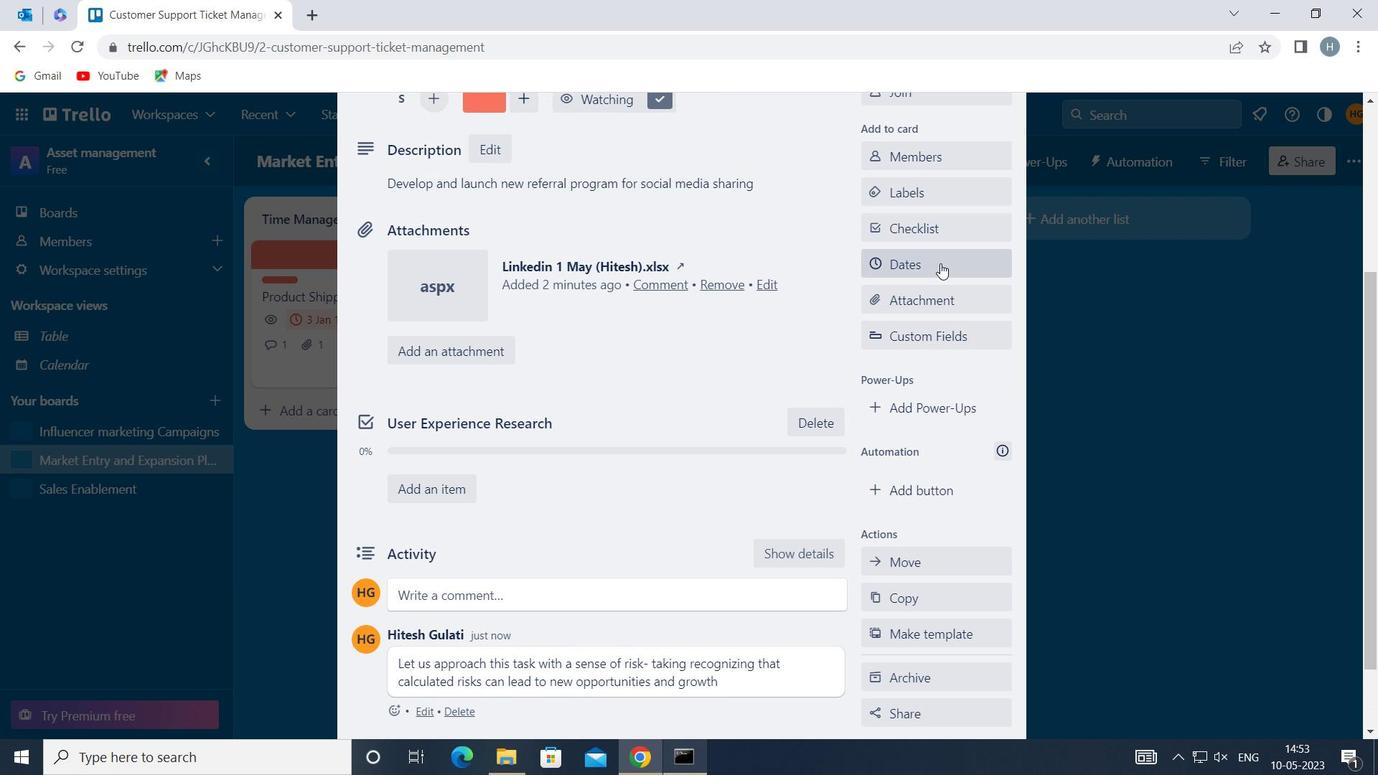 
Action: Mouse moved to (884, 481)
Screenshot: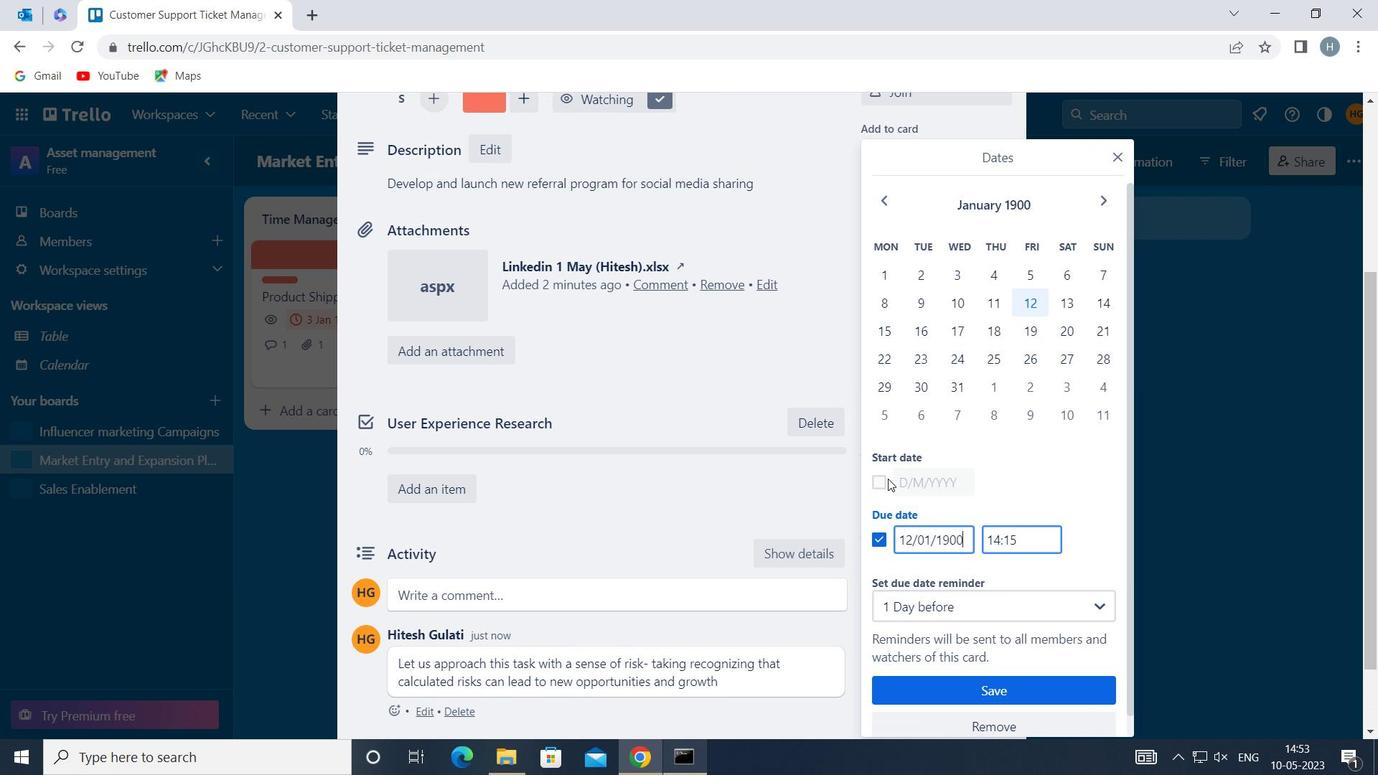 
Action: Mouse pressed left at (884, 481)
Screenshot: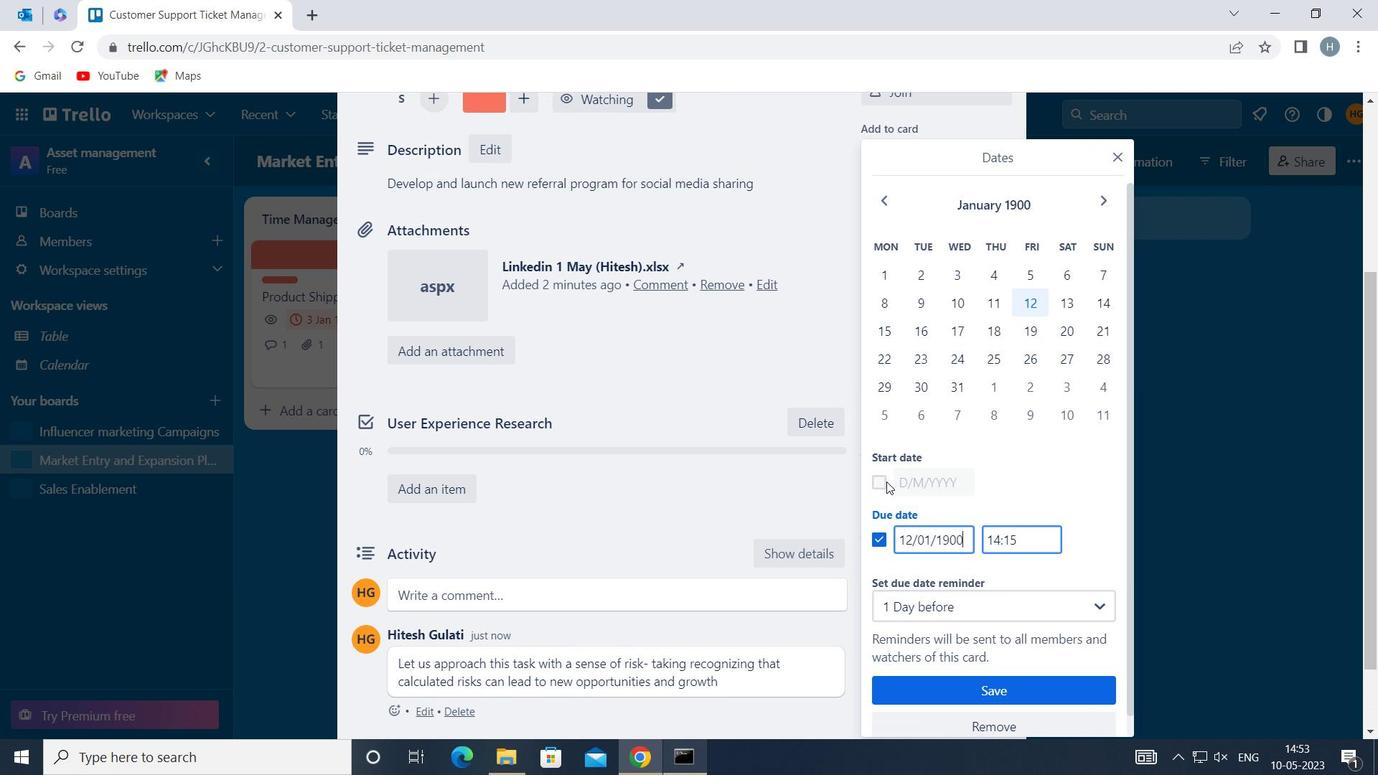 
Action: Mouse moved to (910, 481)
Screenshot: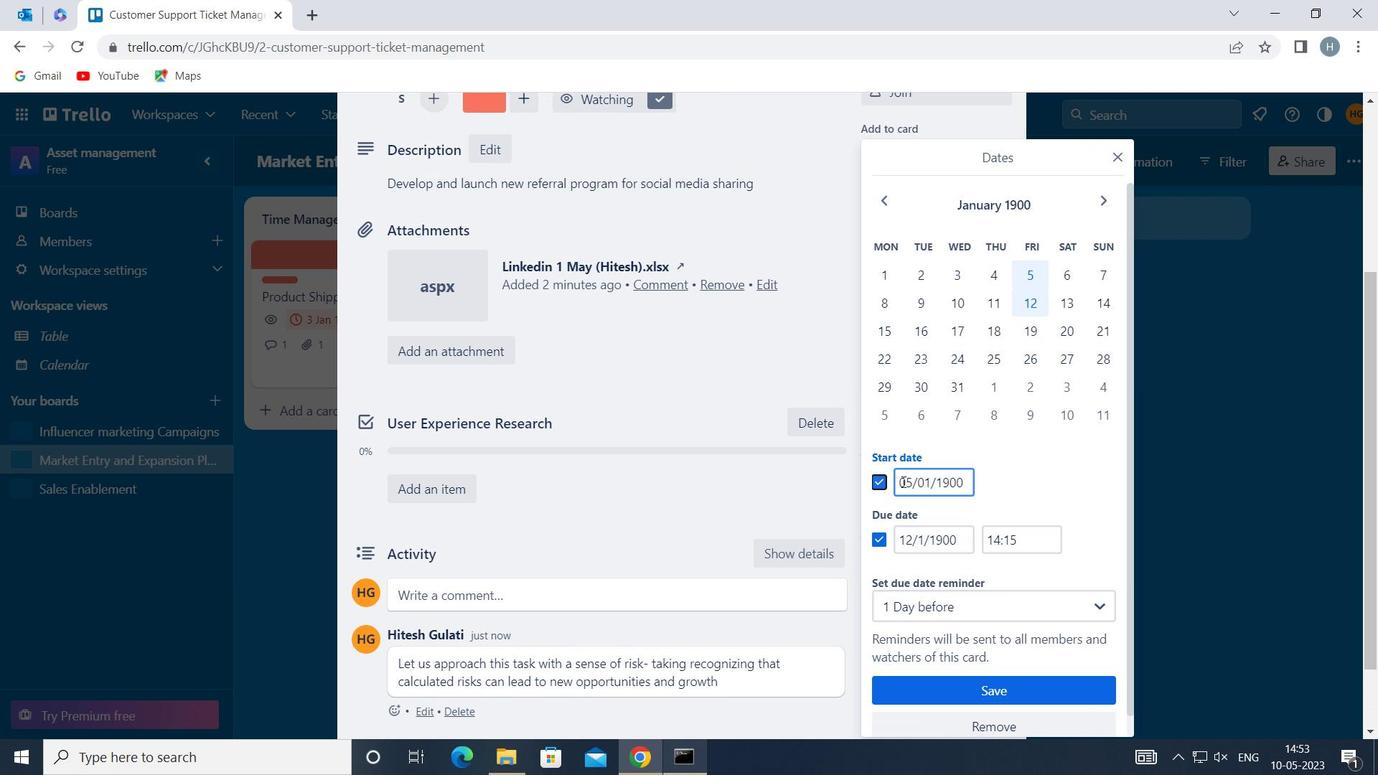 
Action: Mouse pressed left at (910, 481)
Screenshot: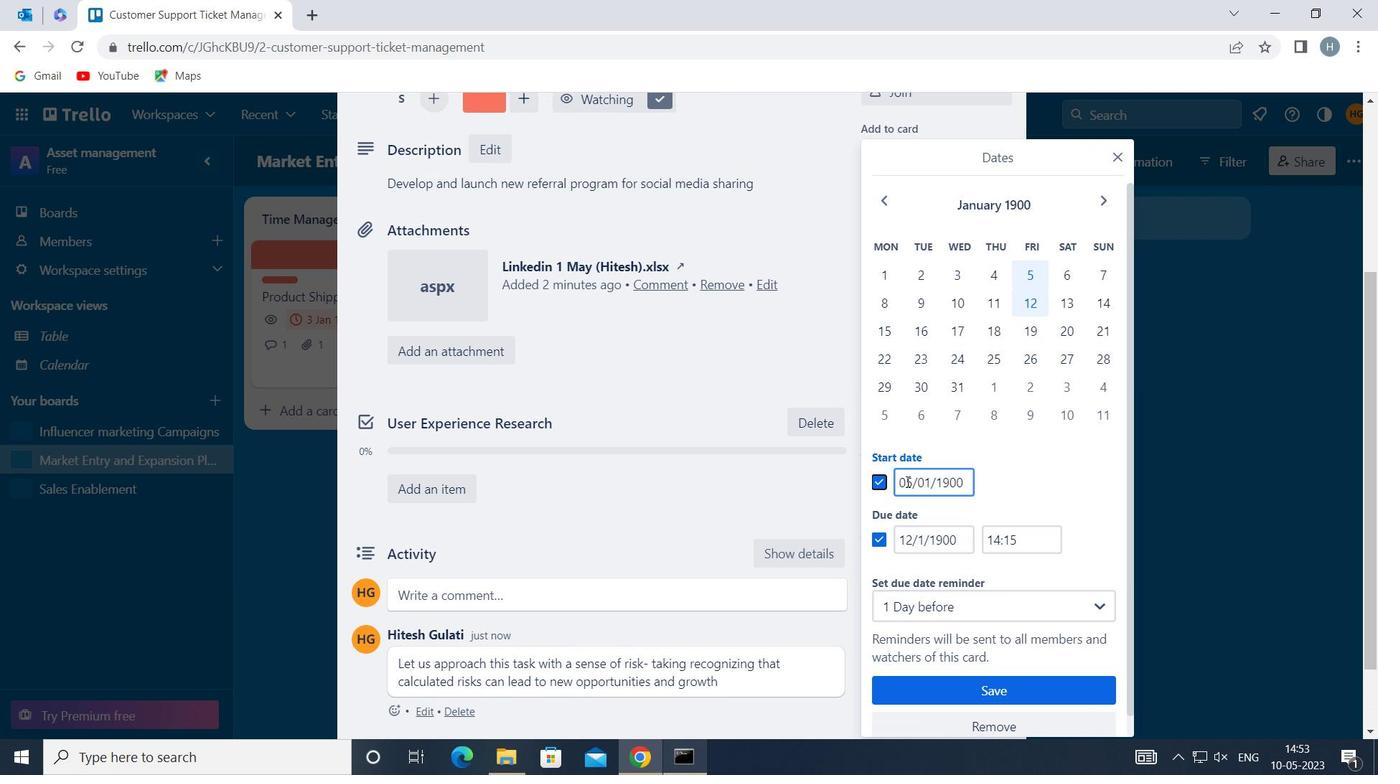 
Action: Mouse moved to (901, 479)
Screenshot: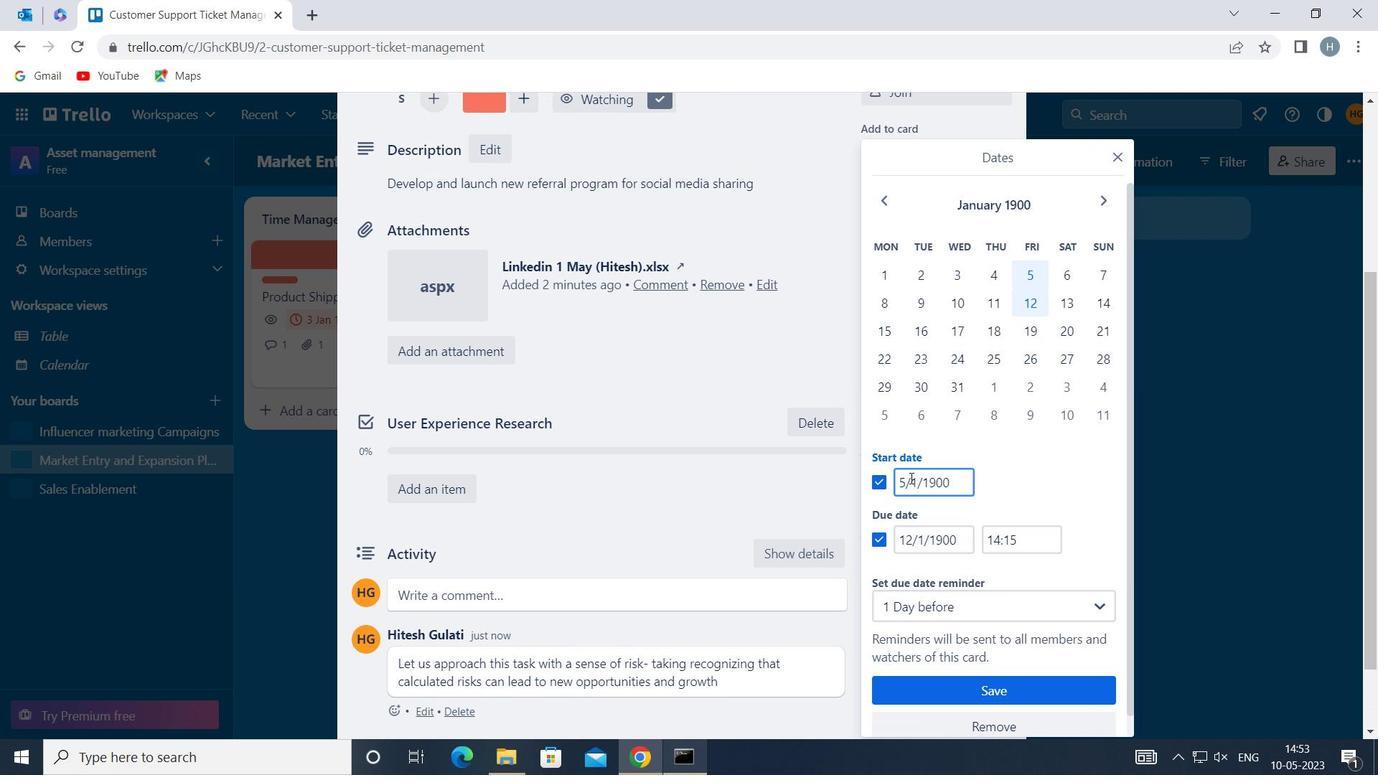 
Action: Mouse pressed left at (901, 479)
Screenshot: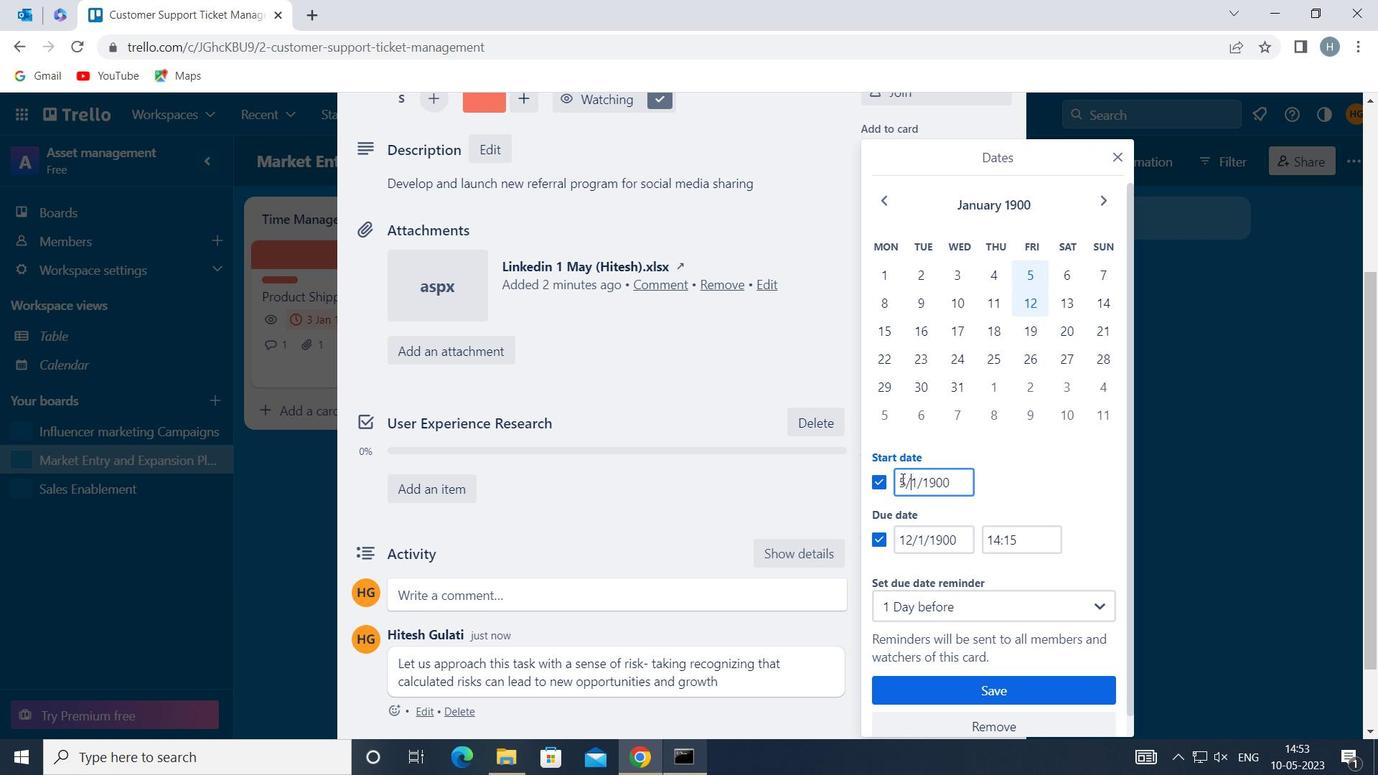 
Action: Mouse moved to (903, 479)
Screenshot: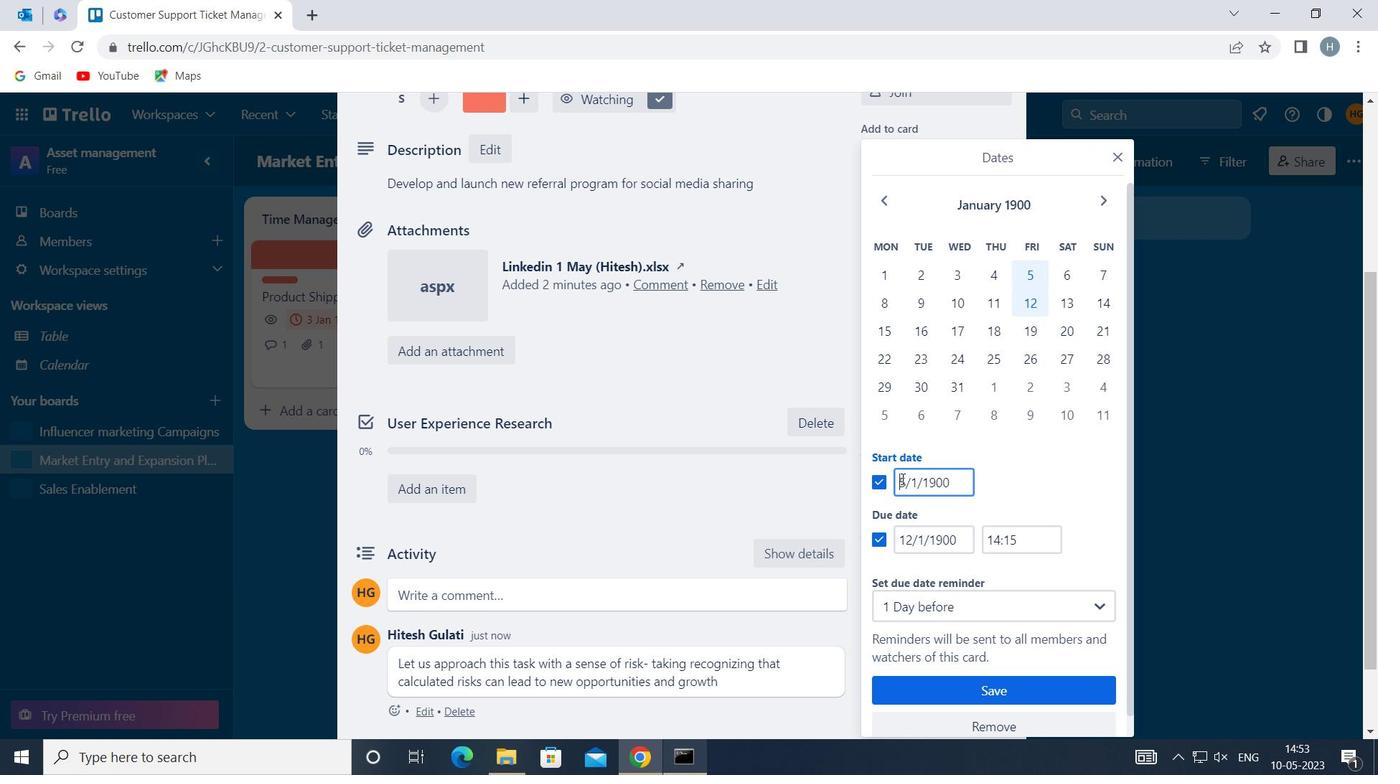 
Action: Mouse pressed left at (903, 479)
Screenshot: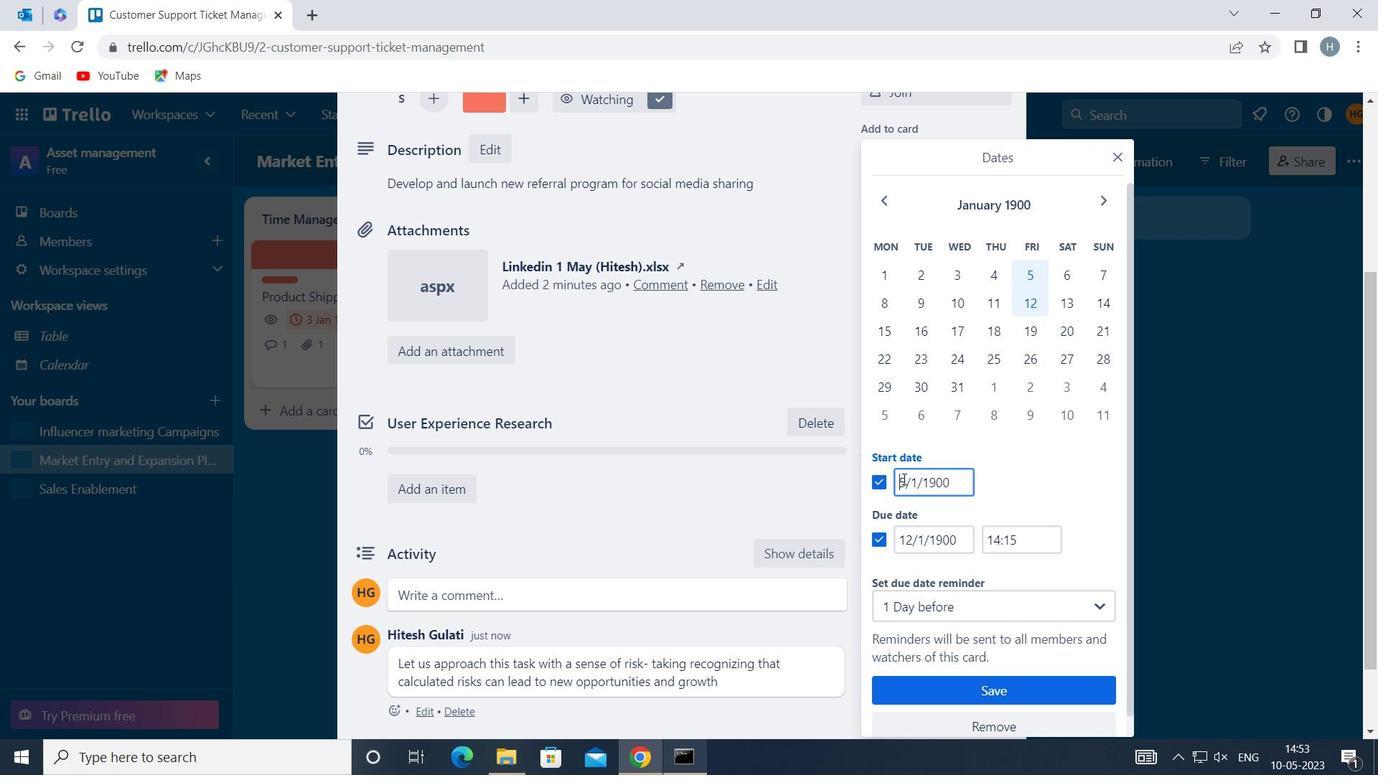 
Action: Key pressed <Key.backspace><<102>>
Screenshot: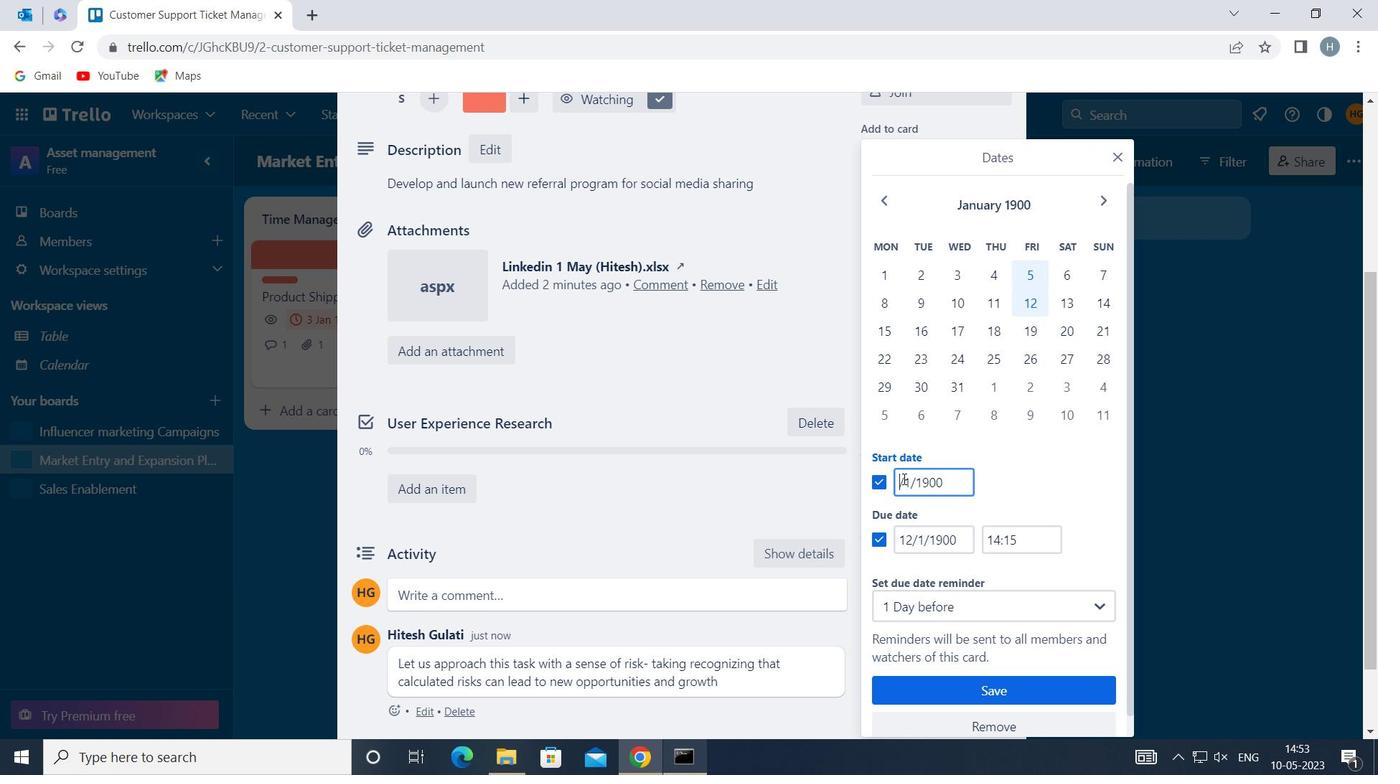 
Action: Mouse moved to (914, 531)
Screenshot: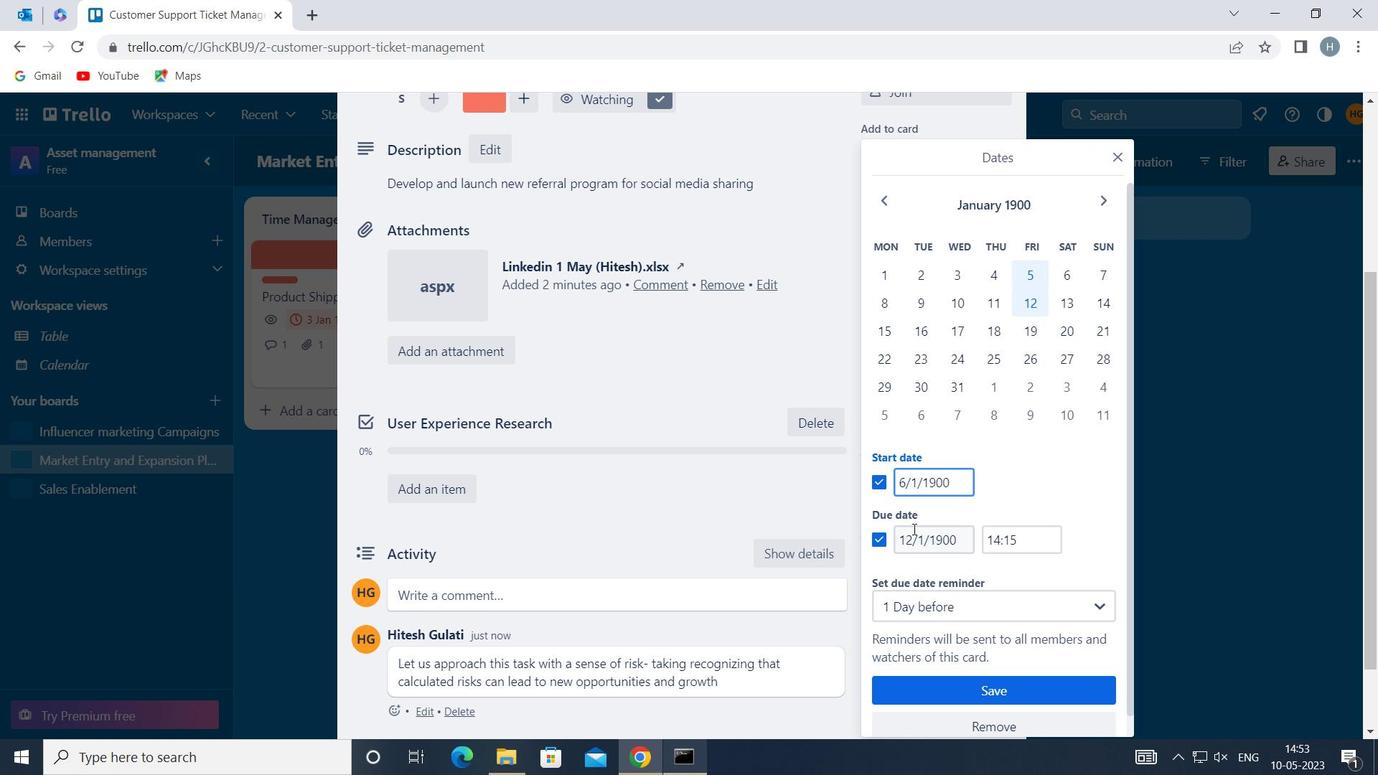 
Action: Mouse pressed left at (914, 531)
Screenshot: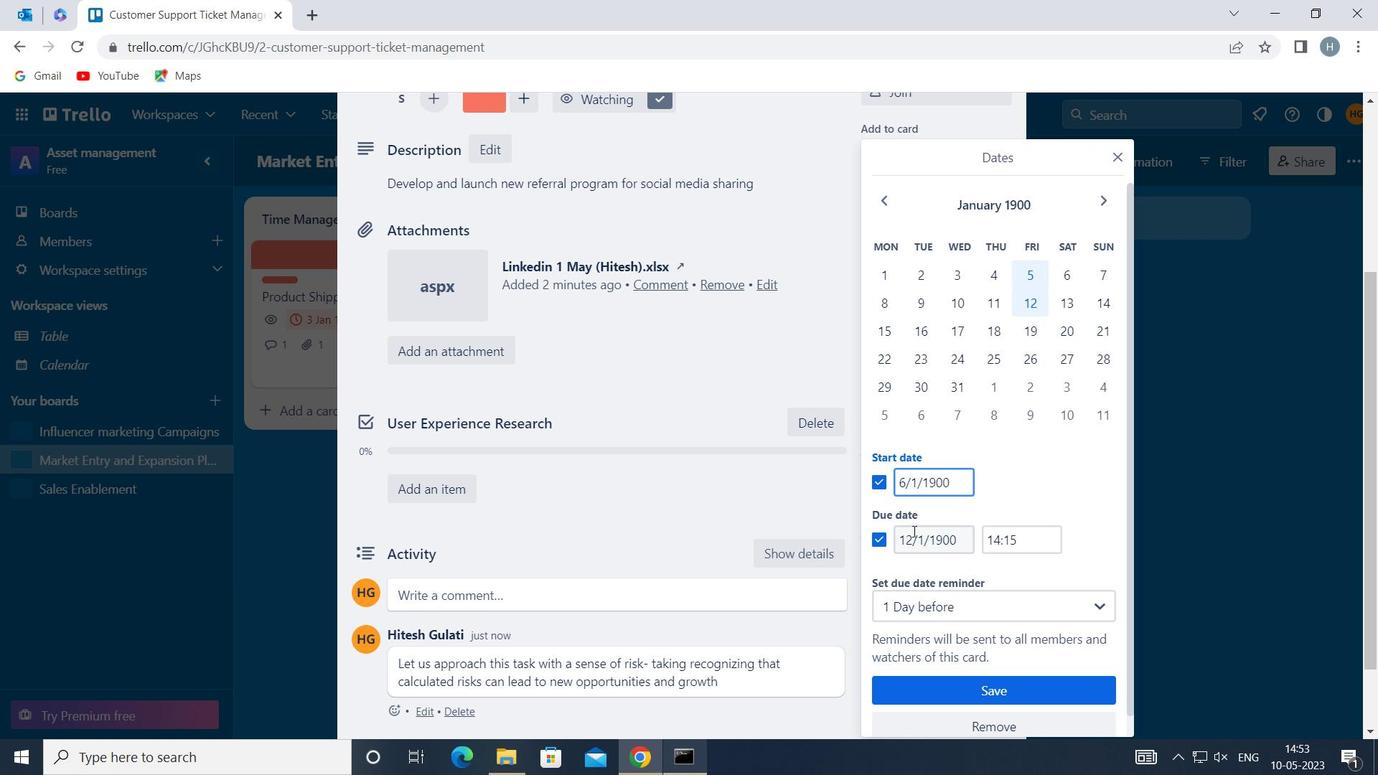 
Action: Mouse moved to (911, 541)
Screenshot: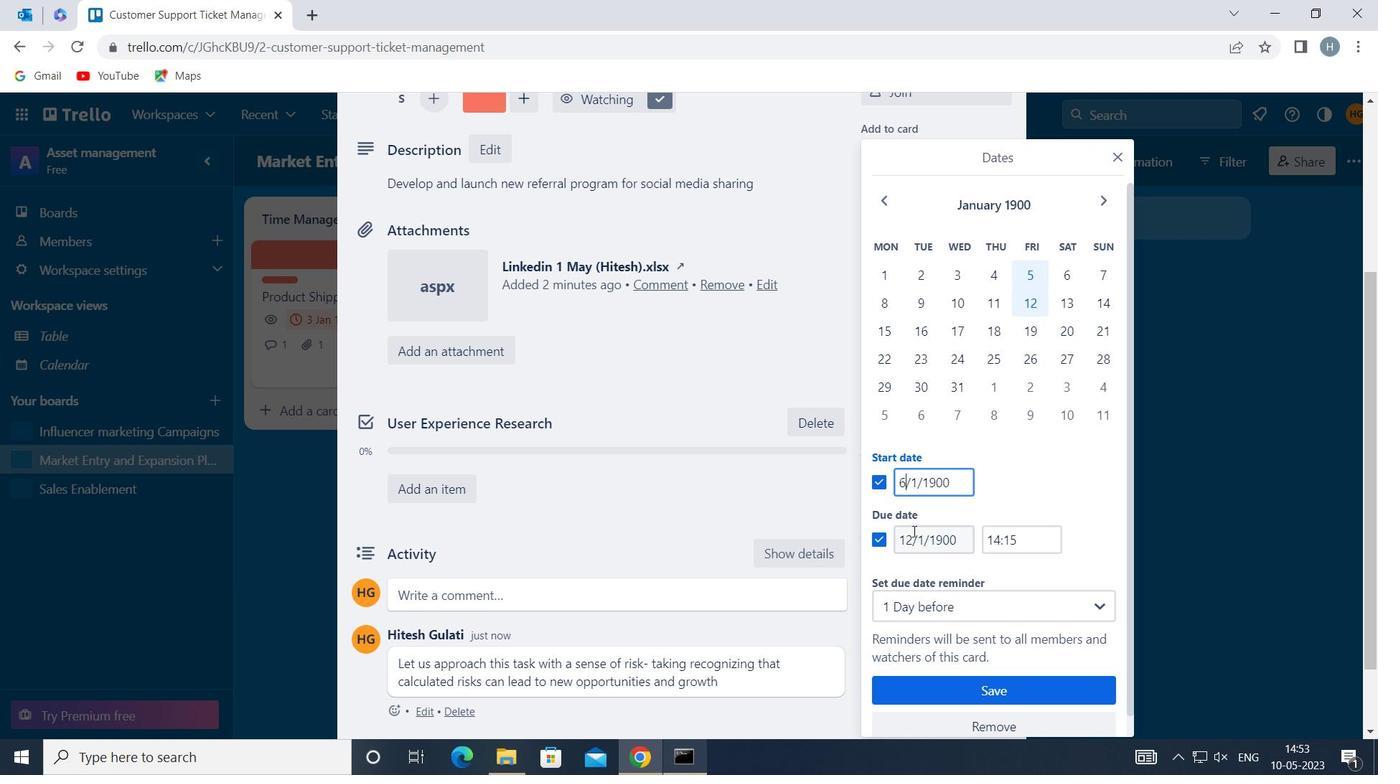 
Action: Key pressed <Key.backspace><<99>>
Screenshot: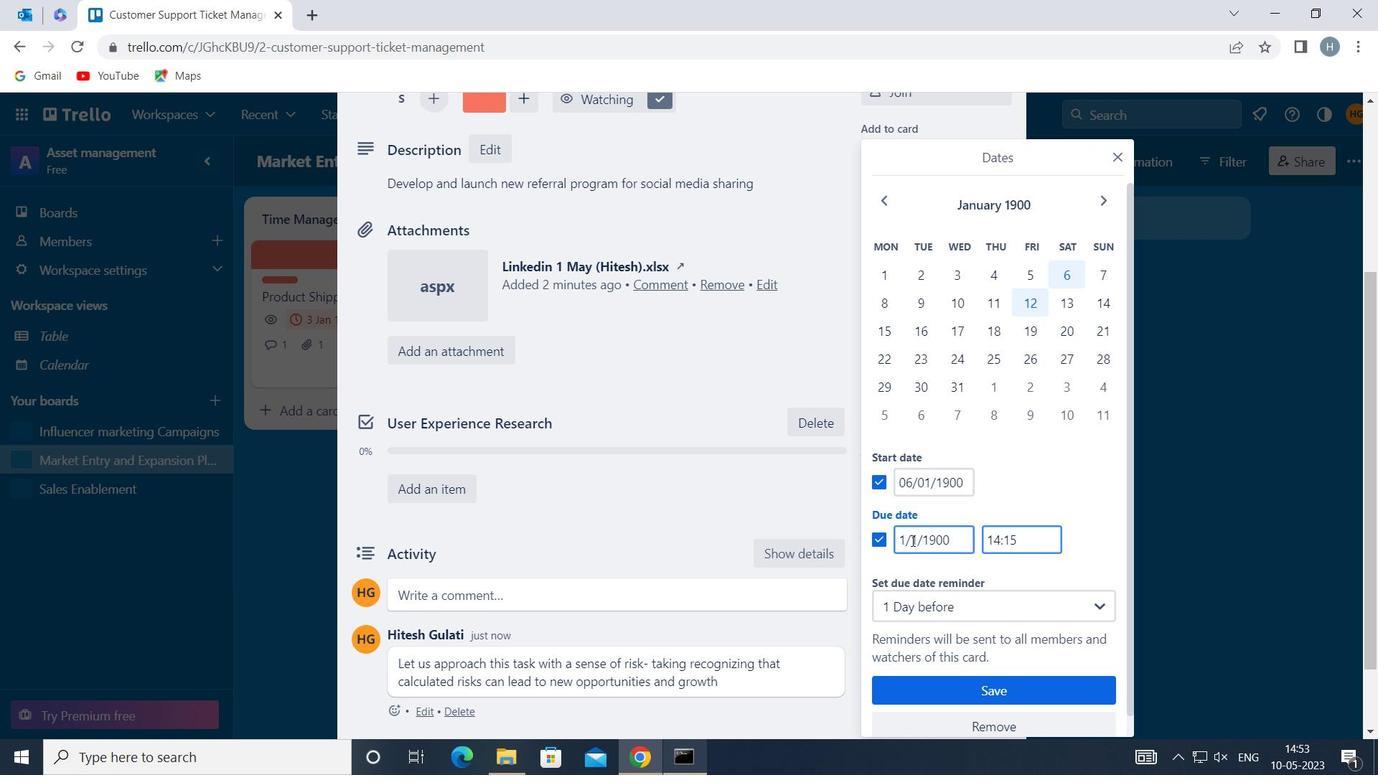 
Action: Mouse moved to (988, 684)
Screenshot: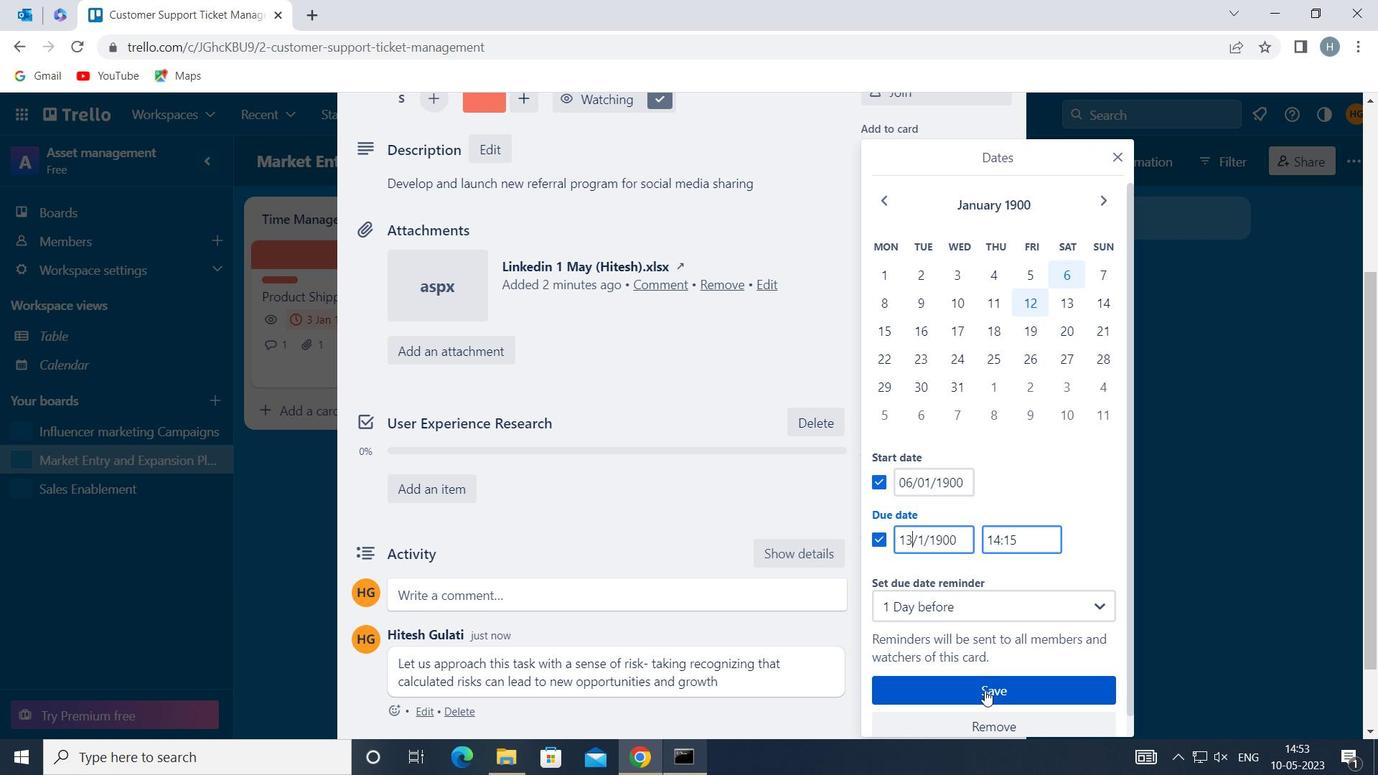
Action: Mouse pressed left at (988, 684)
Screenshot: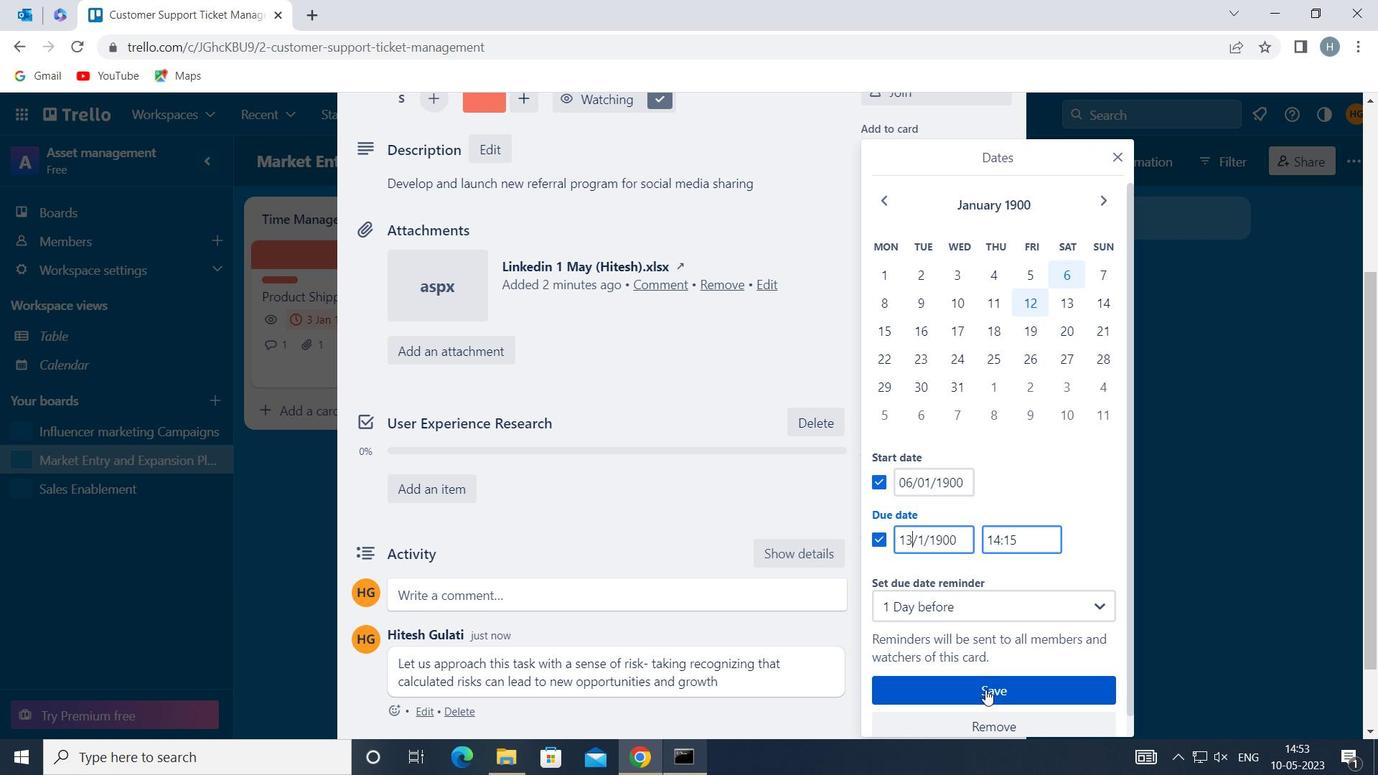 
Action: Mouse moved to (839, 448)
Screenshot: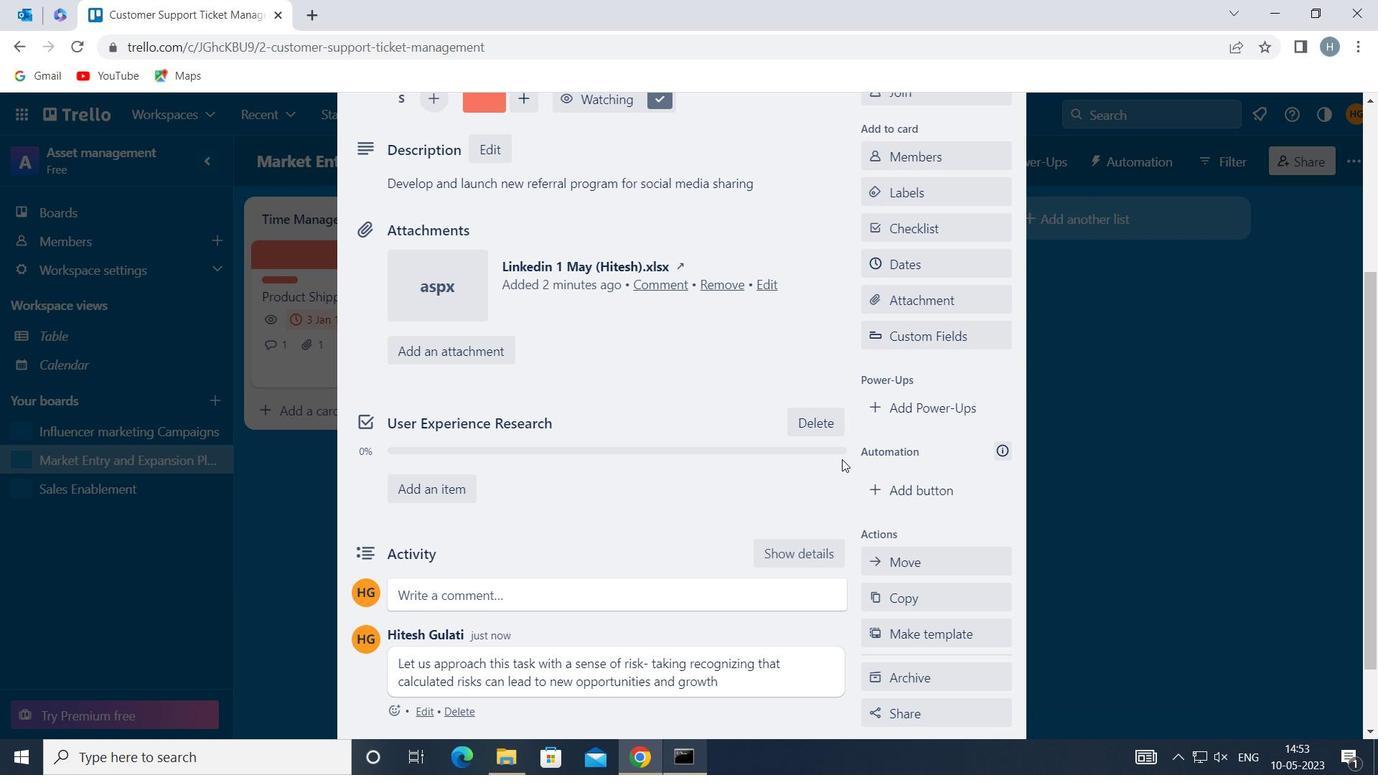 
